 Task: Find connections with filter location Santo Anastácio with filter topic #humanresourceswith filter profile language Spanish with filter current company AZB & Partners with filter school ITM UNIVERSITY, GWALIOR with filter industry Government Relations Services with filter service category Public Relations with filter keywords title Nuclear Engineer
Action: Mouse moved to (558, 111)
Screenshot: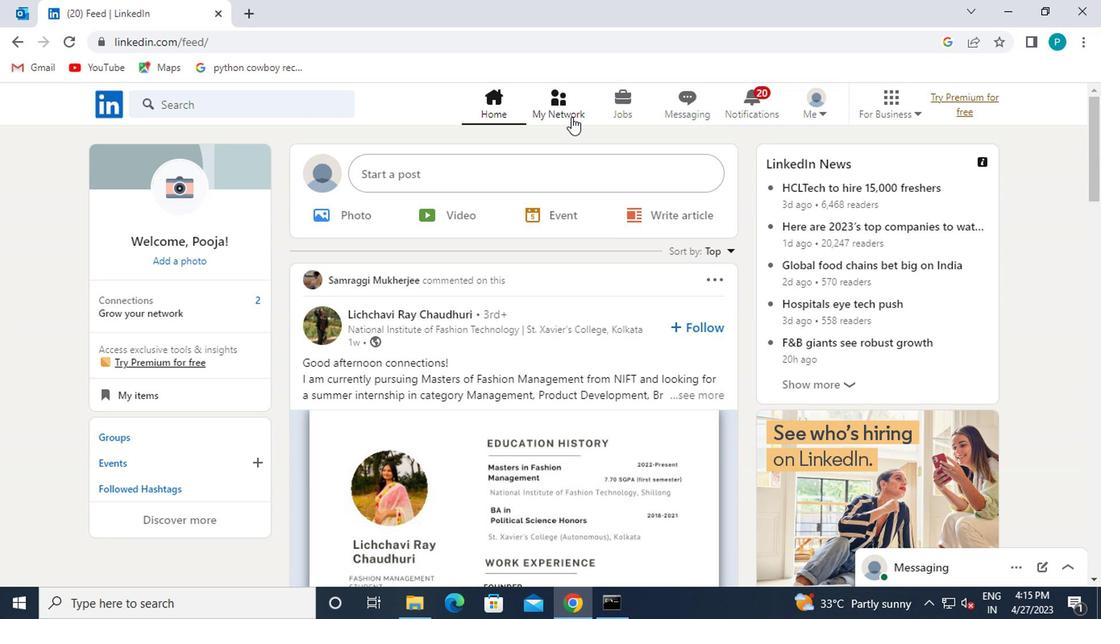 
Action: Mouse pressed left at (558, 111)
Screenshot: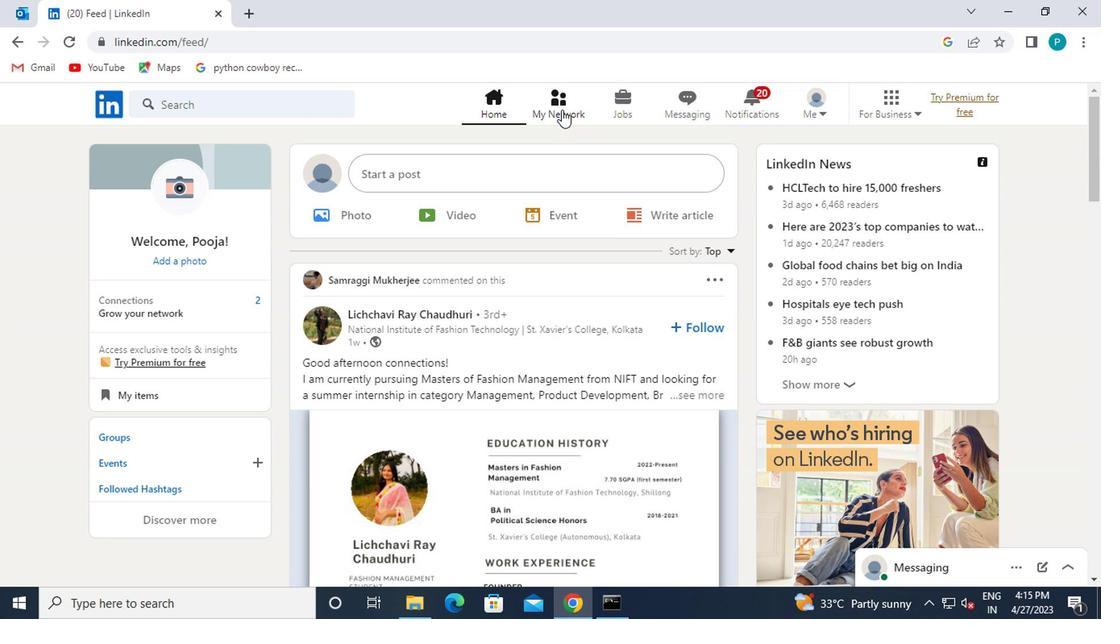 
Action: Mouse moved to (235, 198)
Screenshot: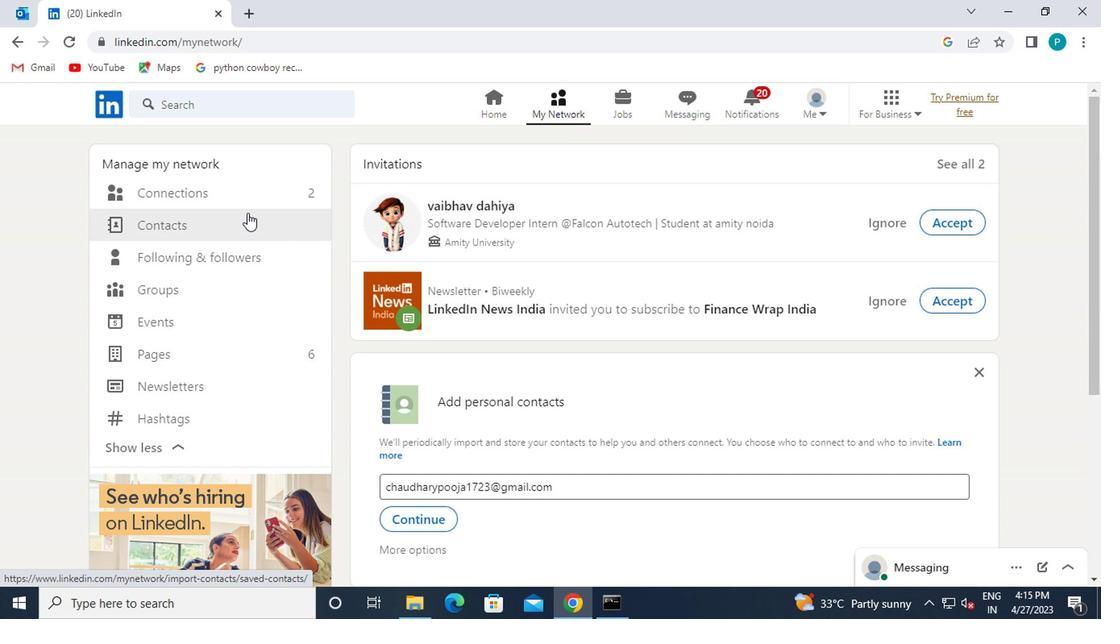 
Action: Mouse pressed left at (235, 198)
Screenshot: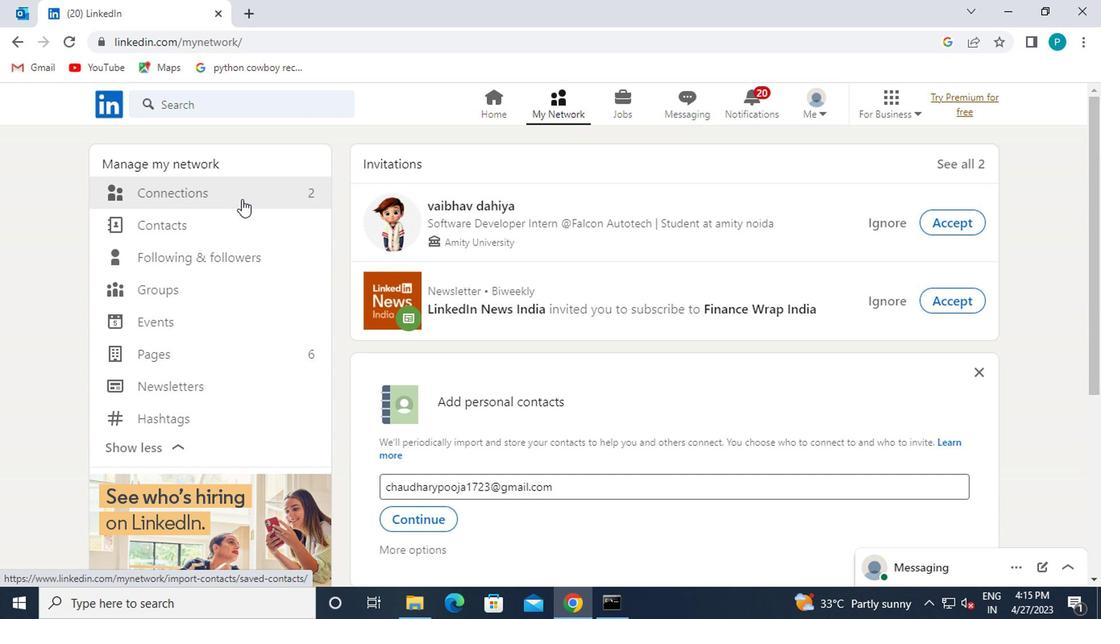 
Action: Mouse moved to (709, 193)
Screenshot: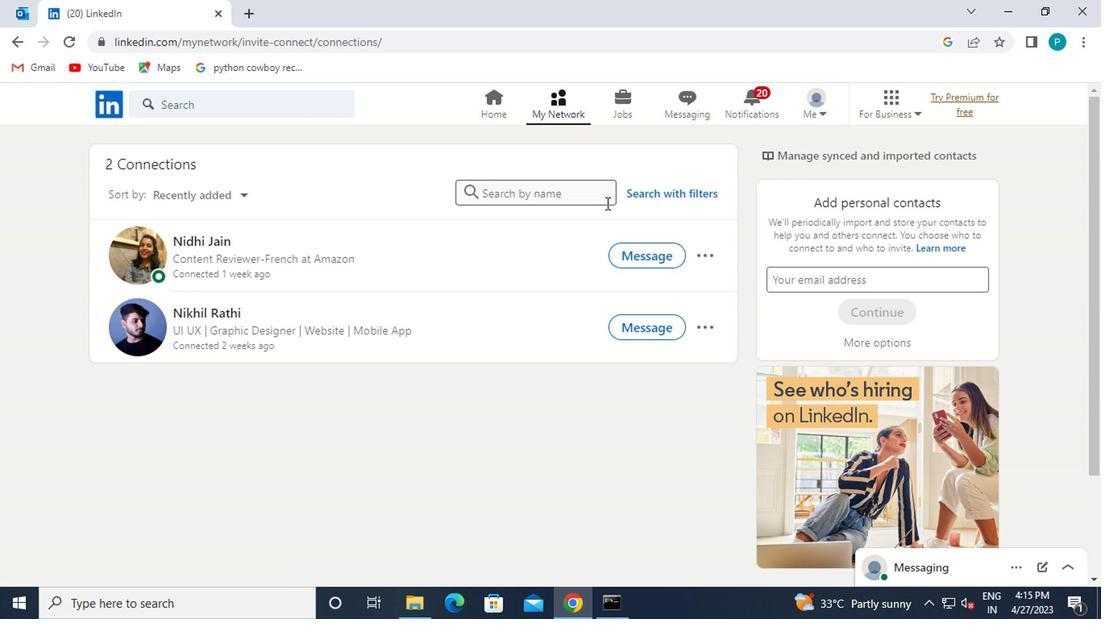 
Action: Mouse pressed left at (709, 193)
Screenshot: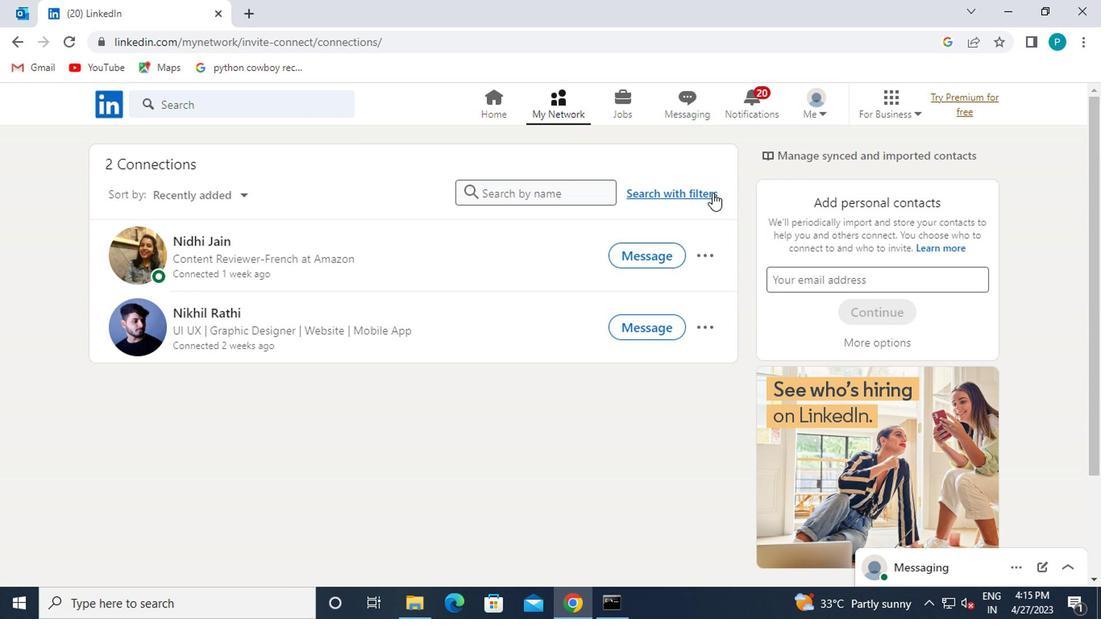 
Action: Mouse moved to (603, 153)
Screenshot: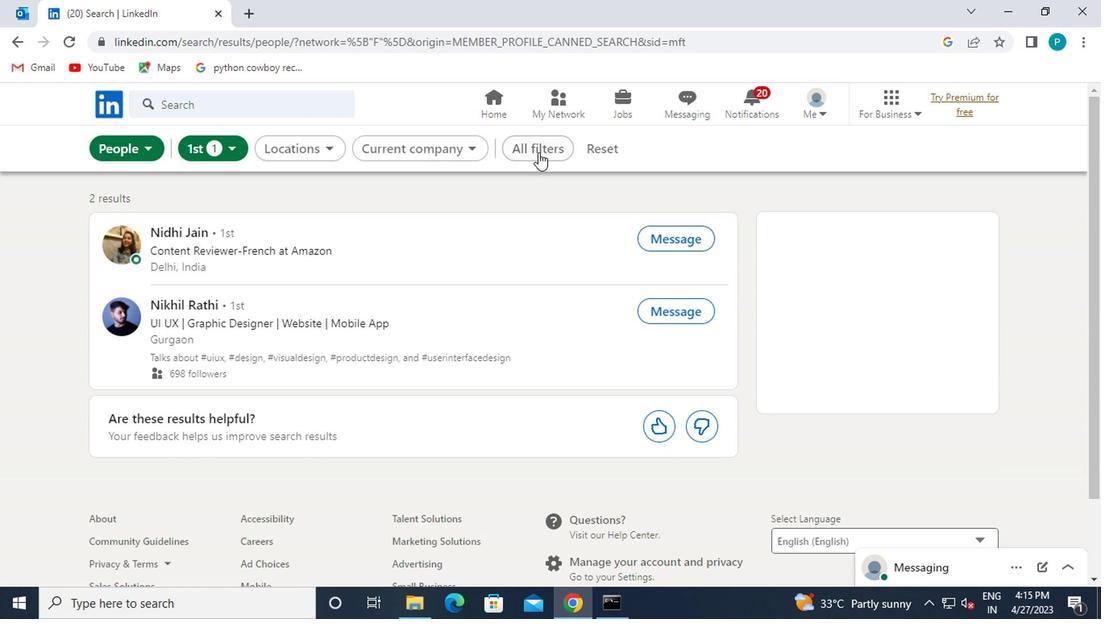 
Action: Mouse pressed left at (603, 153)
Screenshot: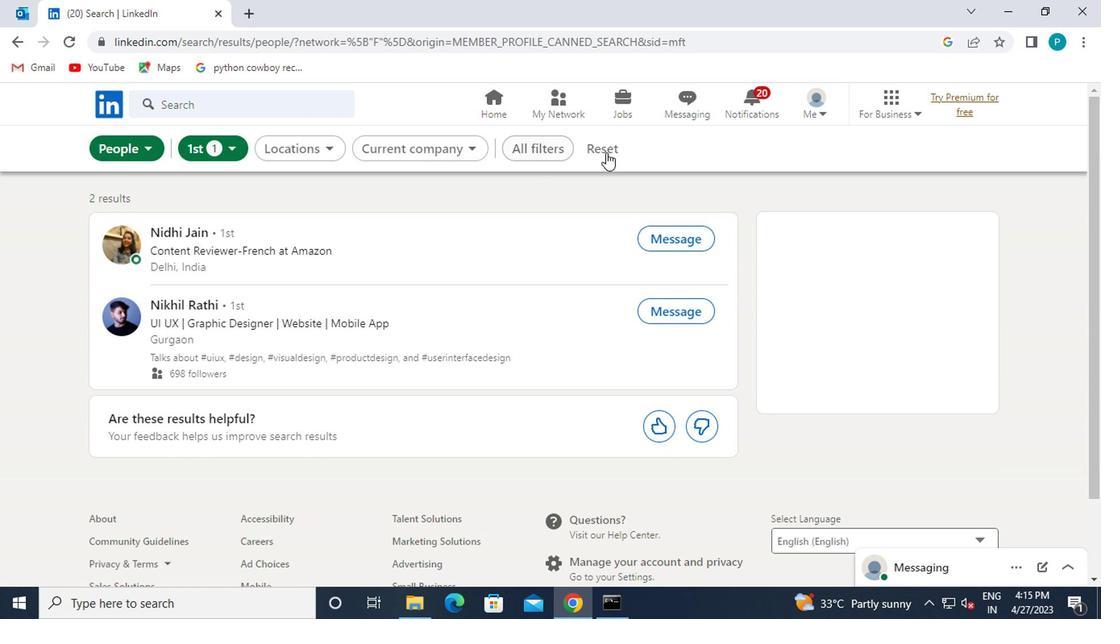 
Action: Mouse moved to (538, 153)
Screenshot: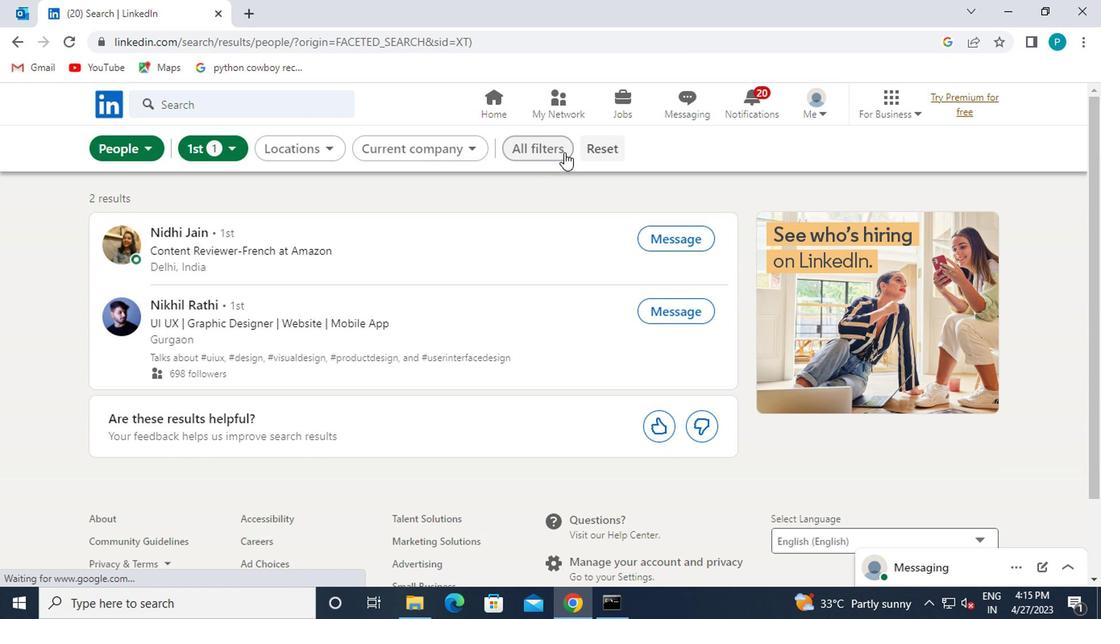 
Action: Mouse pressed left at (538, 153)
Screenshot: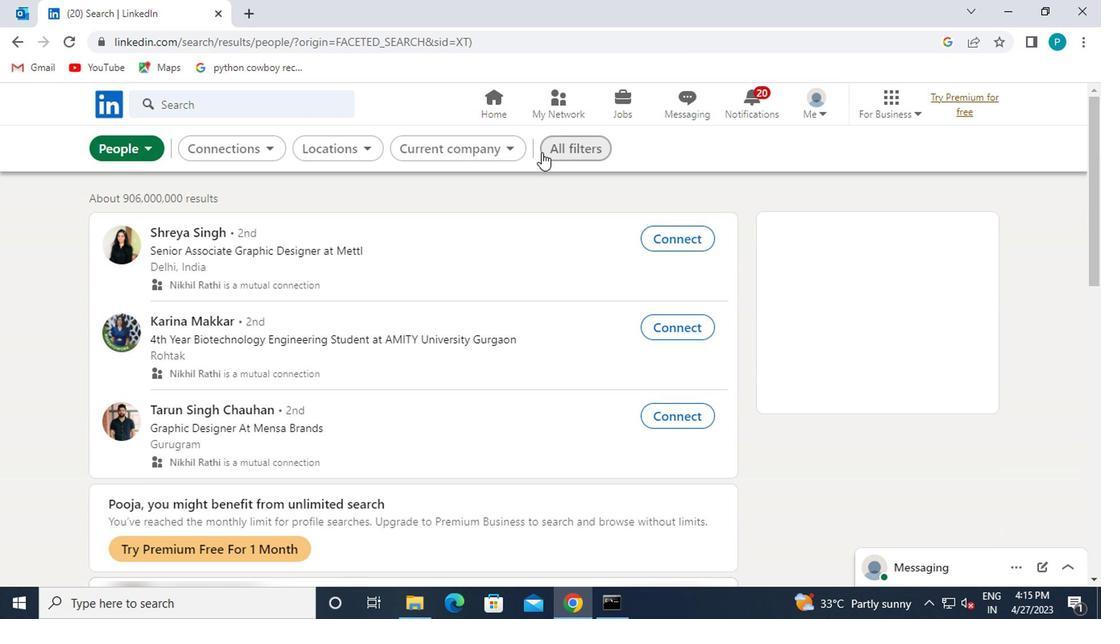 
Action: Mouse moved to (722, 376)
Screenshot: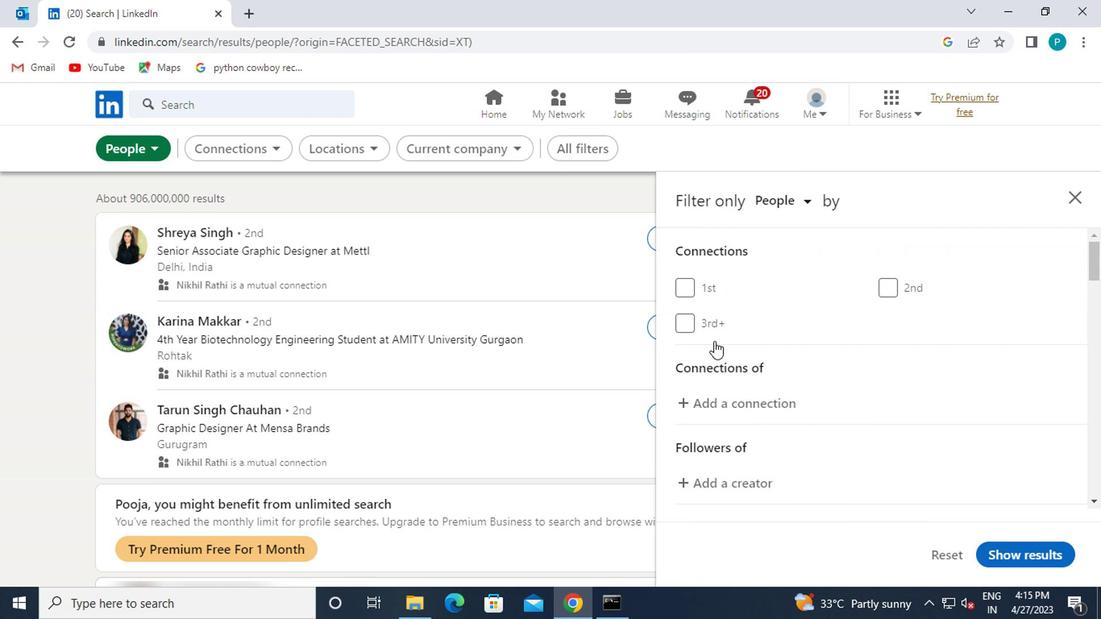 
Action: Mouse scrolled (722, 375) with delta (0, -1)
Screenshot: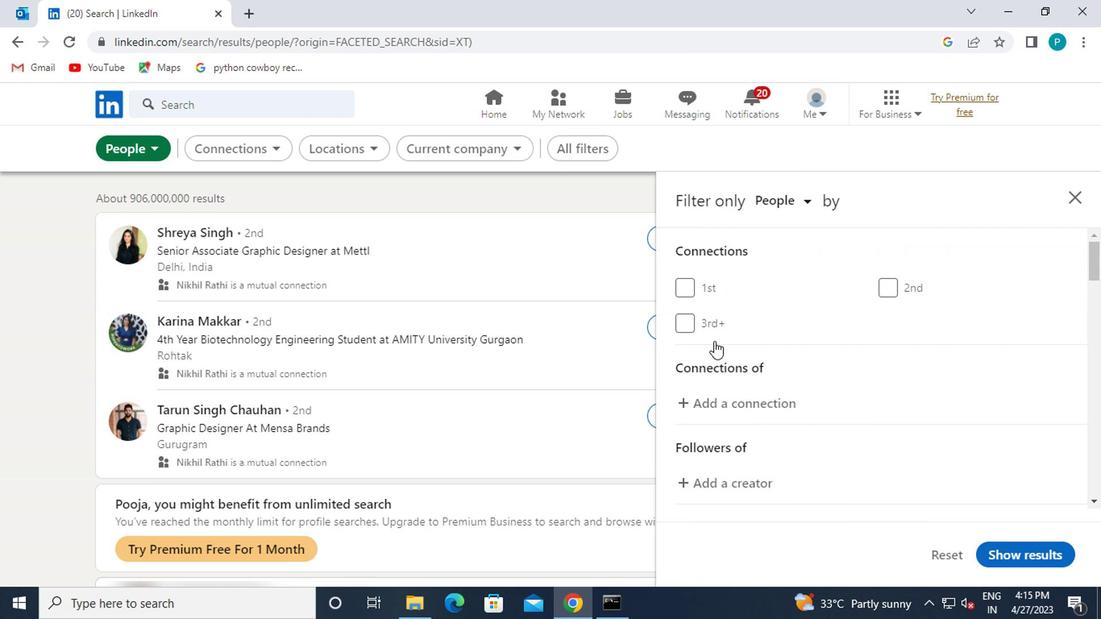 
Action: Mouse moved to (722, 378)
Screenshot: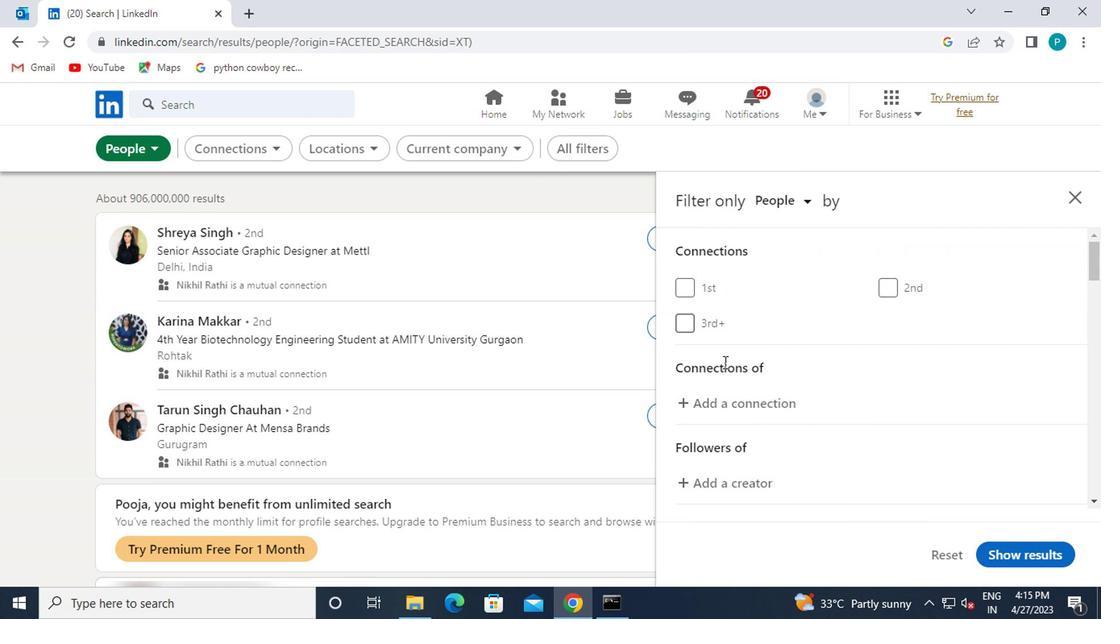 
Action: Mouse scrolled (722, 377) with delta (0, -1)
Screenshot: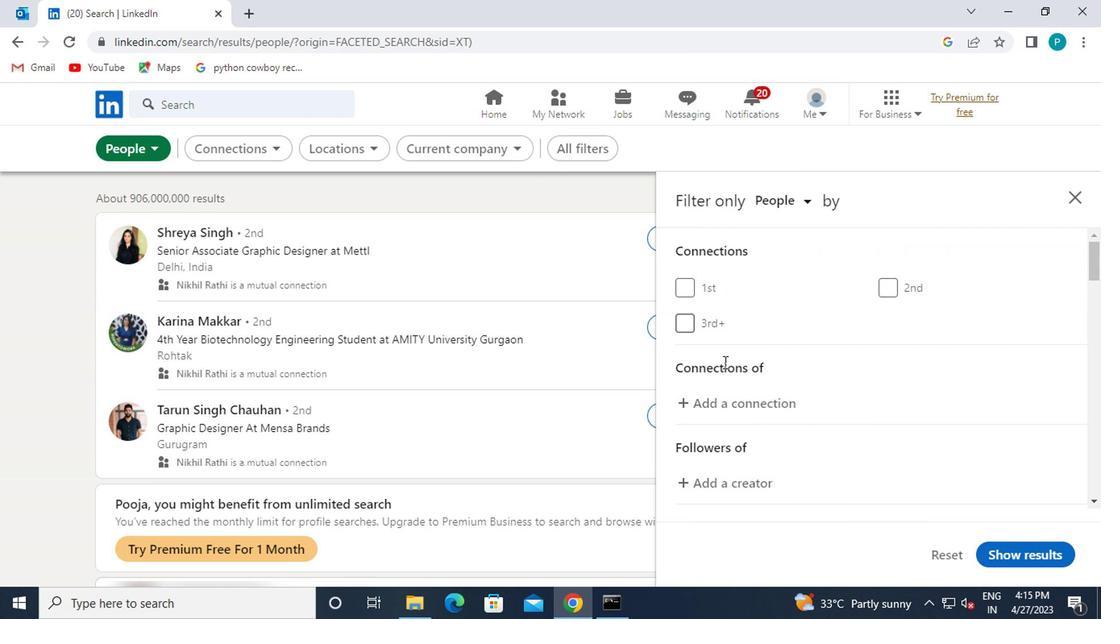 
Action: Mouse moved to (722, 378)
Screenshot: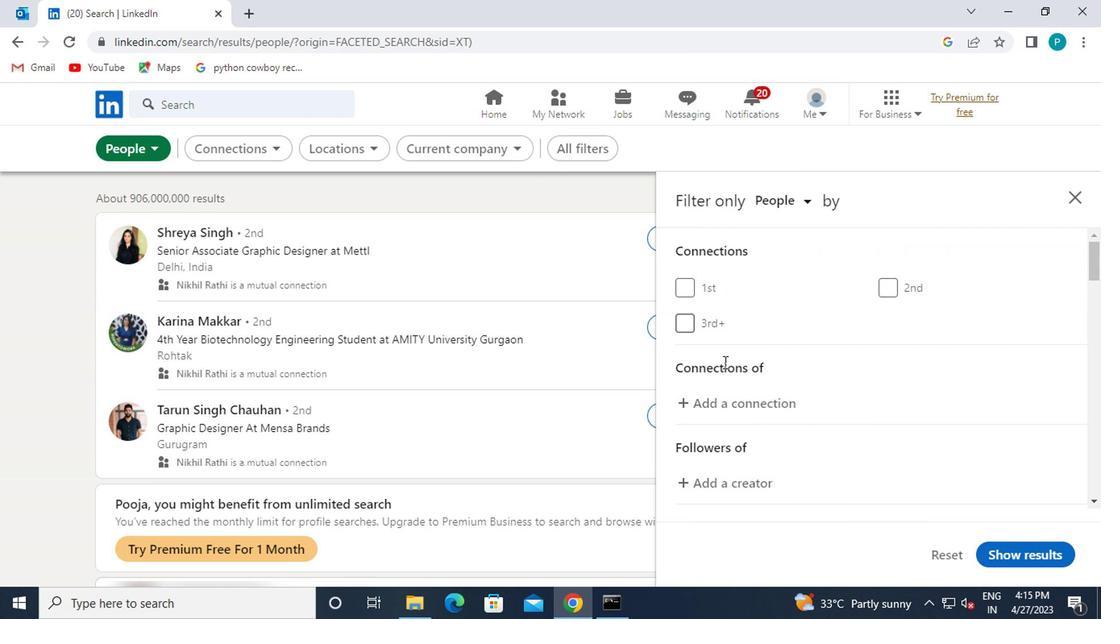 
Action: Mouse scrolled (722, 377) with delta (0, -1)
Screenshot: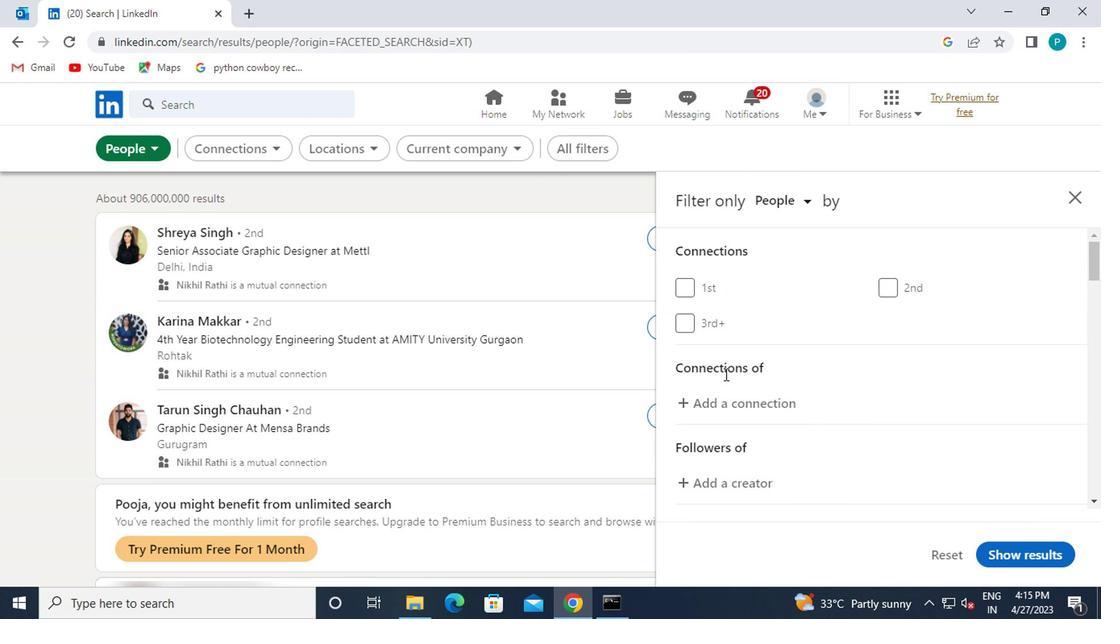 
Action: Mouse moved to (917, 389)
Screenshot: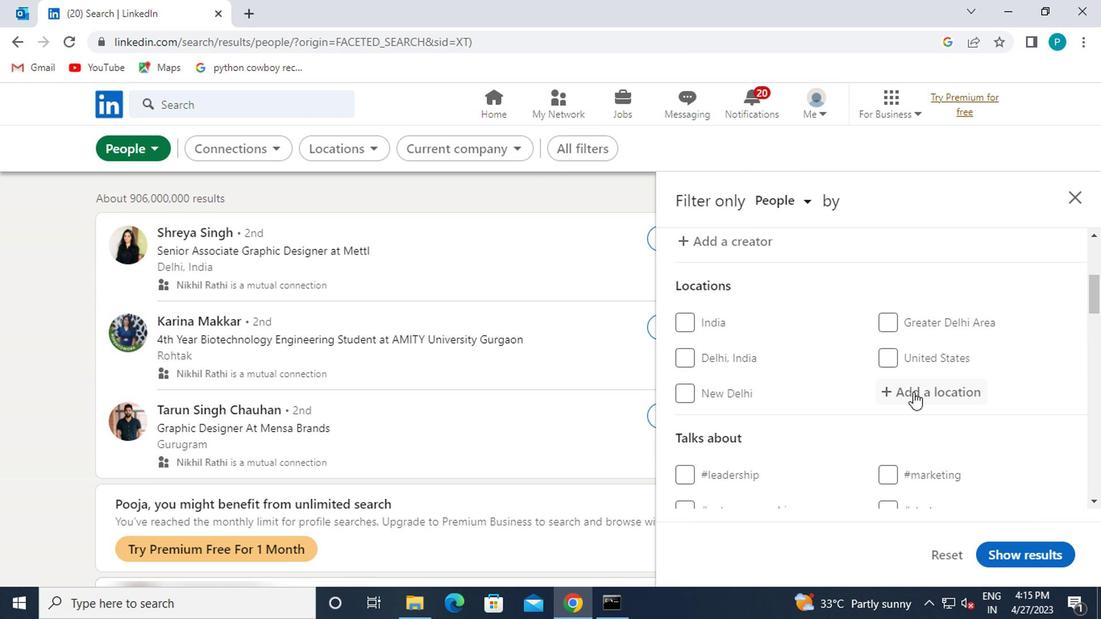 
Action: Mouse pressed left at (917, 389)
Screenshot: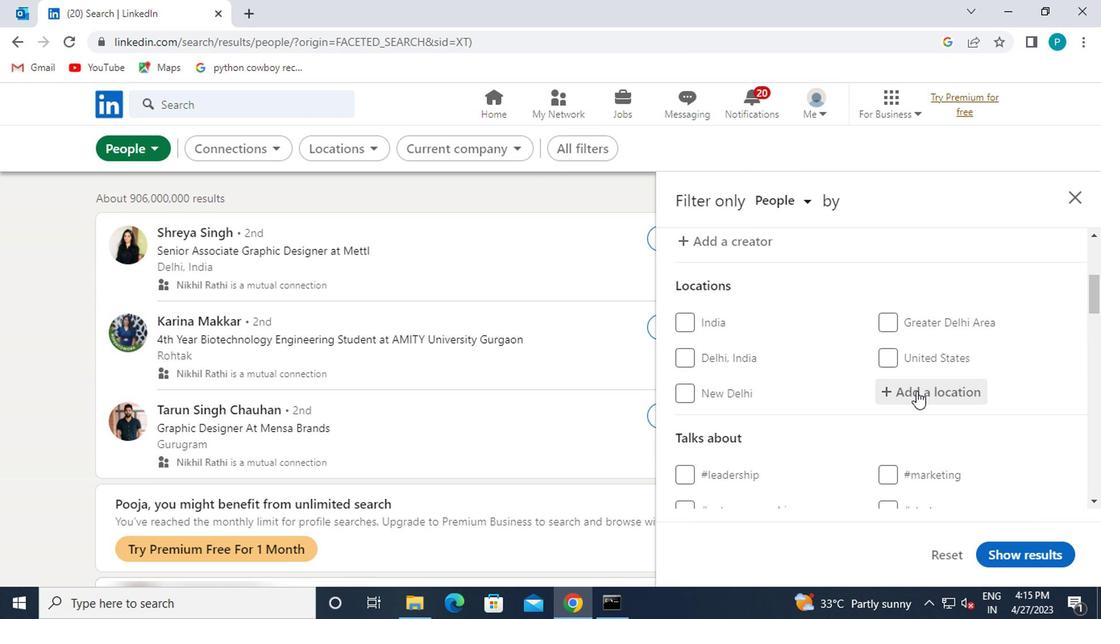 
Action: Mouse moved to (918, 389)
Screenshot: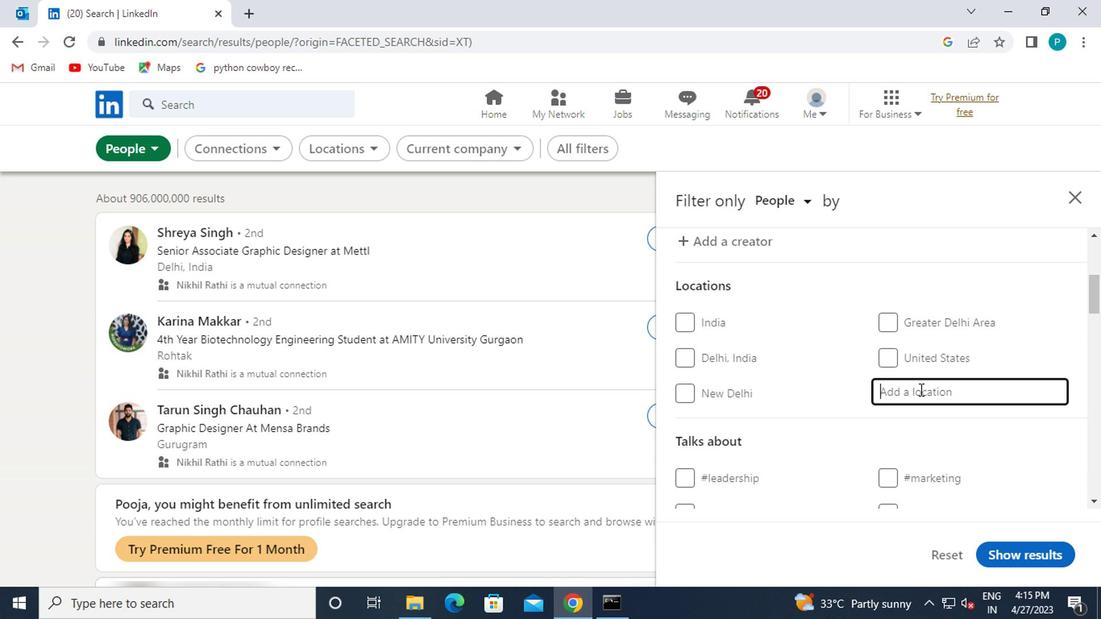 
Action: Key pressed <Key.caps_lock>s
Screenshot: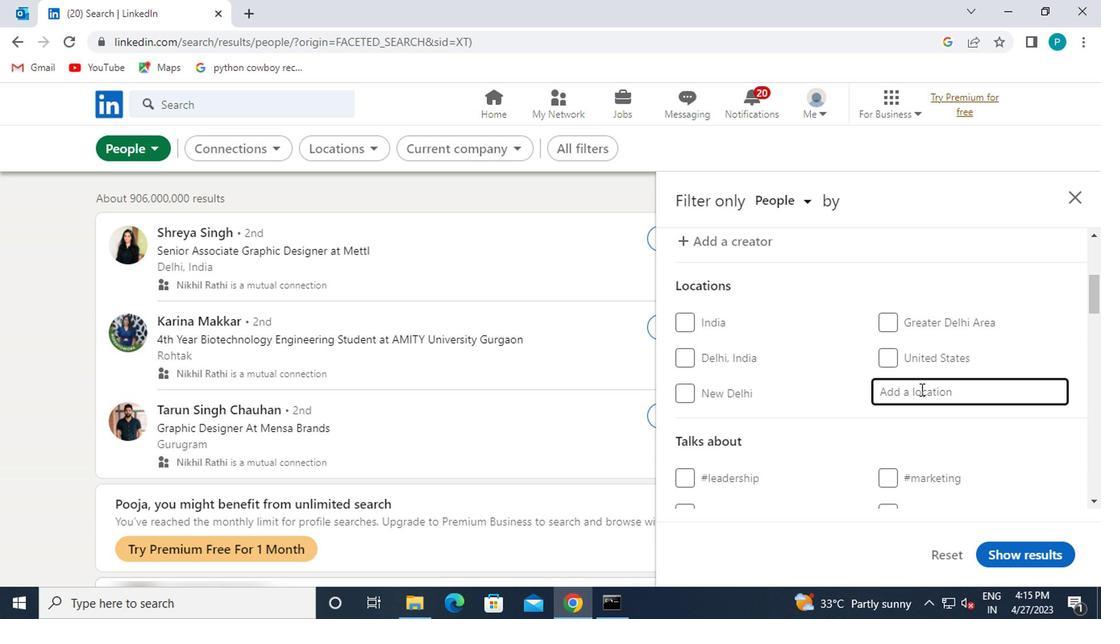 
Action: Mouse moved to (855, 398)
Screenshot: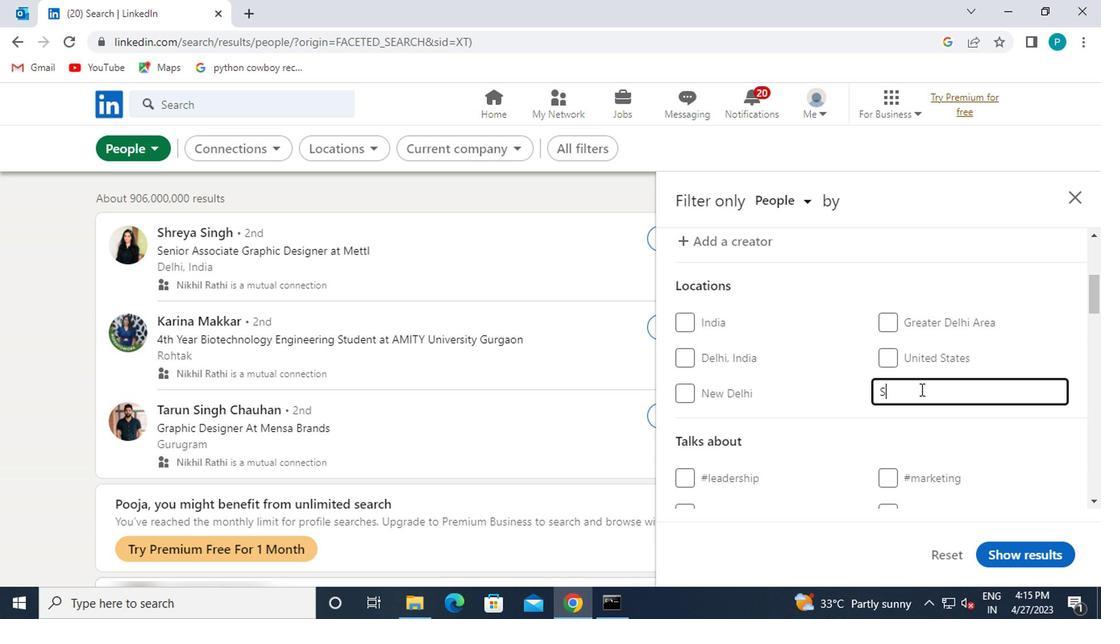 
Action: Key pressed <Key.caps_lock>
Screenshot: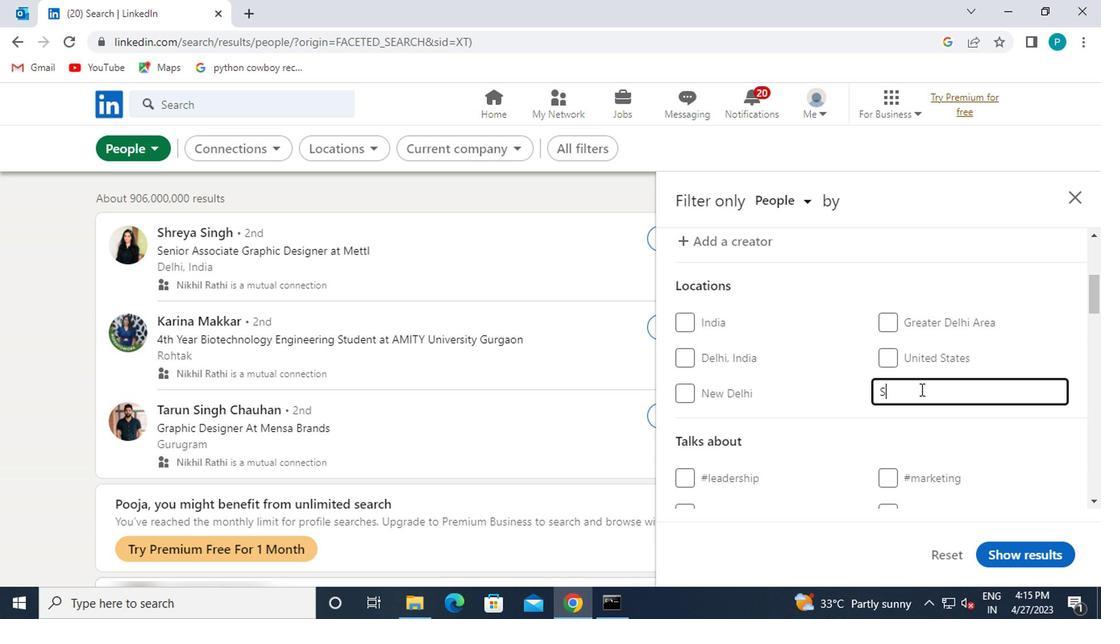 
Action: Mouse moved to (840, 409)
Screenshot: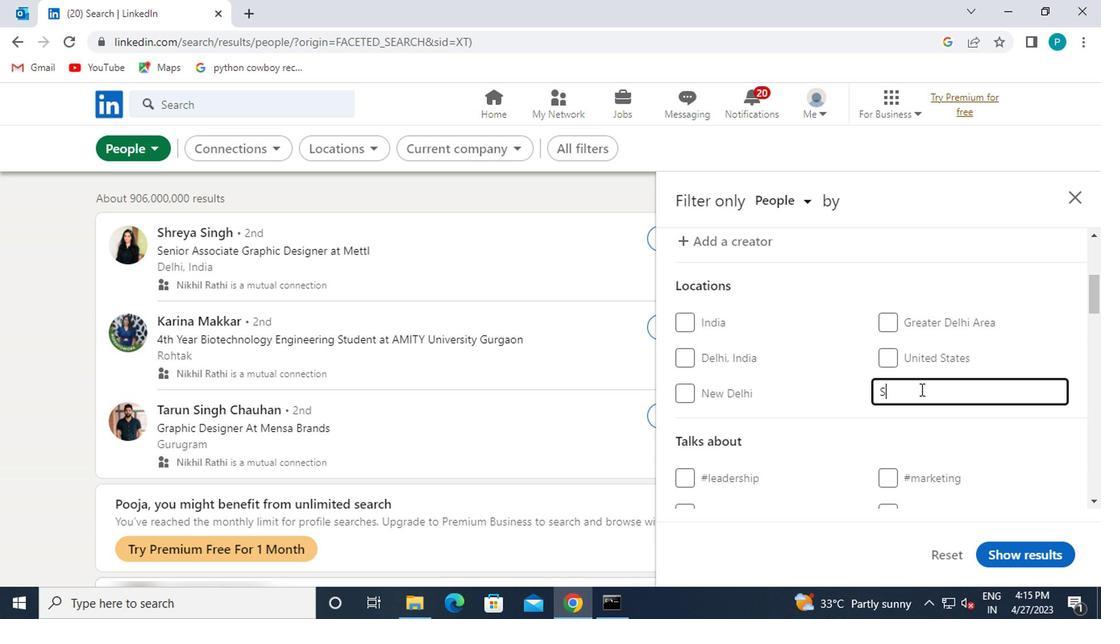 
Action: Key pressed anto<Key.space><Key.caps_lock>a<Key.caps_lock>nastacio
Screenshot: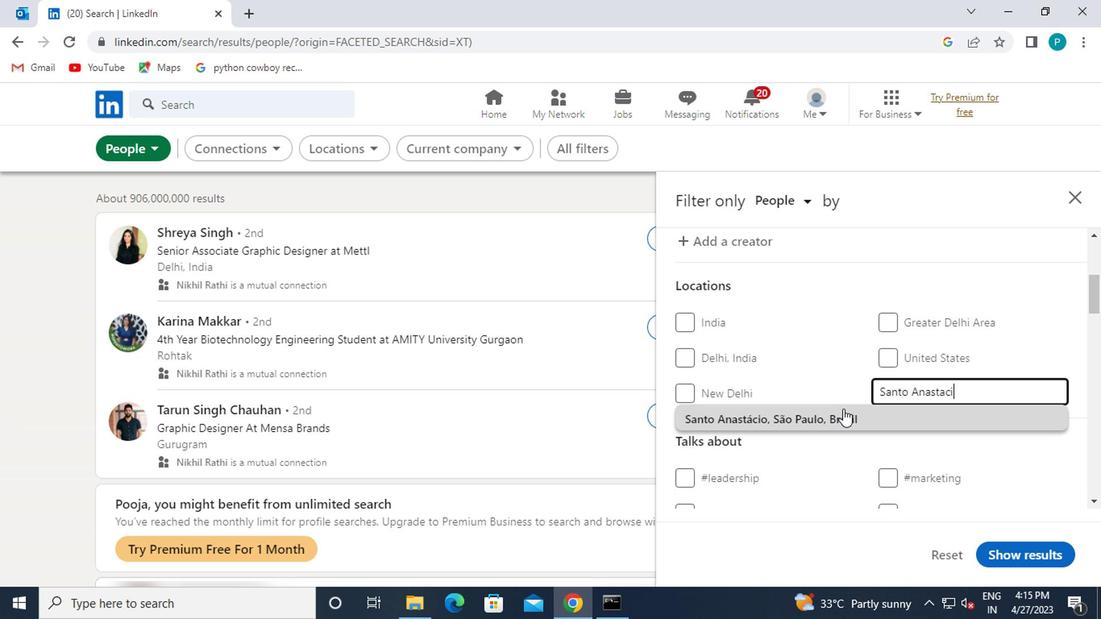 
Action: Mouse moved to (840, 416)
Screenshot: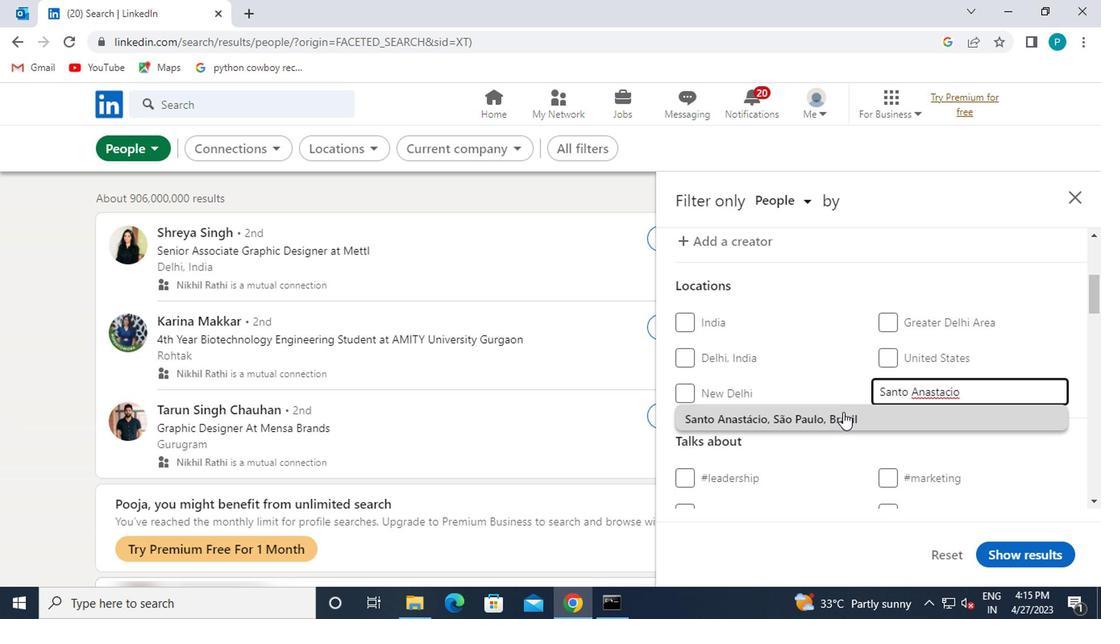 
Action: Mouse pressed left at (840, 416)
Screenshot: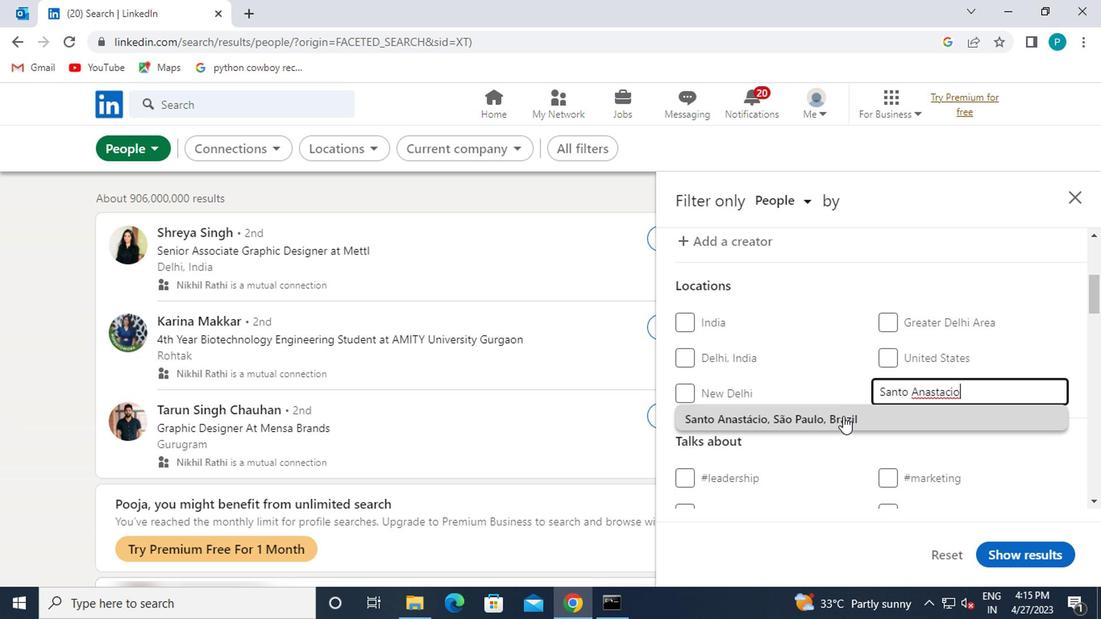 
Action: Mouse scrolled (840, 415) with delta (0, -1)
Screenshot: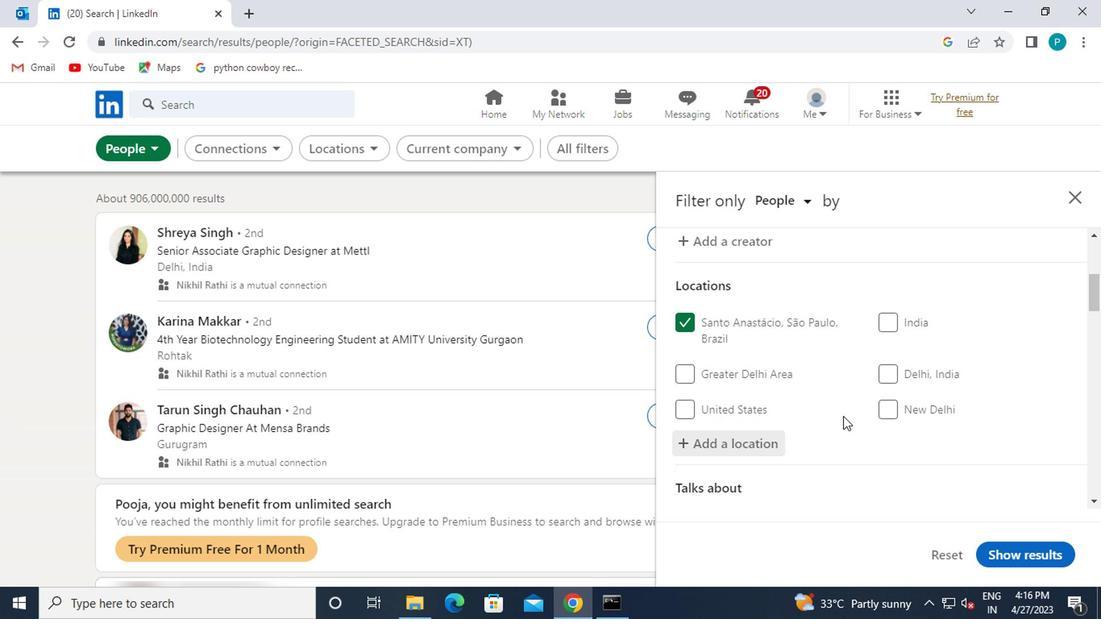
Action: Mouse scrolled (840, 415) with delta (0, -1)
Screenshot: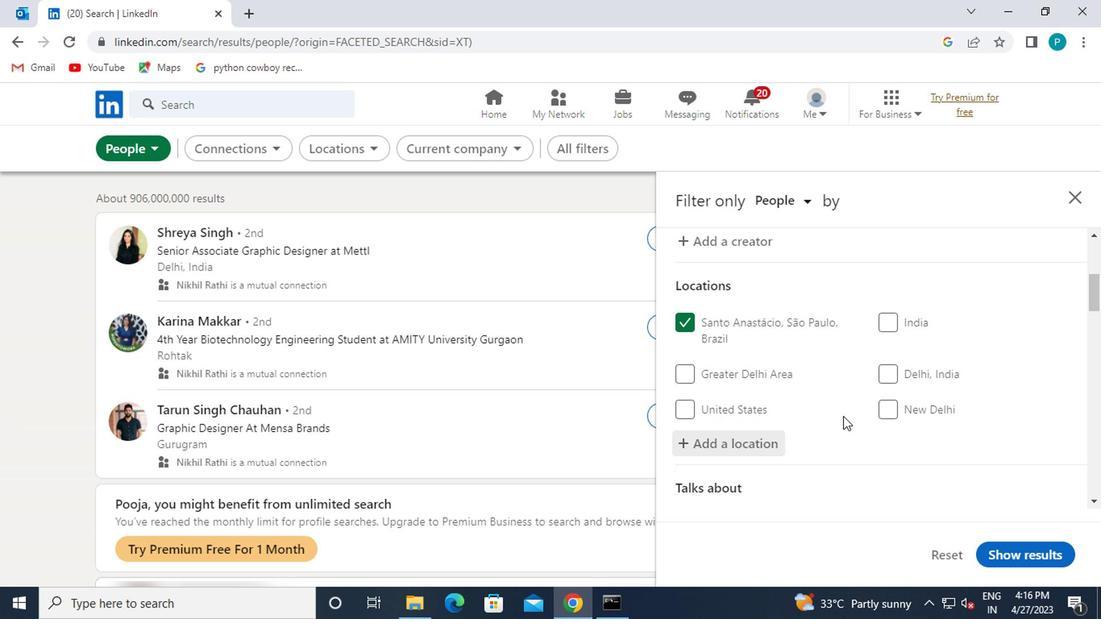 
Action: Mouse moved to (910, 435)
Screenshot: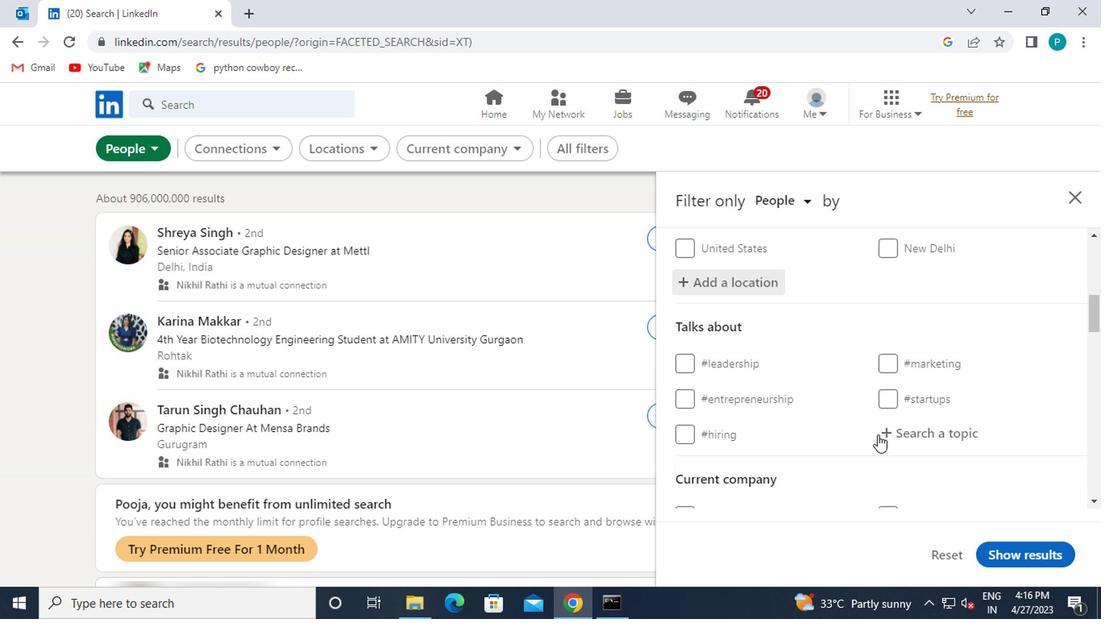 
Action: Mouse pressed left at (910, 435)
Screenshot: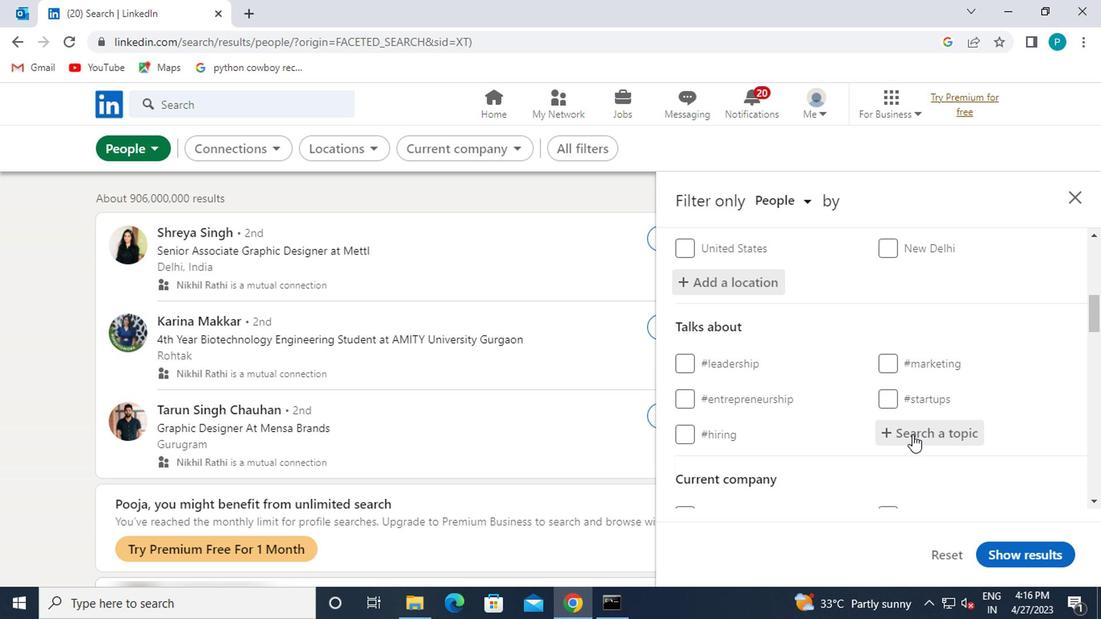 
Action: Key pressed <Key.shift><Key.shift>#HUMANRESOURCES
Screenshot: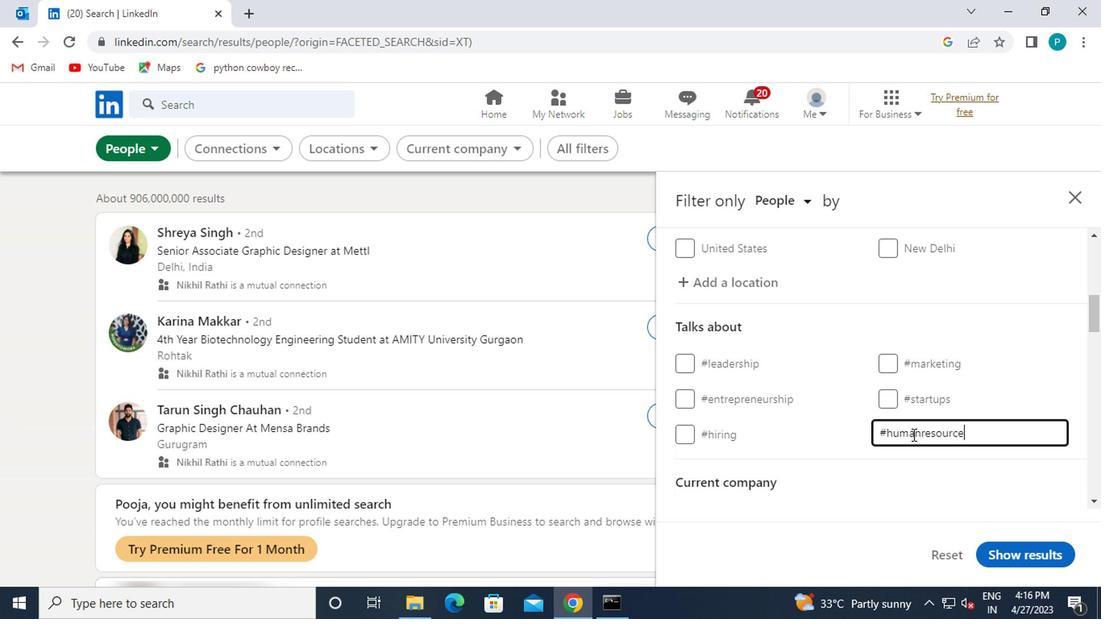 
Action: Mouse moved to (928, 451)
Screenshot: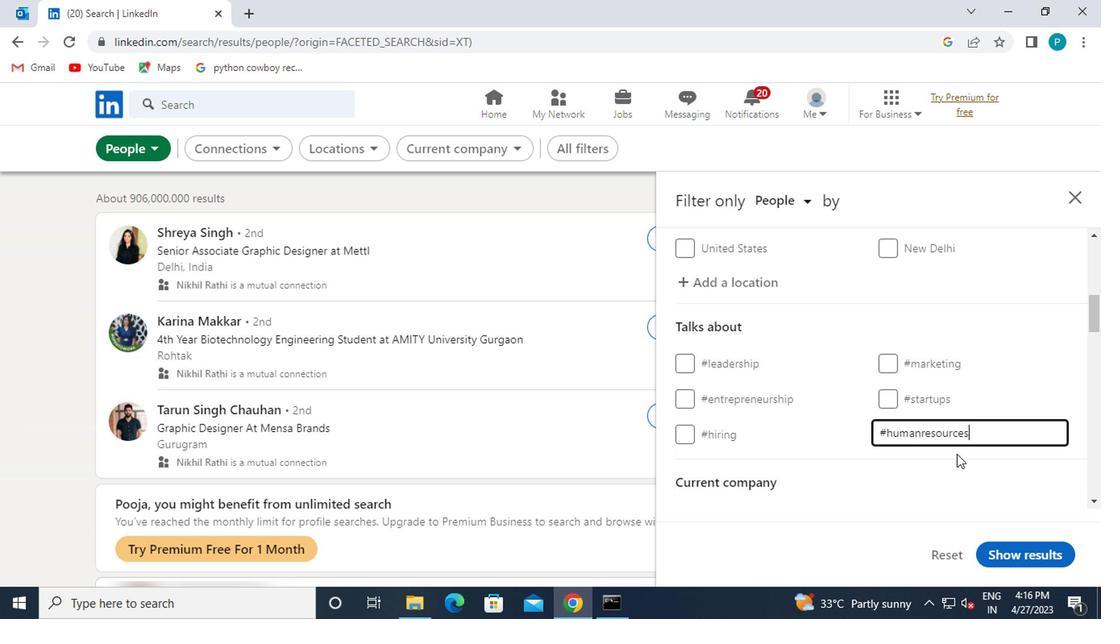 
Action: Mouse scrolled (928, 451) with delta (0, 0)
Screenshot: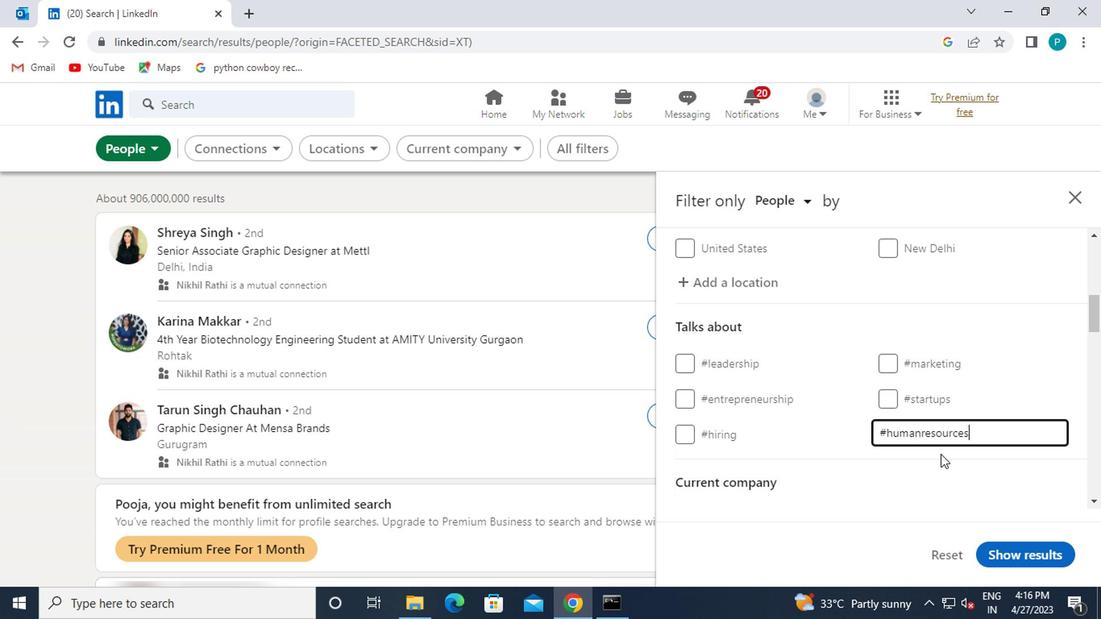 
Action: Mouse moved to (925, 449)
Screenshot: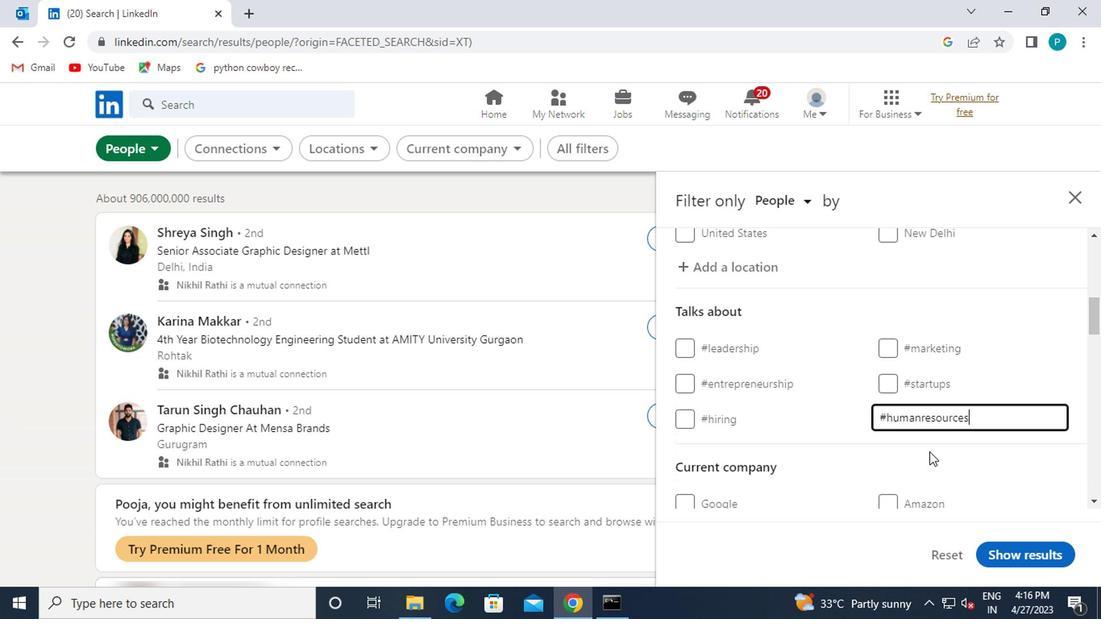 
Action: Mouse scrolled (925, 449) with delta (0, 0)
Screenshot: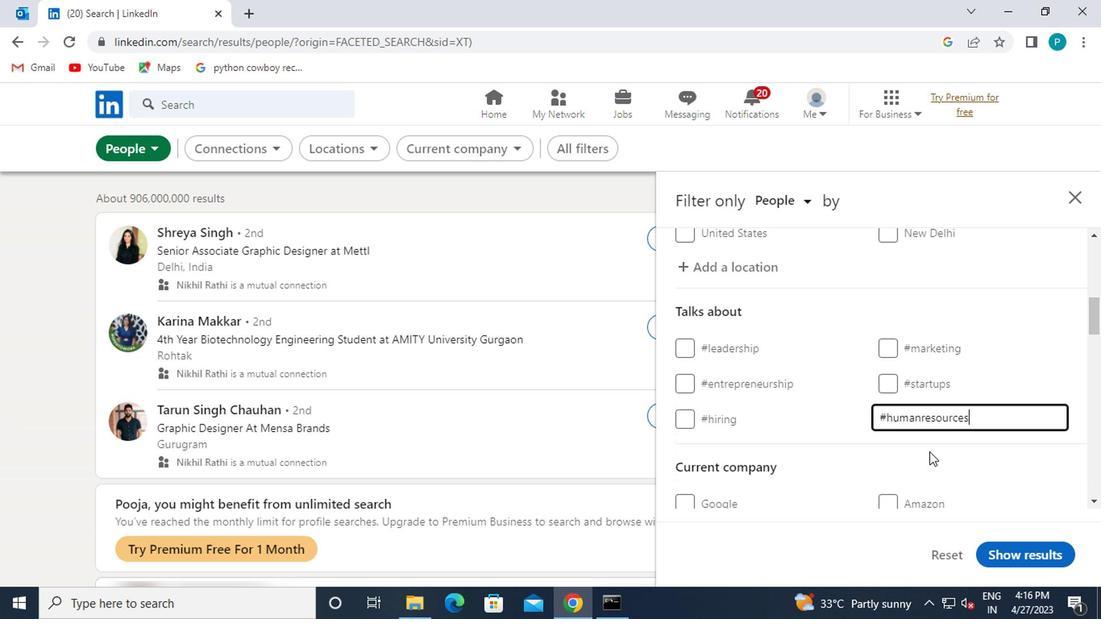 
Action: Mouse moved to (856, 439)
Screenshot: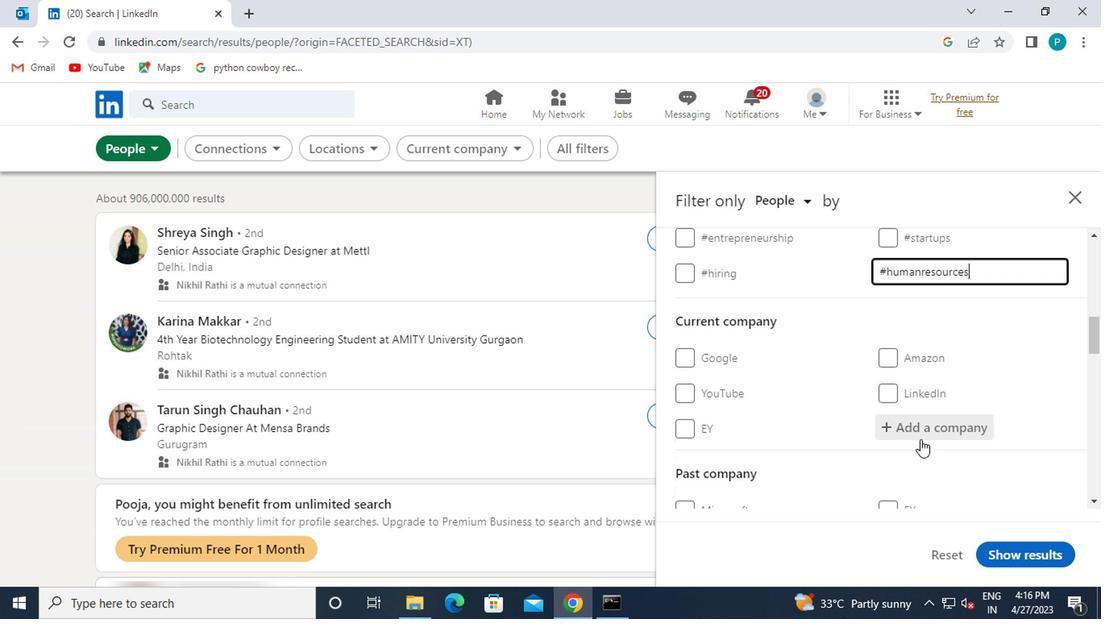 
Action: Mouse scrolled (856, 437) with delta (0, -1)
Screenshot: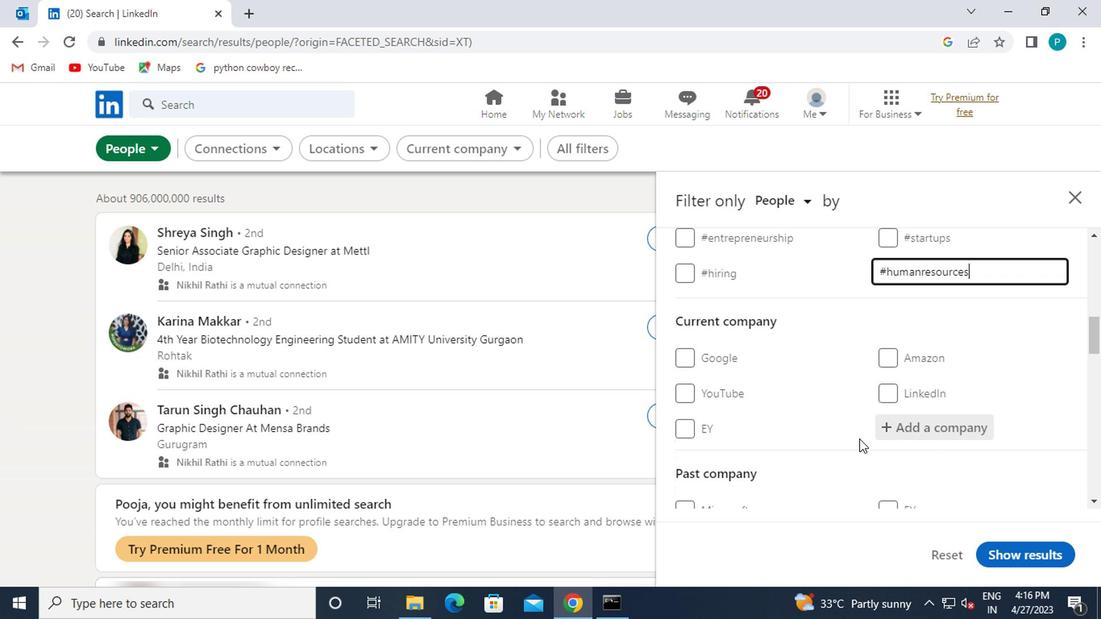 
Action: Mouse scrolled (856, 437) with delta (0, -1)
Screenshot: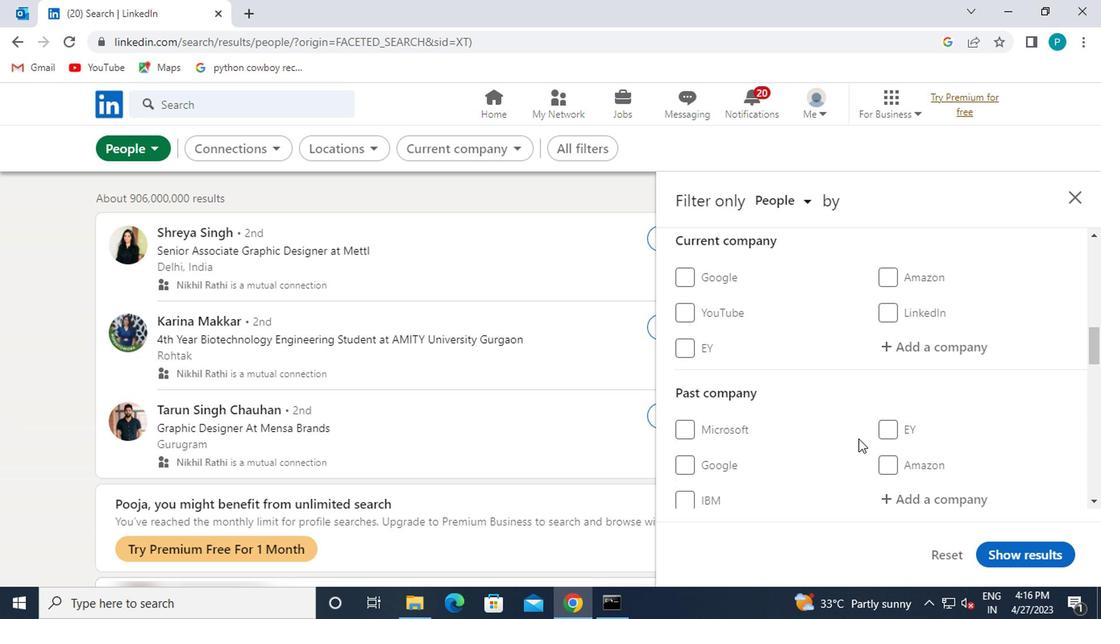 
Action: Mouse scrolled (856, 437) with delta (0, -1)
Screenshot: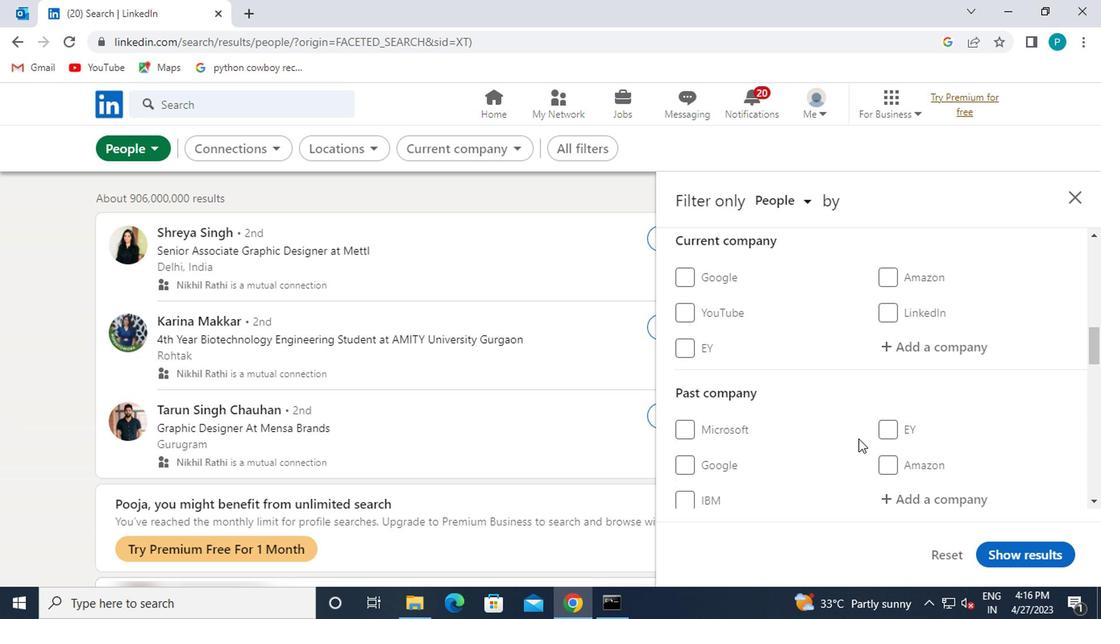 
Action: Mouse moved to (853, 435)
Screenshot: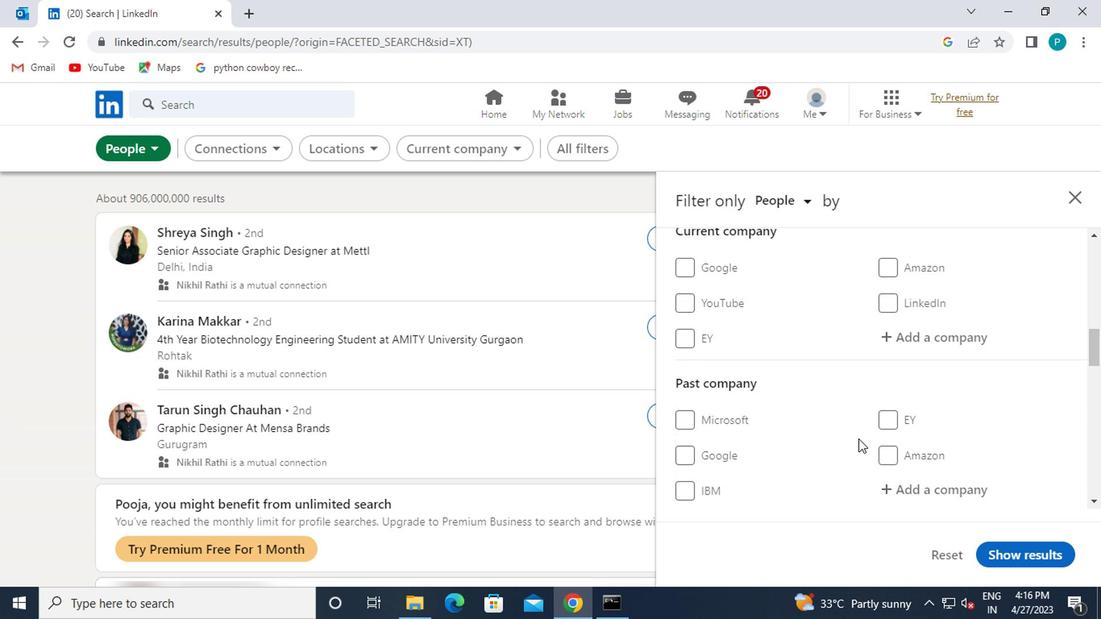 
Action: Mouse scrolled (853, 433) with delta (0, -1)
Screenshot: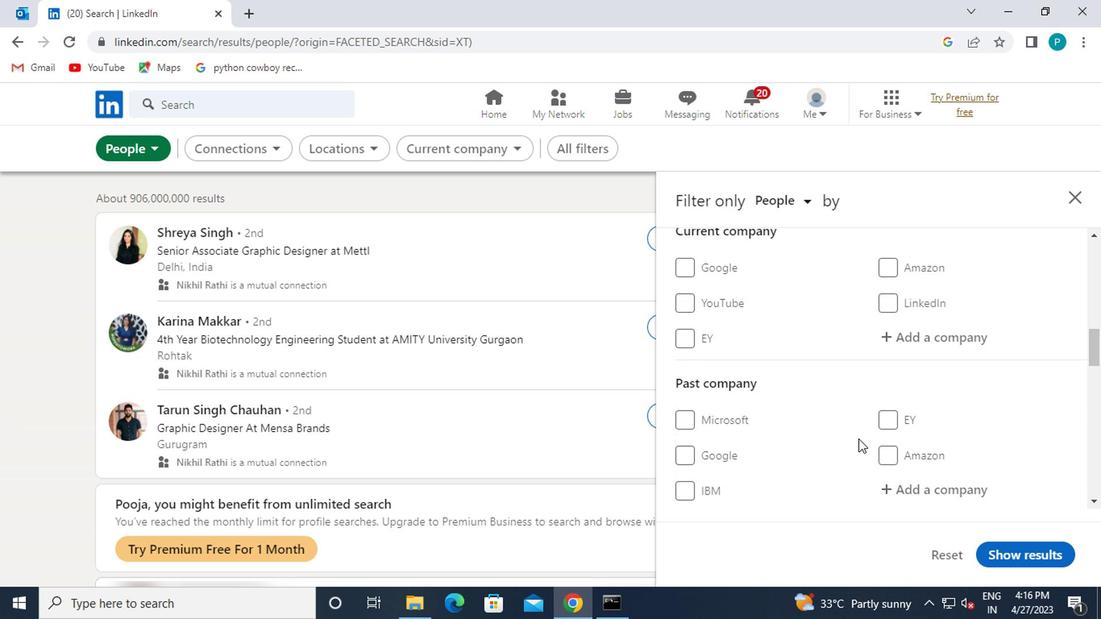 
Action: Mouse moved to (771, 431)
Screenshot: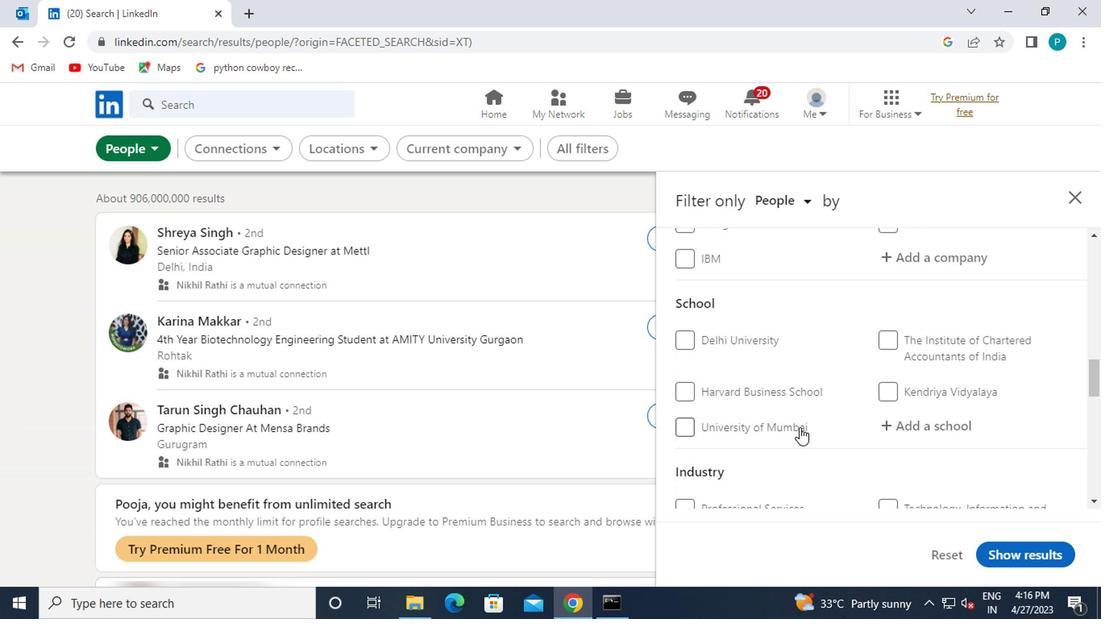 
Action: Mouse scrolled (771, 429) with delta (0, -1)
Screenshot: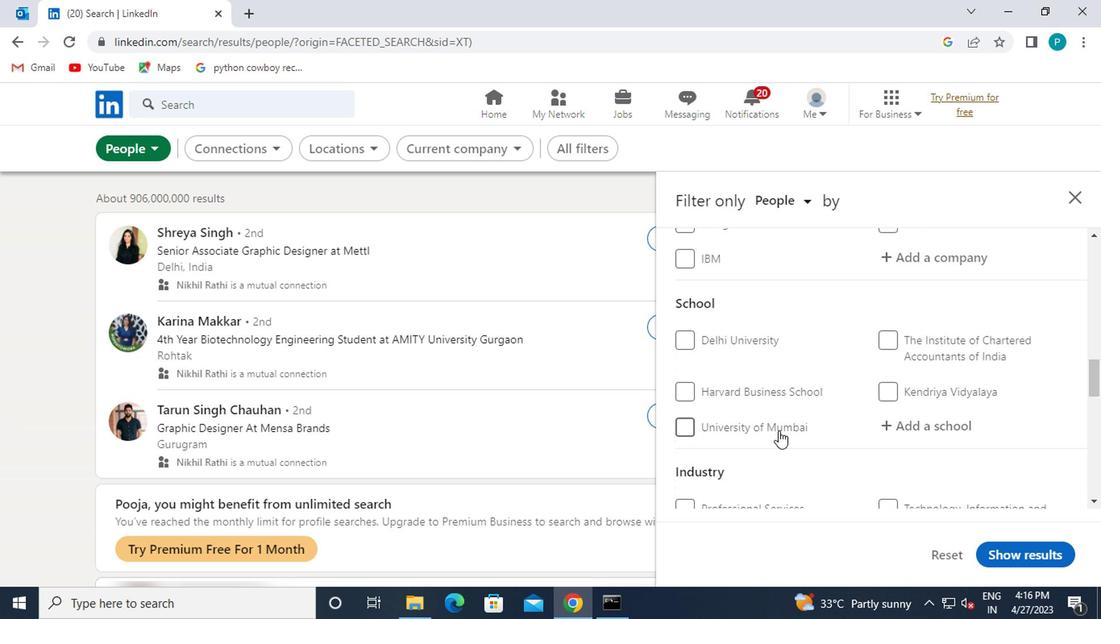 
Action: Mouse moved to (764, 431)
Screenshot: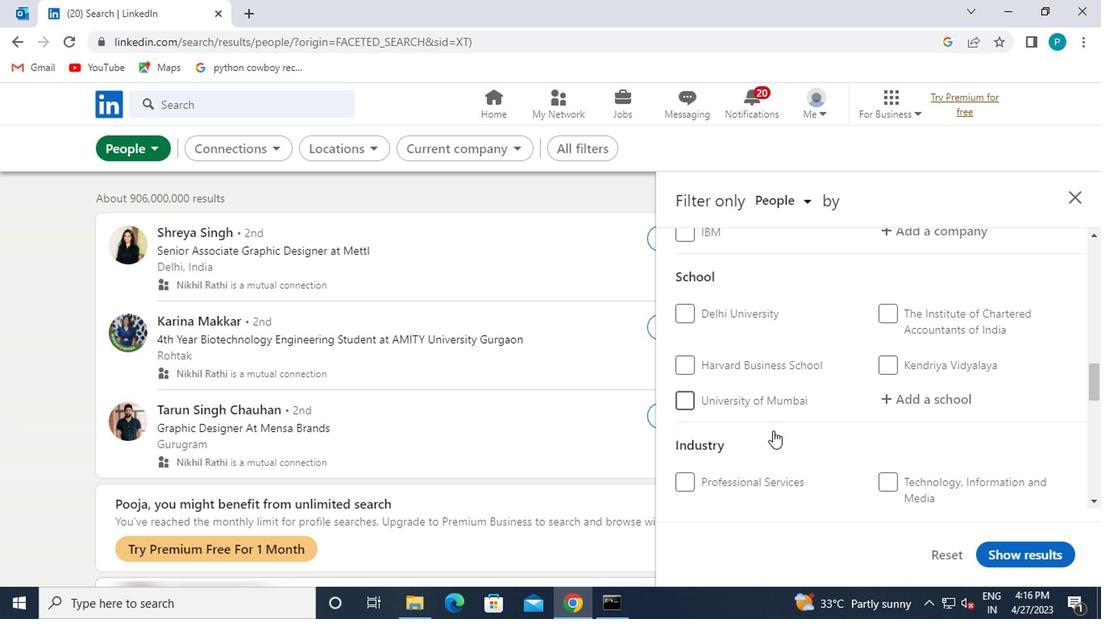 
Action: Mouse scrolled (764, 429) with delta (0, -1)
Screenshot: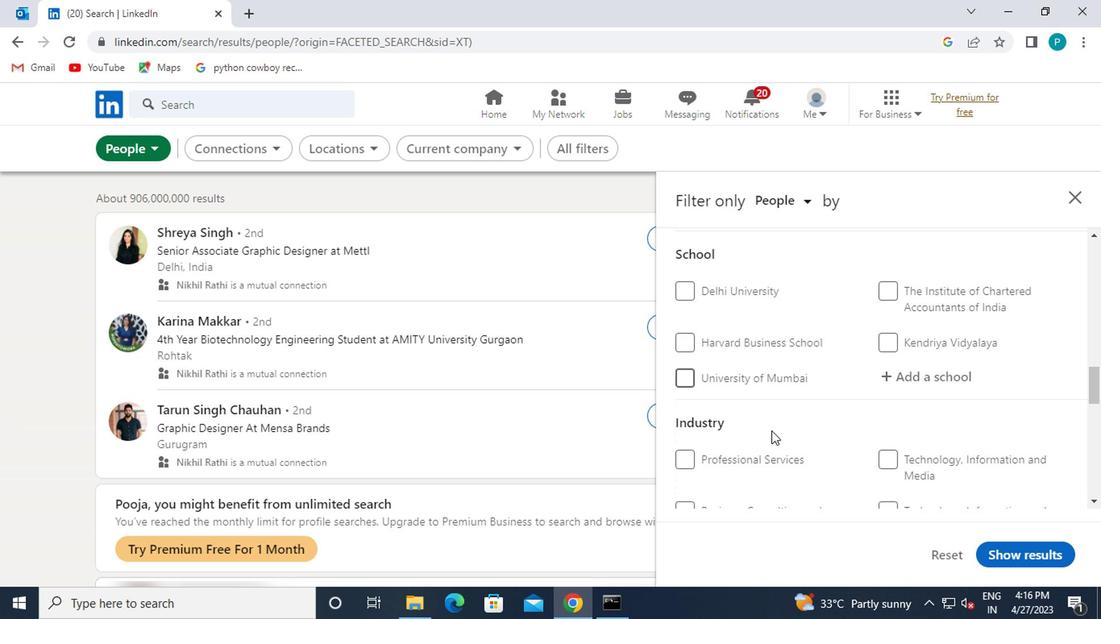 
Action: Mouse moved to (710, 427)
Screenshot: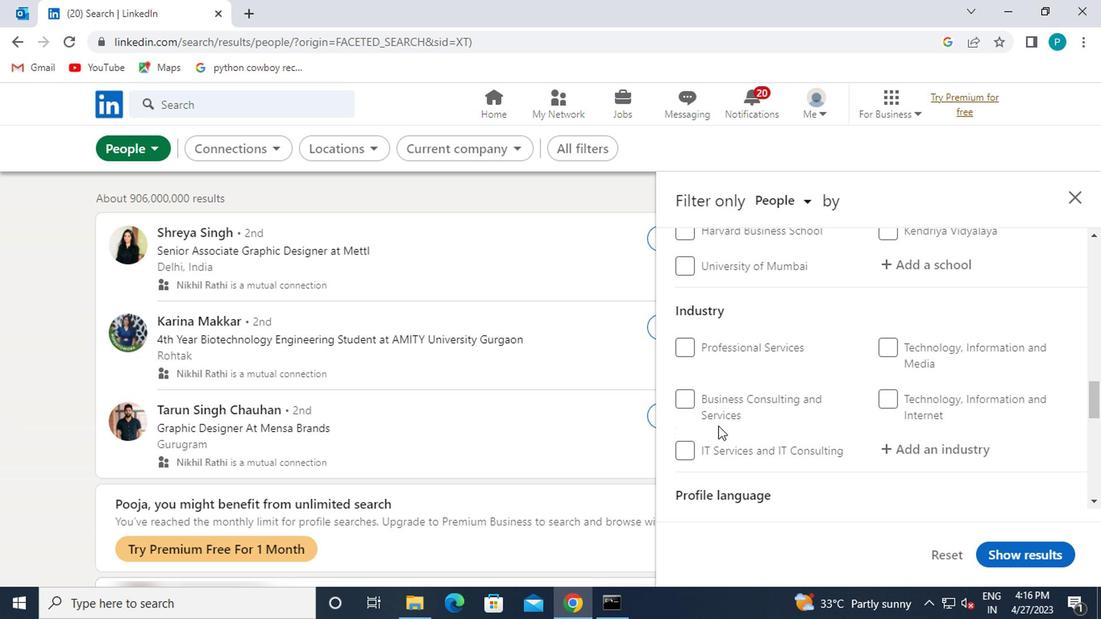 
Action: Mouse scrolled (710, 427) with delta (0, 0)
Screenshot: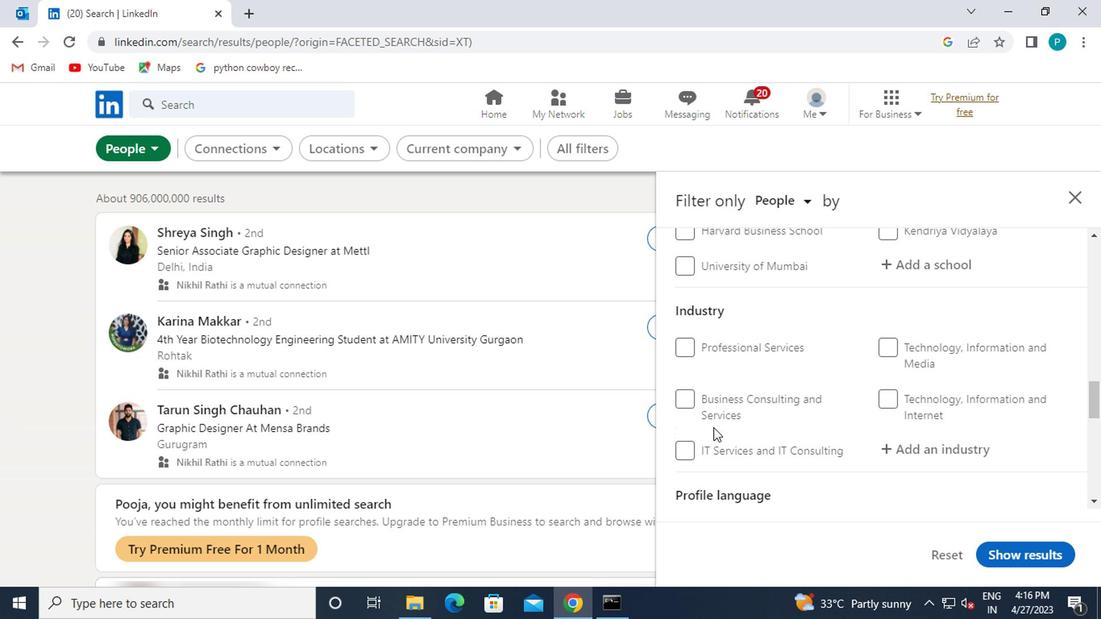 
Action: Mouse moved to (710, 432)
Screenshot: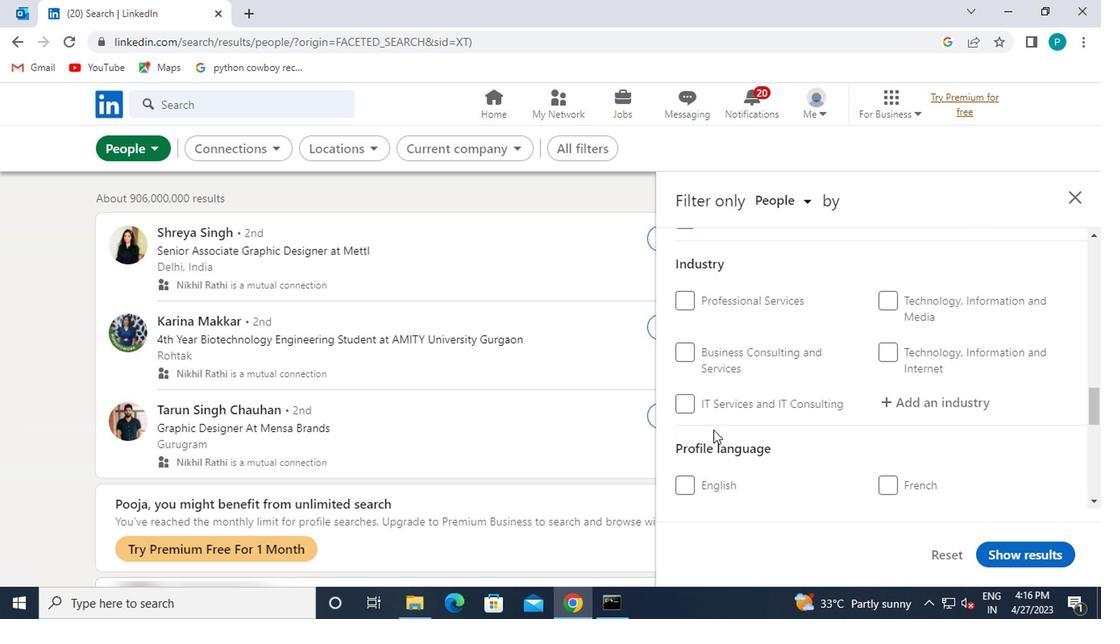 
Action: Mouse scrolled (710, 431) with delta (0, 0)
Screenshot: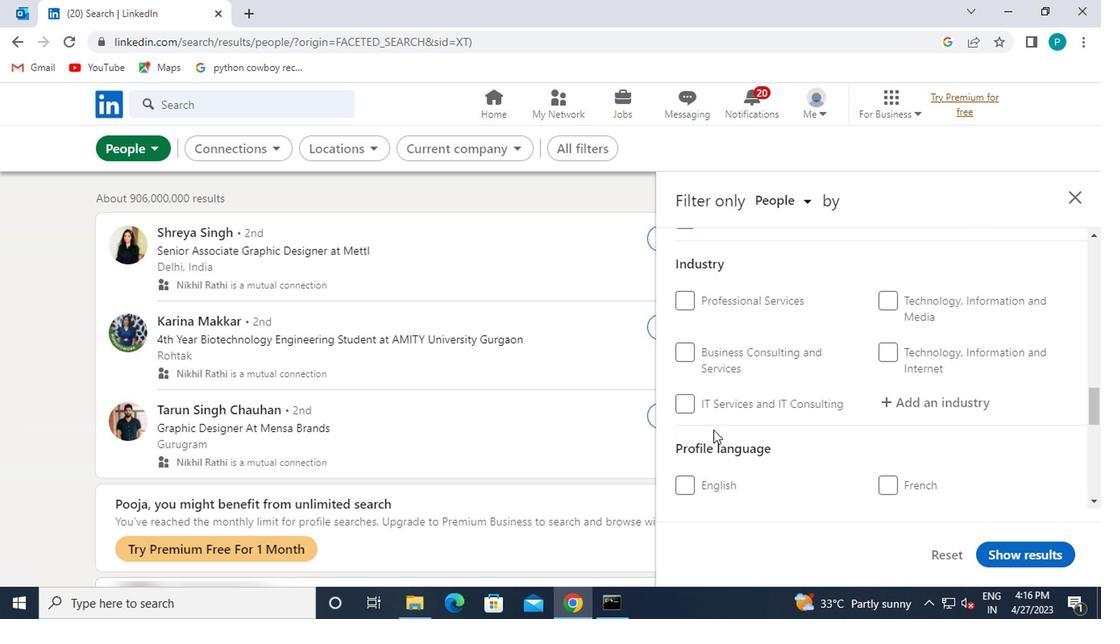 
Action: Mouse moved to (731, 415)
Screenshot: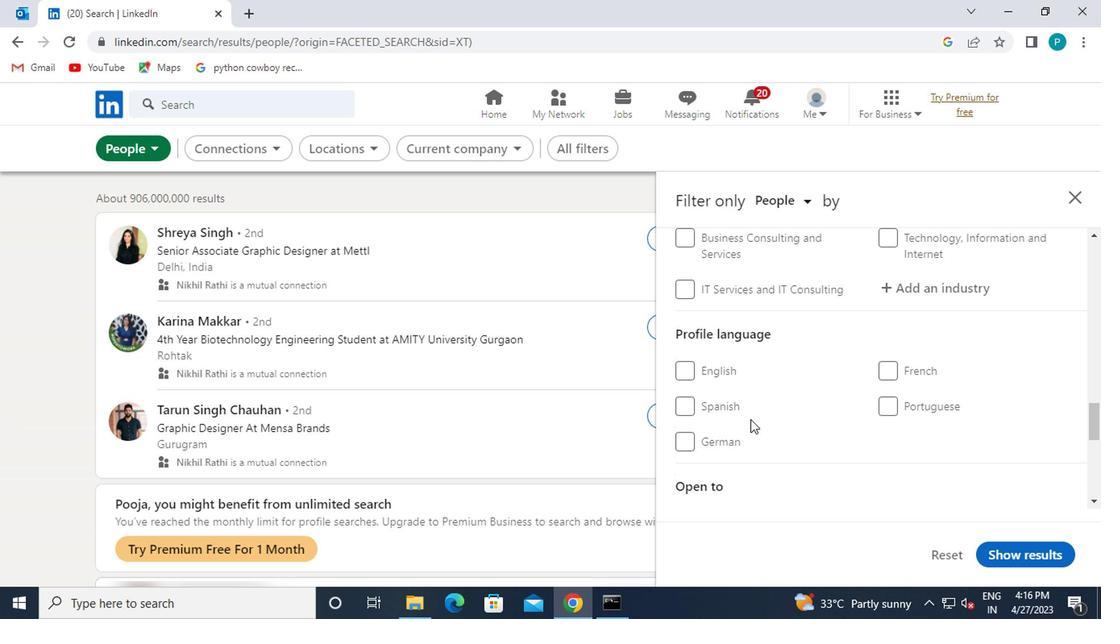 
Action: Mouse pressed left at (731, 415)
Screenshot: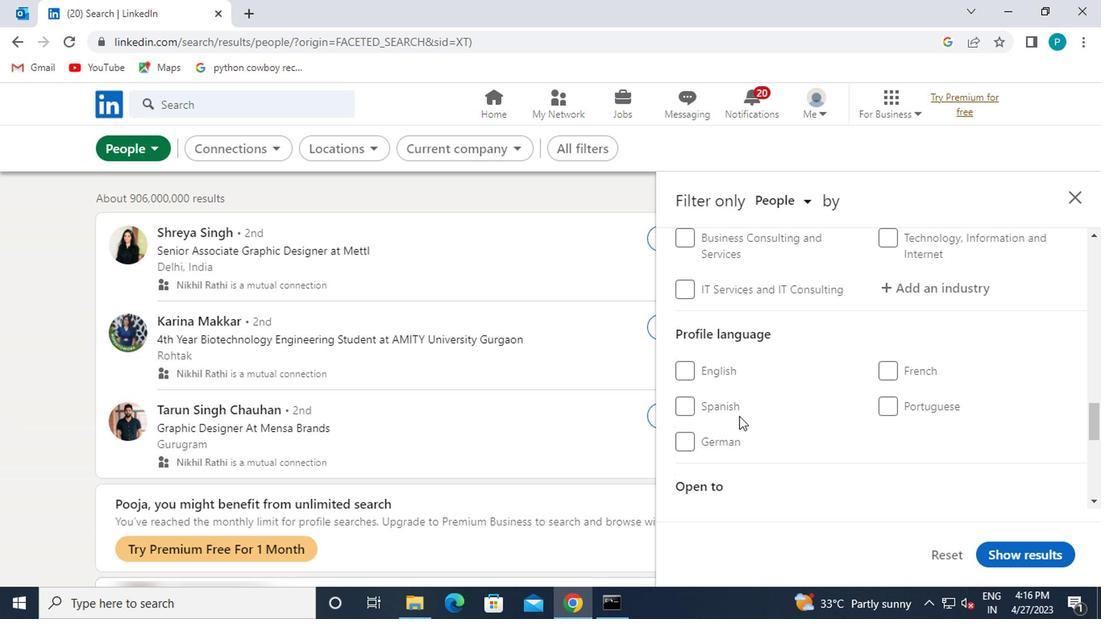
Action: Mouse moved to (704, 407)
Screenshot: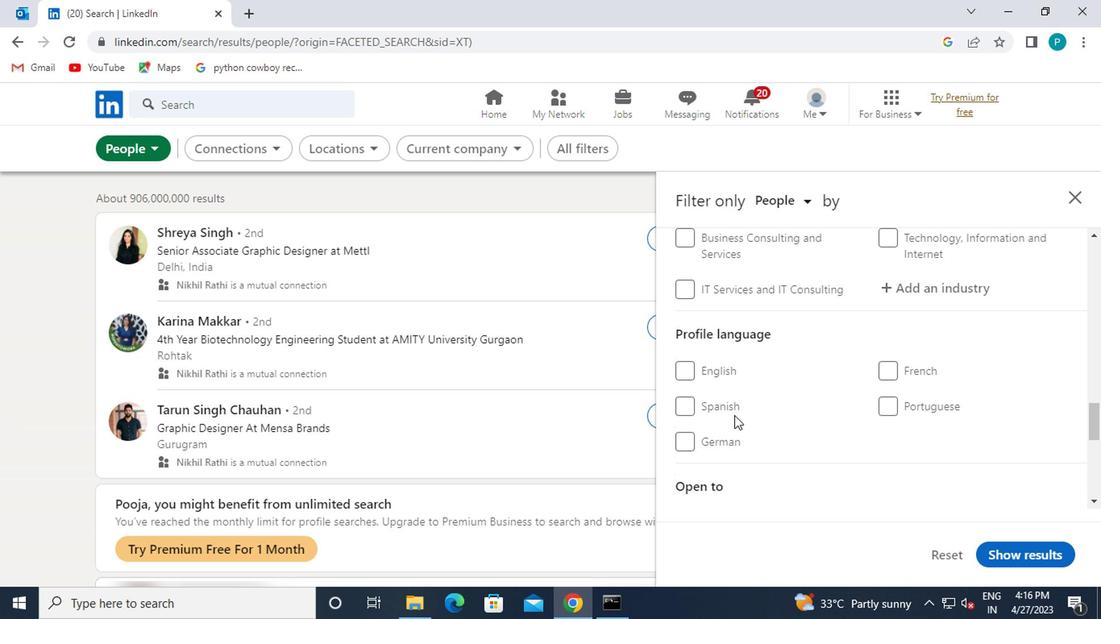 
Action: Mouse pressed left at (704, 407)
Screenshot: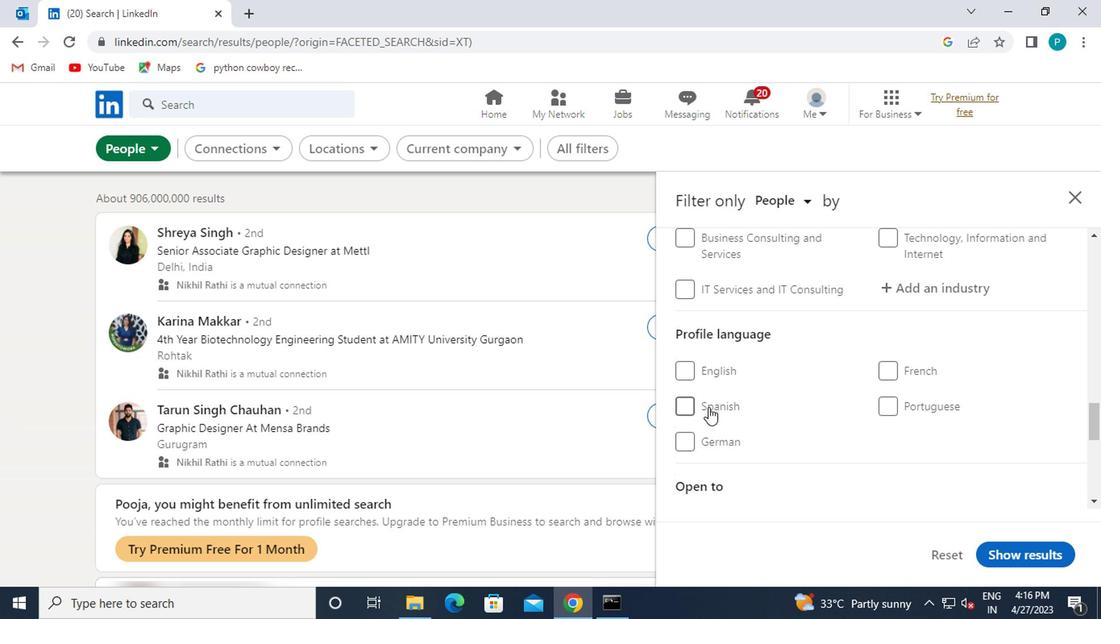 
Action: Mouse moved to (782, 400)
Screenshot: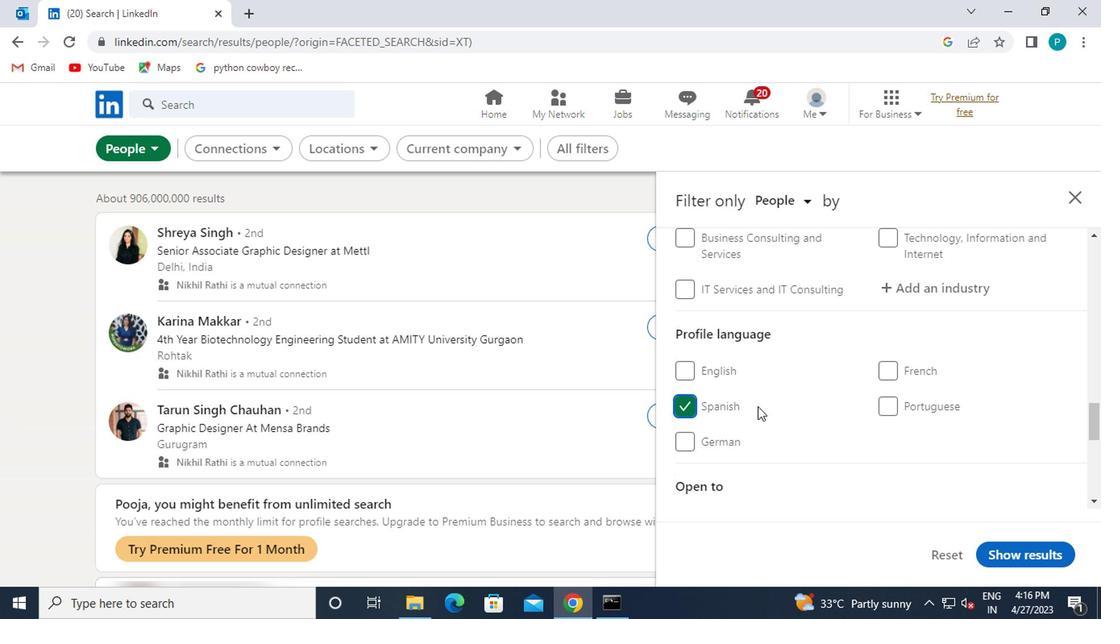 
Action: Mouse scrolled (782, 401) with delta (0, 0)
Screenshot: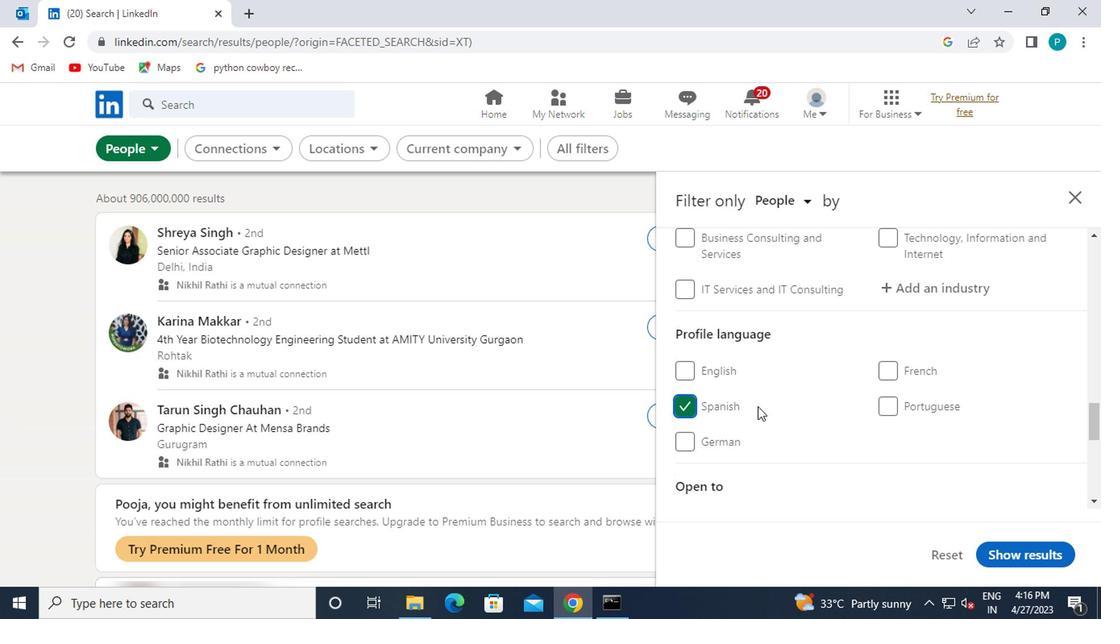 
Action: Mouse moved to (782, 400)
Screenshot: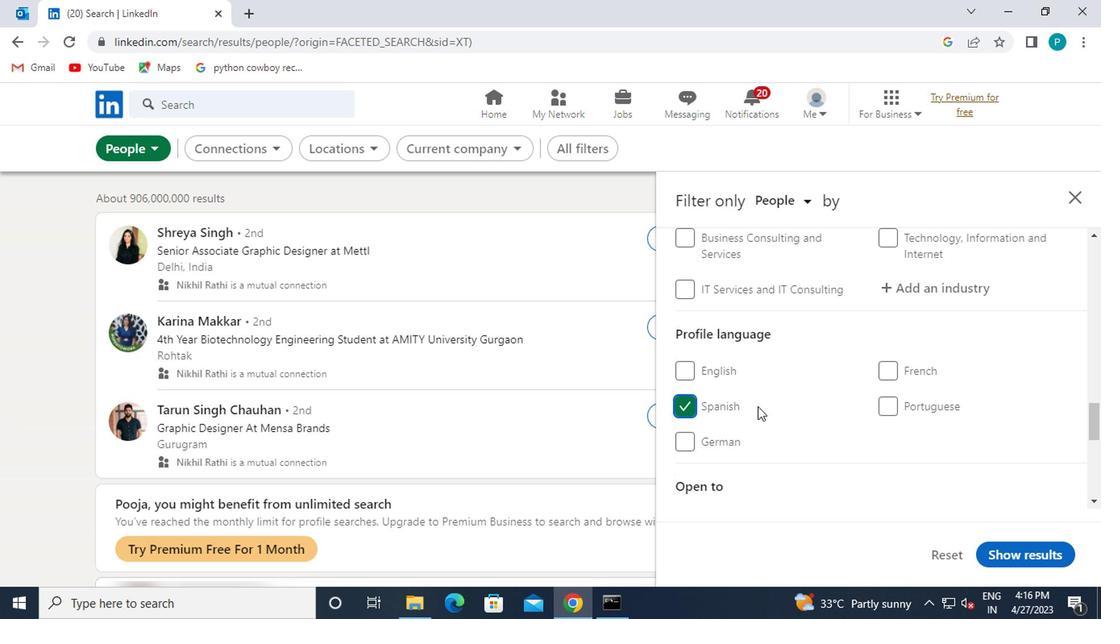 
Action: Mouse scrolled (782, 401) with delta (0, 0)
Screenshot: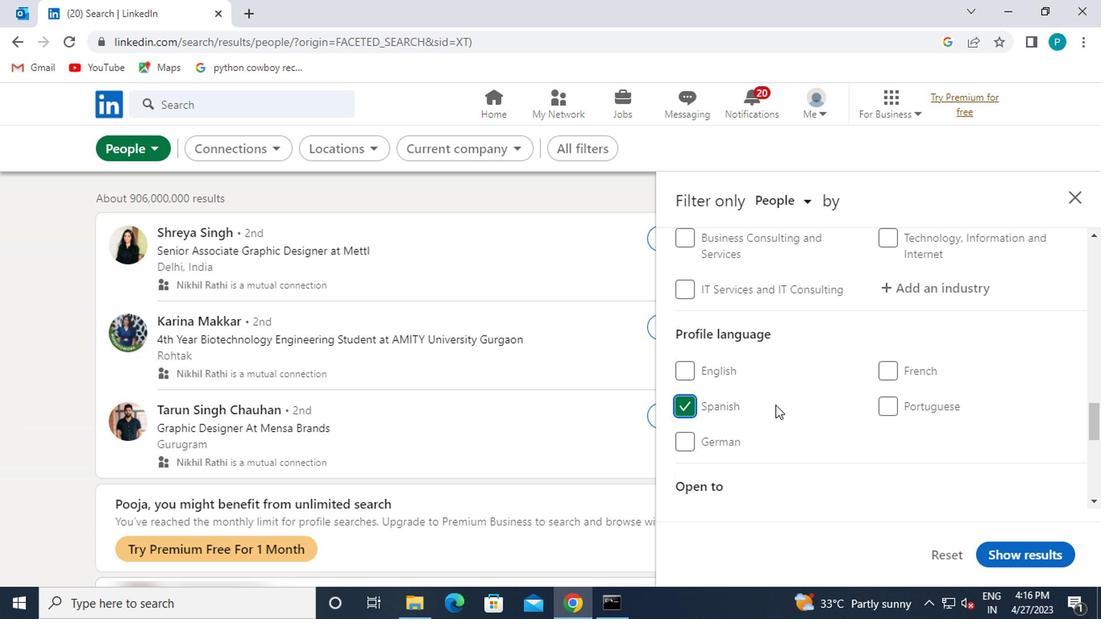 
Action: Mouse scrolled (782, 401) with delta (0, 0)
Screenshot: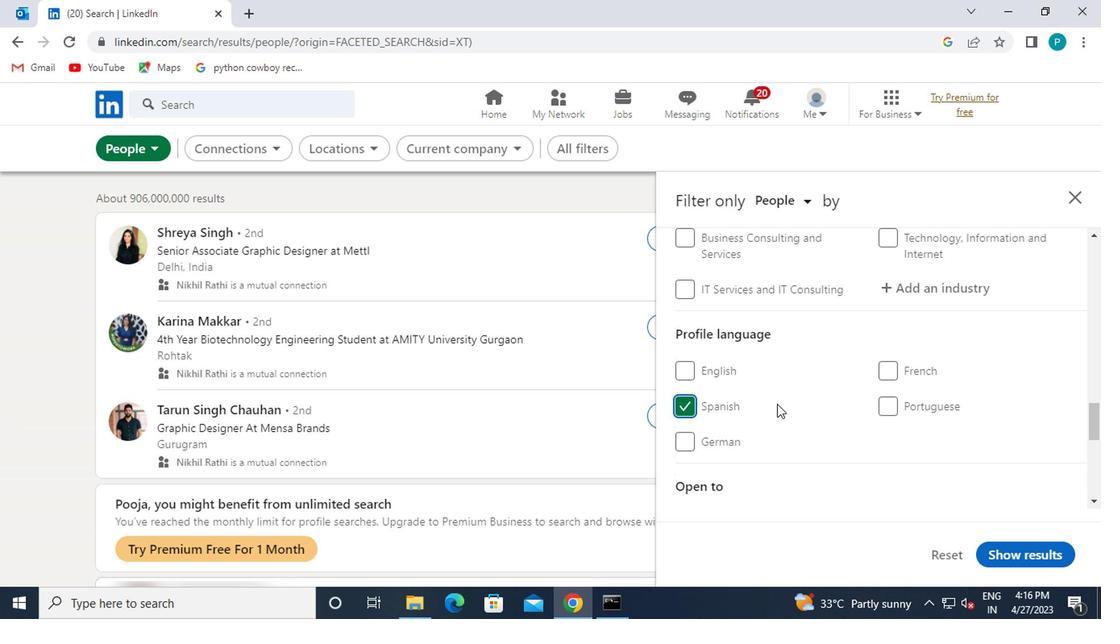 
Action: Mouse moved to (844, 405)
Screenshot: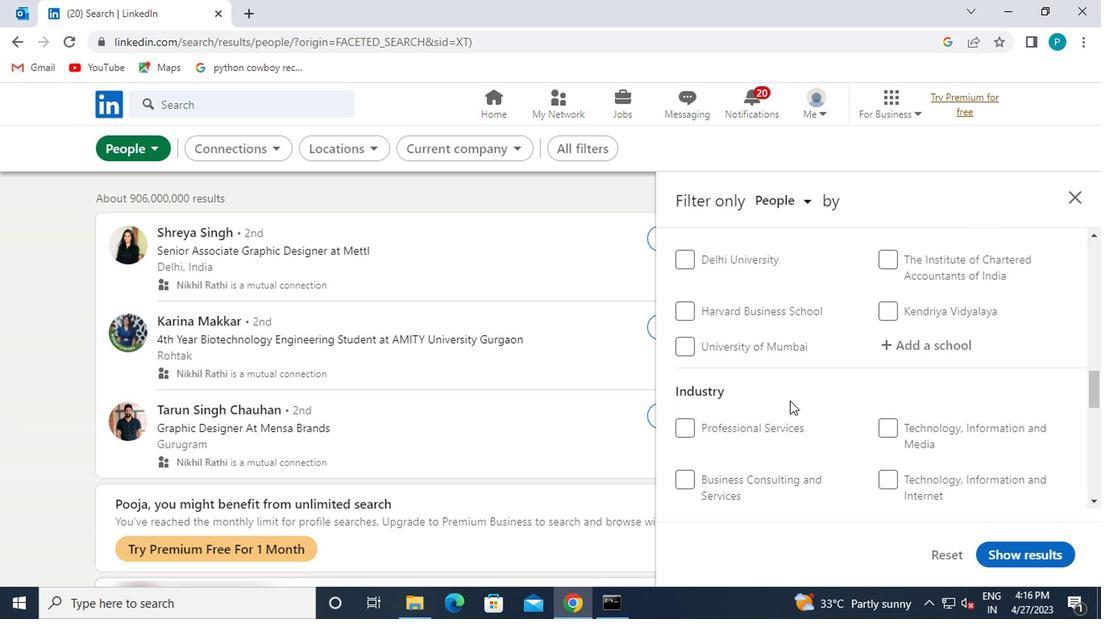
Action: Mouse scrolled (844, 405) with delta (0, 0)
Screenshot: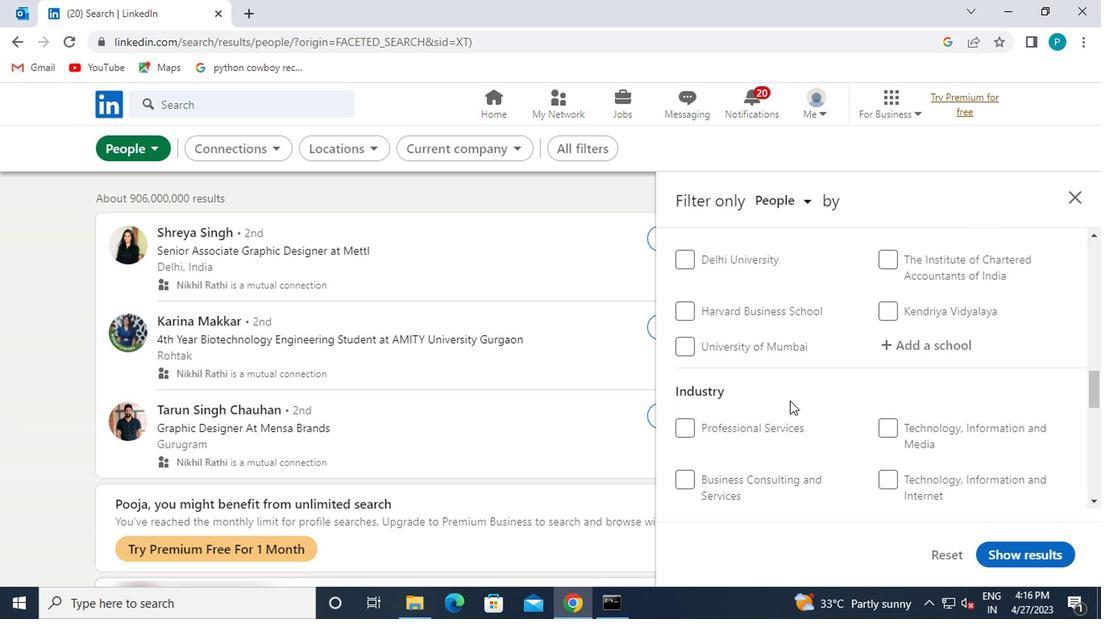 
Action: Mouse moved to (844, 405)
Screenshot: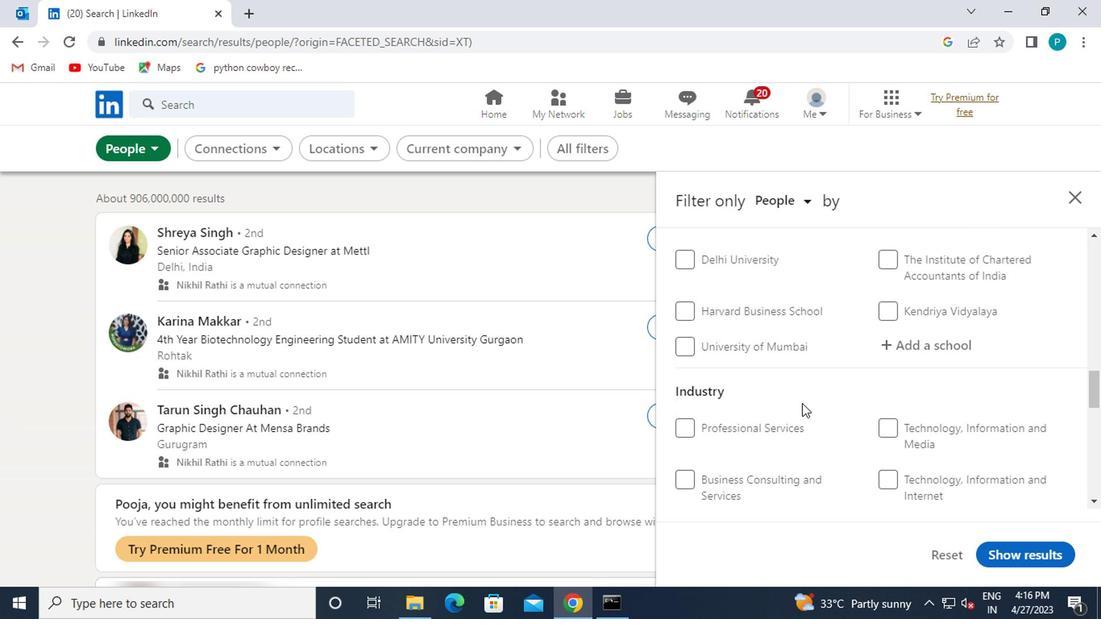 
Action: Mouse scrolled (844, 405) with delta (0, 0)
Screenshot: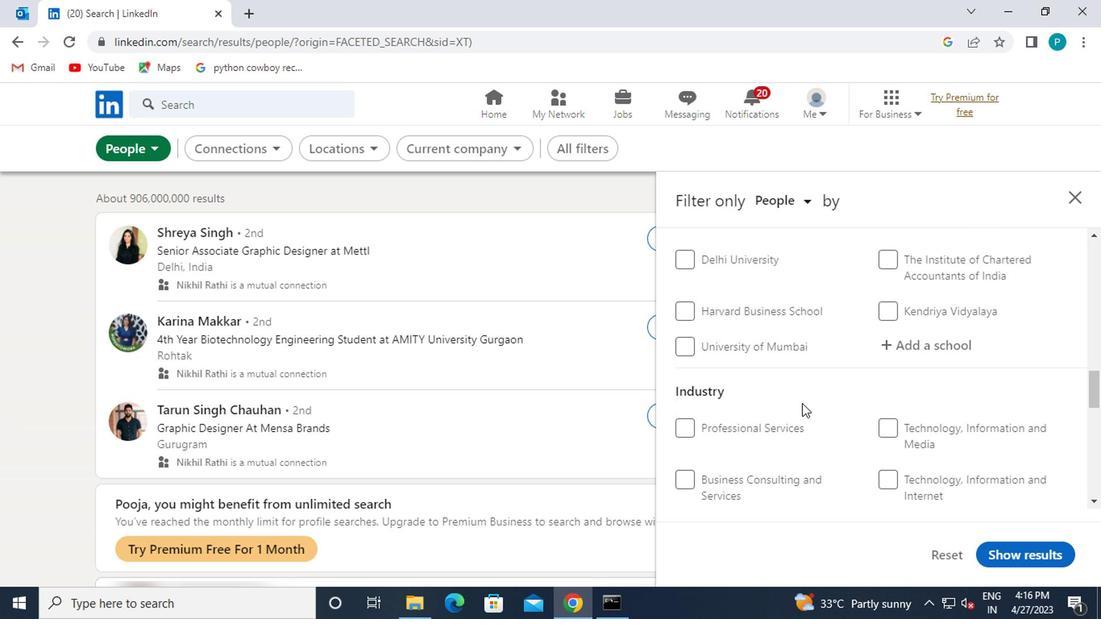 
Action: Mouse moved to (847, 405)
Screenshot: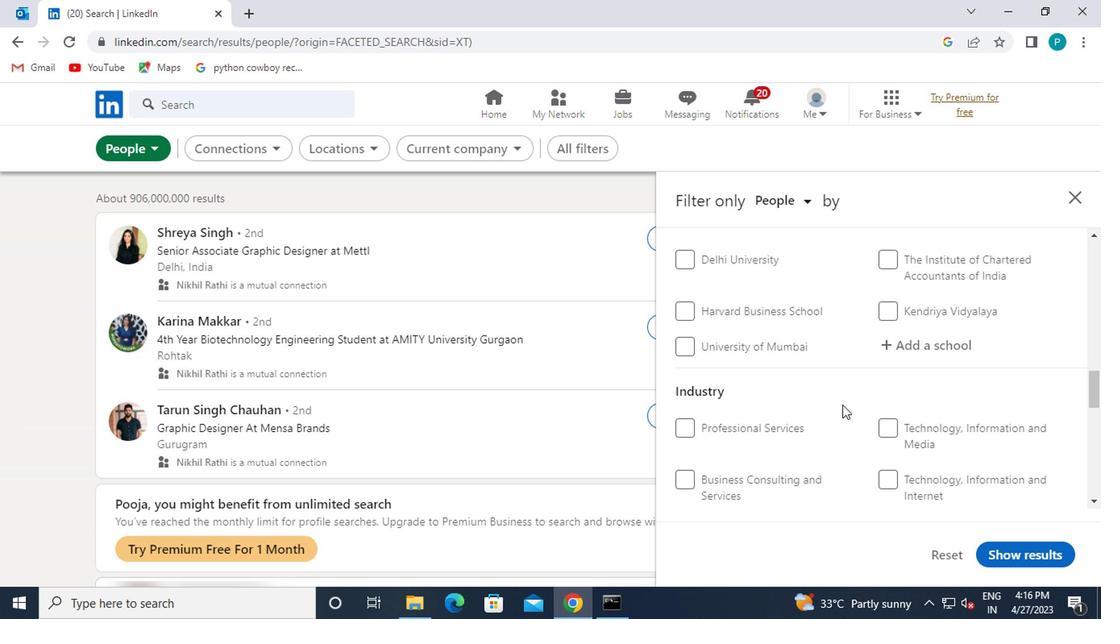 
Action: Mouse scrolled (847, 405) with delta (0, 0)
Screenshot: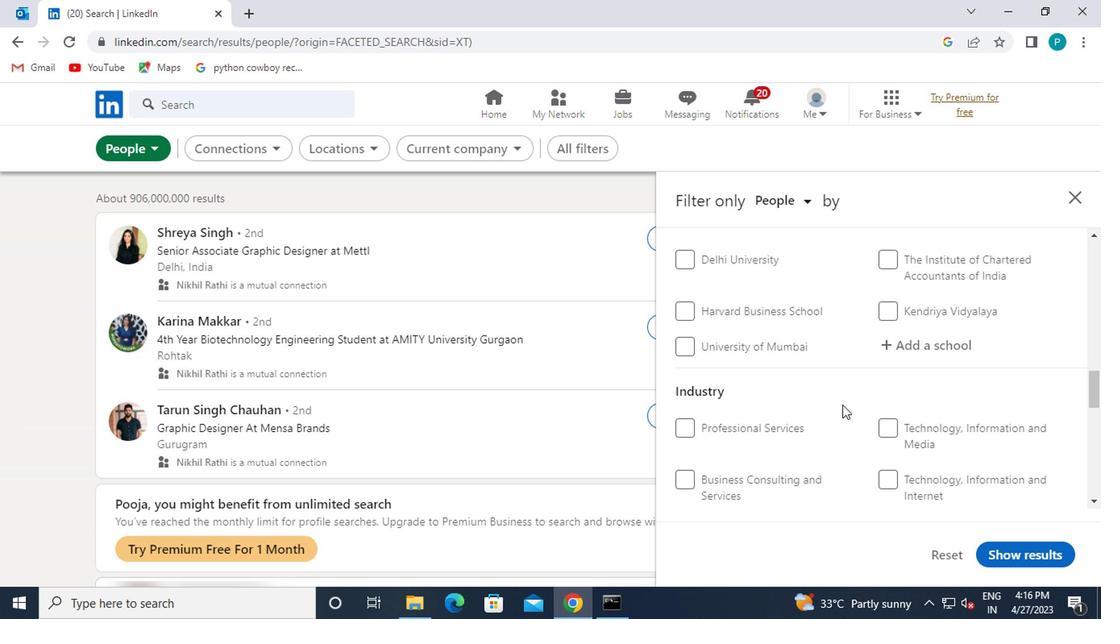 
Action: Mouse moved to (852, 405)
Screenshot: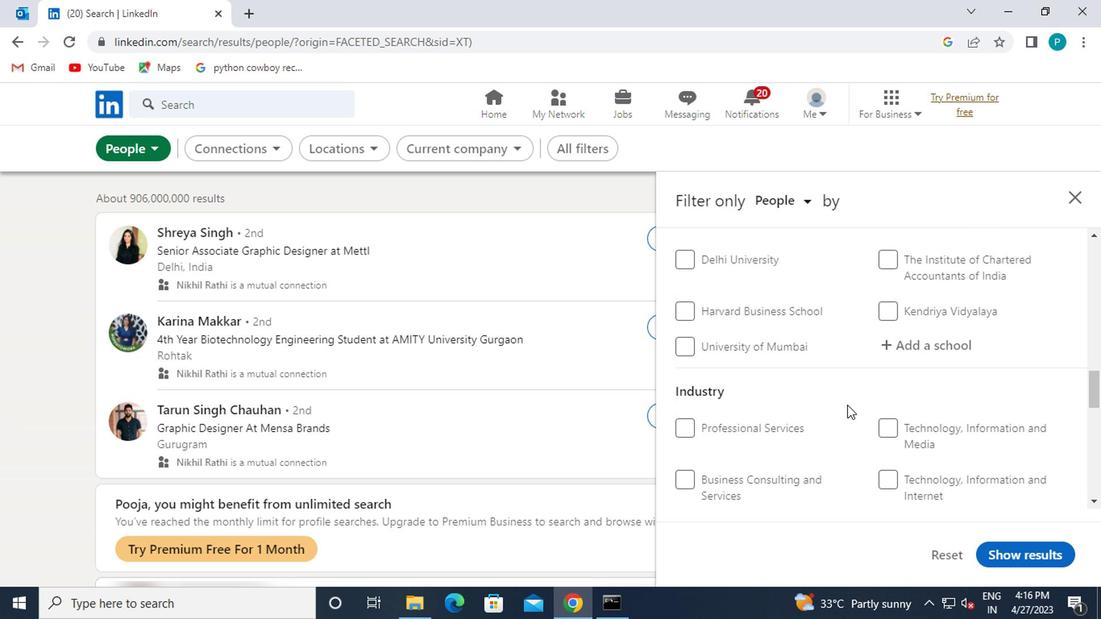
Action: Mouse scrolled (852, 405) with delta (0, 0)
Screenshot: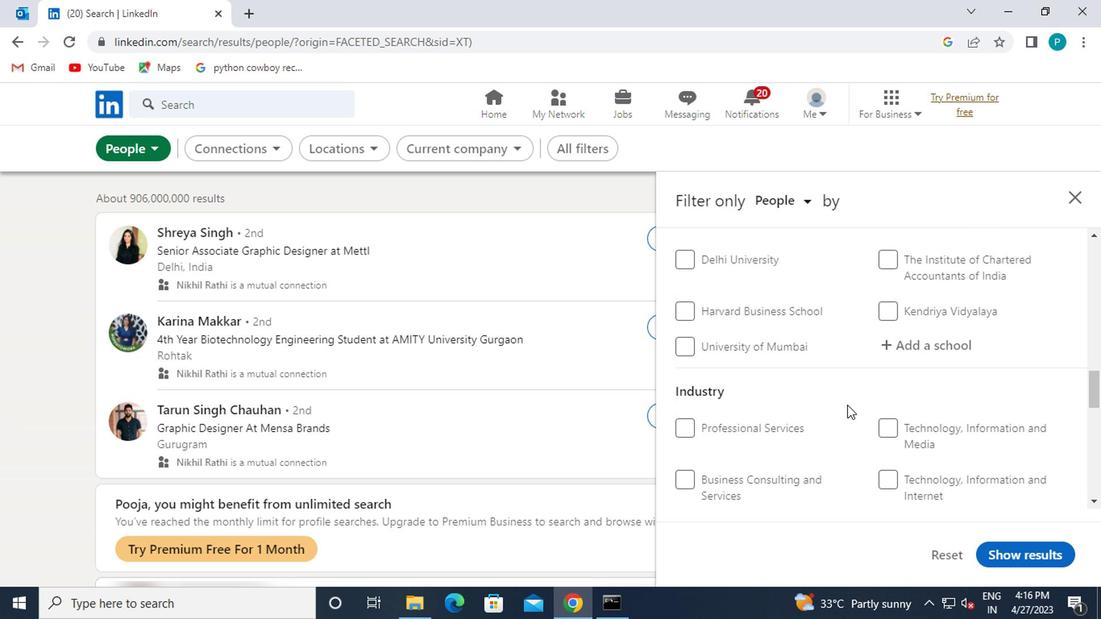 
Action: Mouse moved to (914, 339)
Screenshot: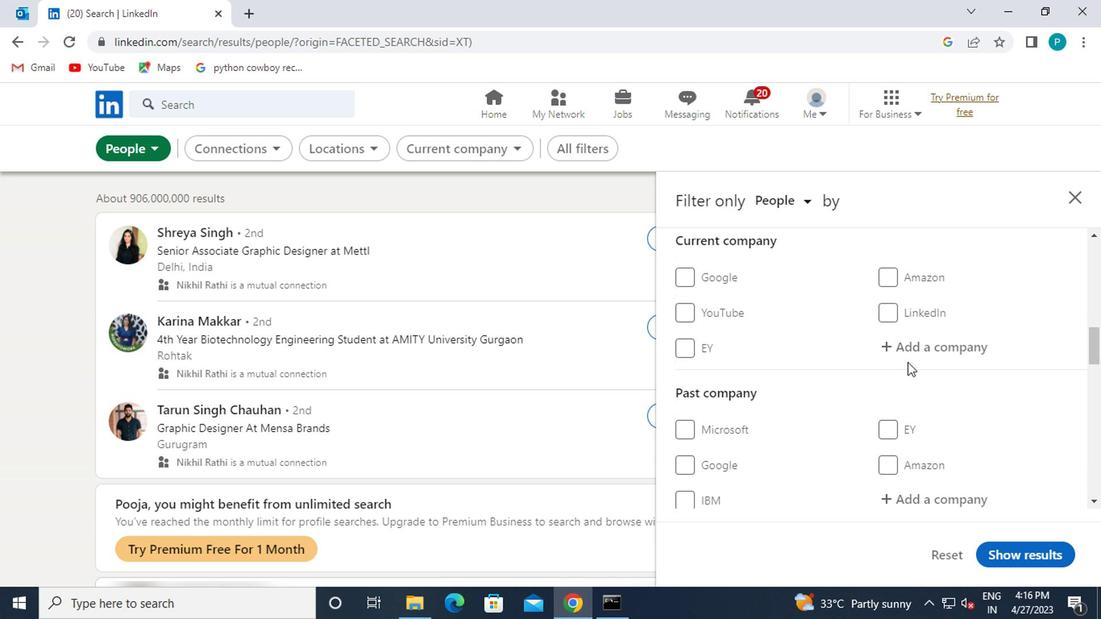 
Action: Mouse pressed left at (914, 339)
Screenshot: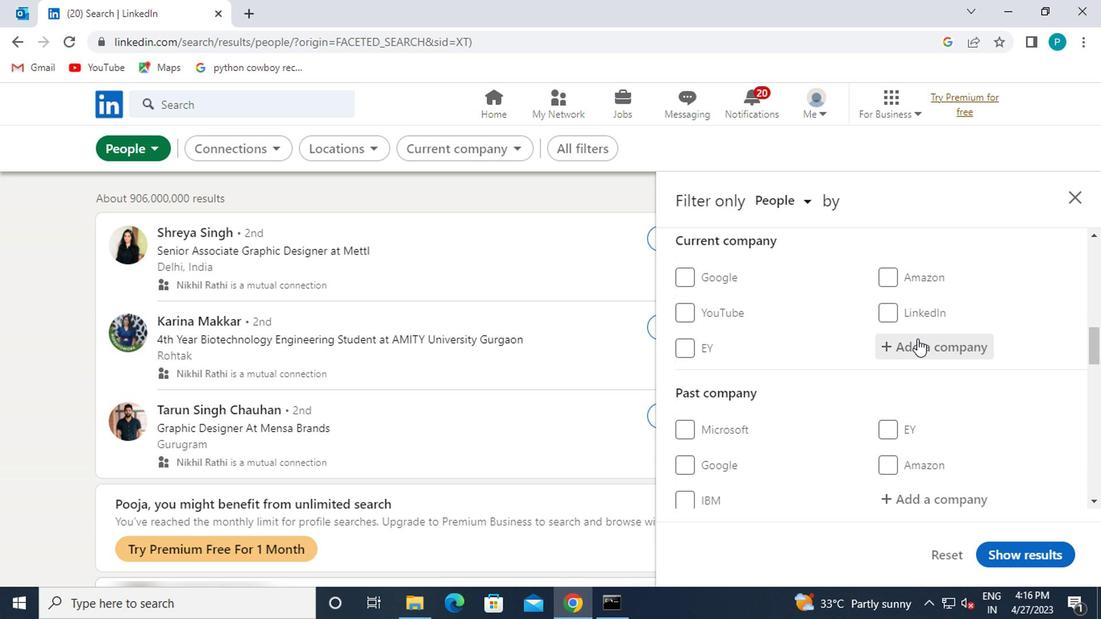 
Action: Key pressed <Key.caps_lock>AZB
Screenshot: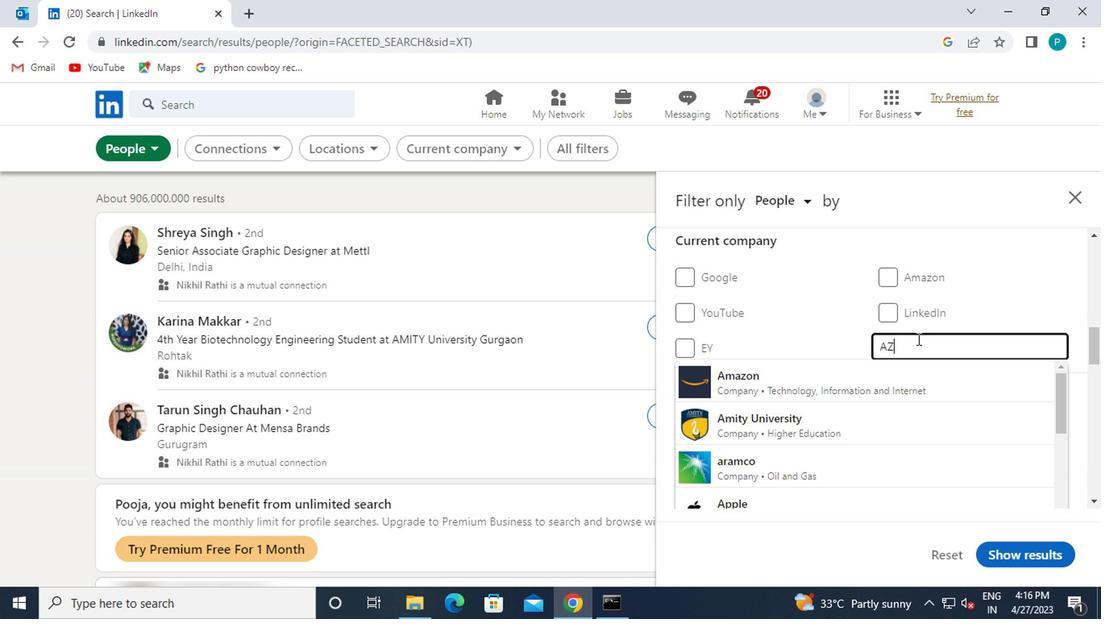 
Action: Mouse moved to (888, 363)
Screenshot: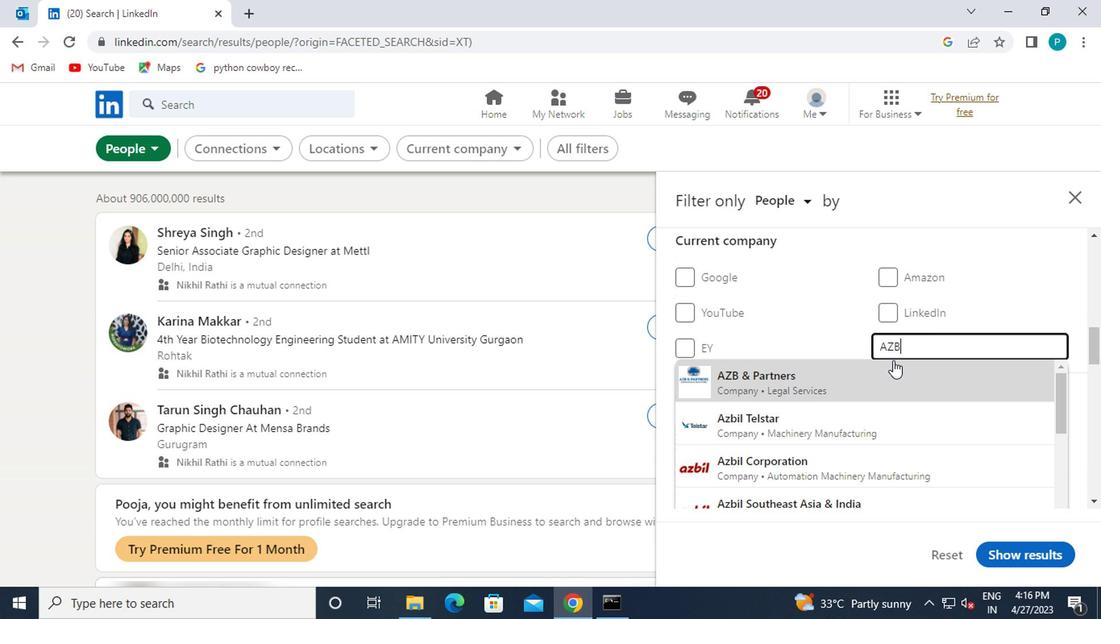 
Action: Mouse pressed left at (888, 363)
Screenshot: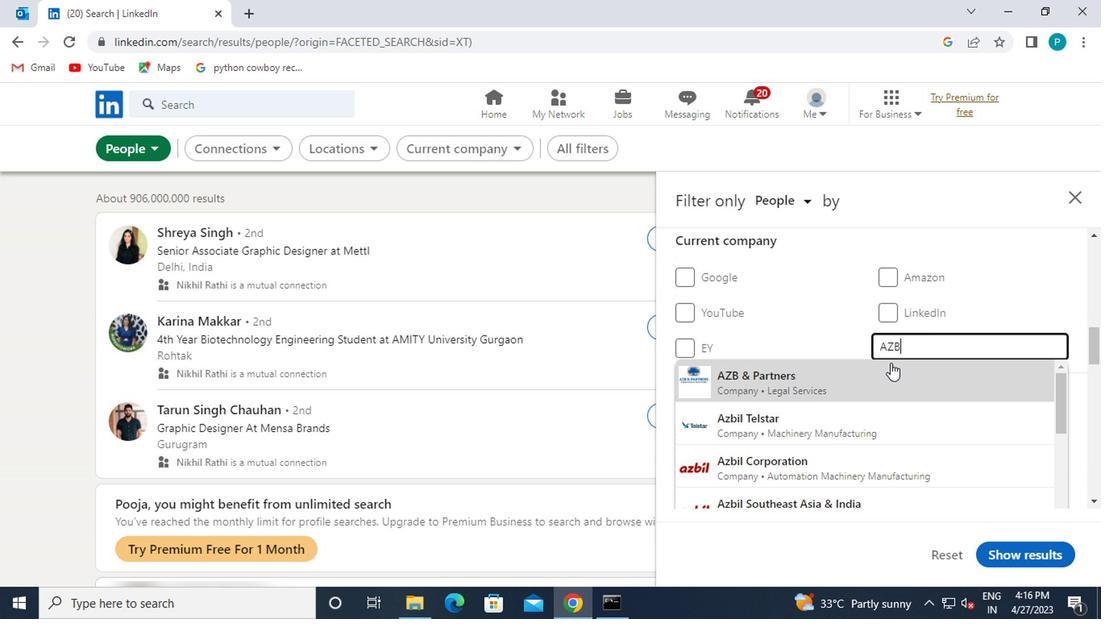 
Action: Mouse moved to (793, 332)
Screenshot: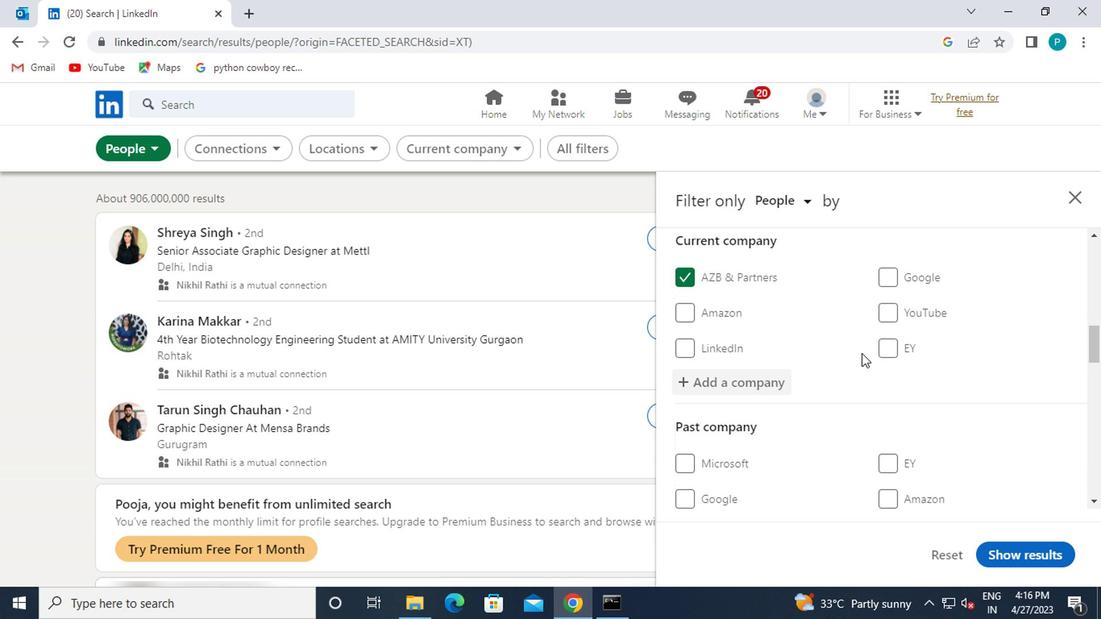 
Action: Mouse scrolled (793, 332) with delta (0, 0)
Screenshot: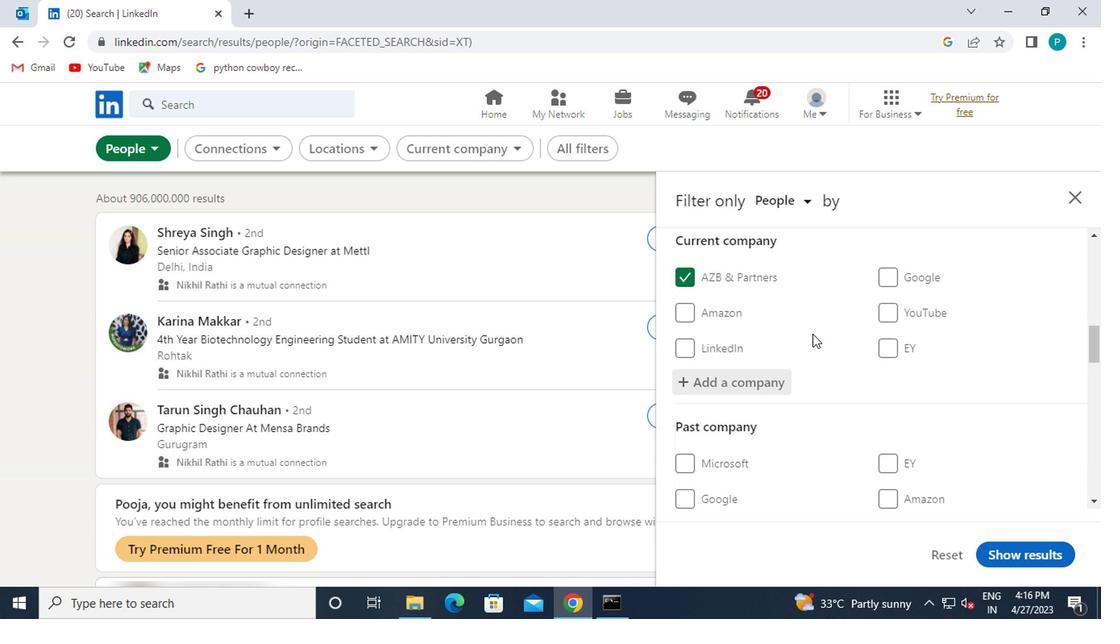 
Action: Mouse scrolled (793, 332) with delta (0, 0)
Screenshot: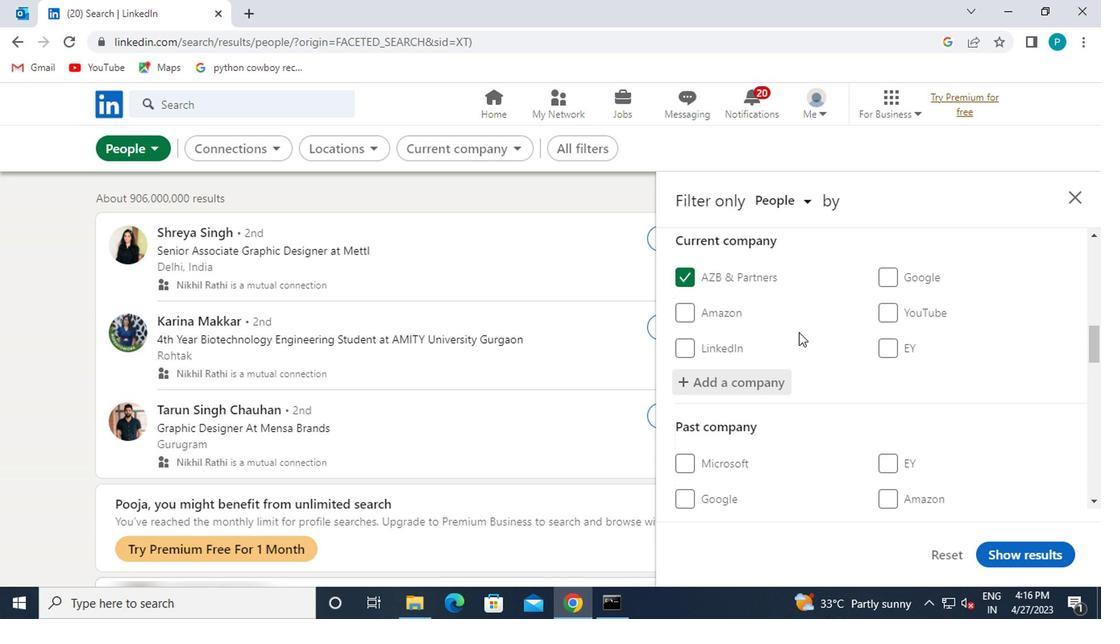 
Action: Mouse moved to (938, 397)
Screenshot: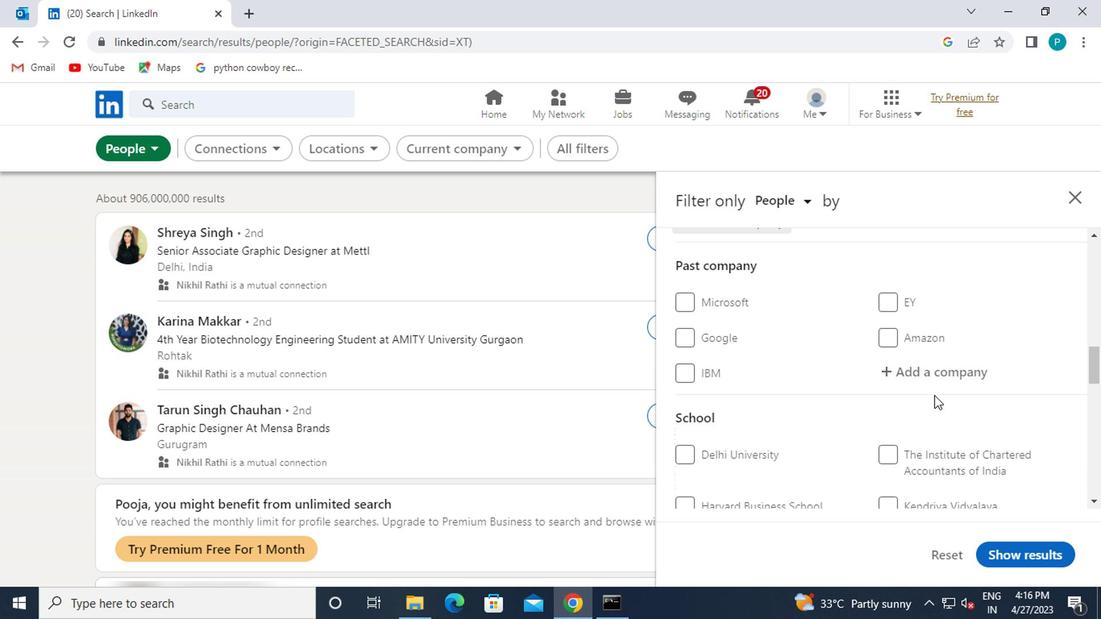 
Action: Mouse scrolled (938, 396) with delta (0, 0)
Screenshot: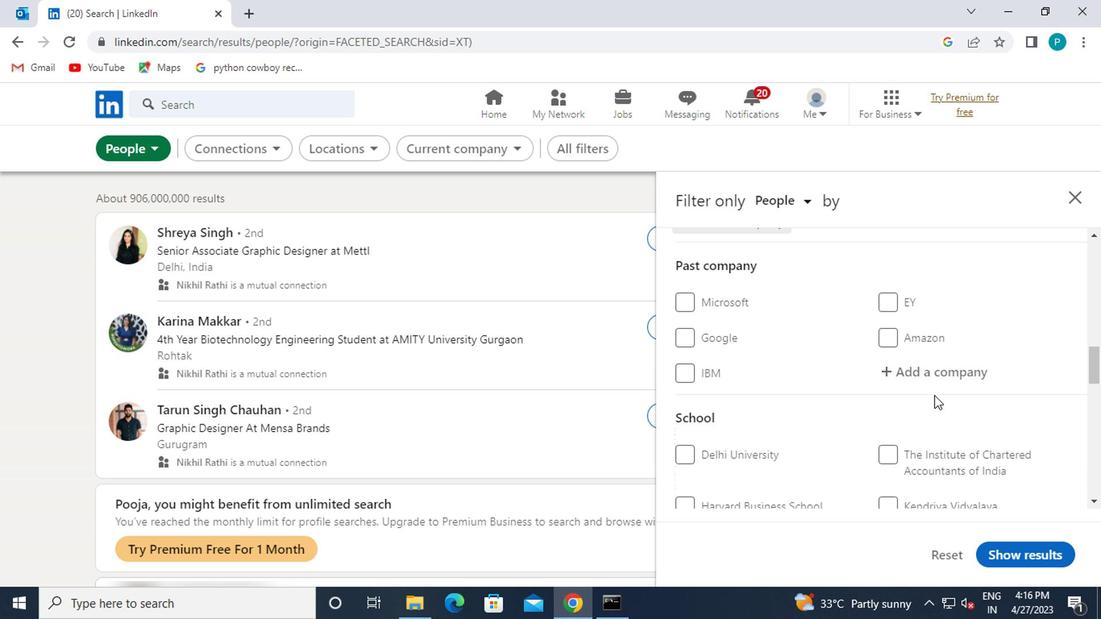 
Action: Mouse moved to (939, 397)
Screenshot: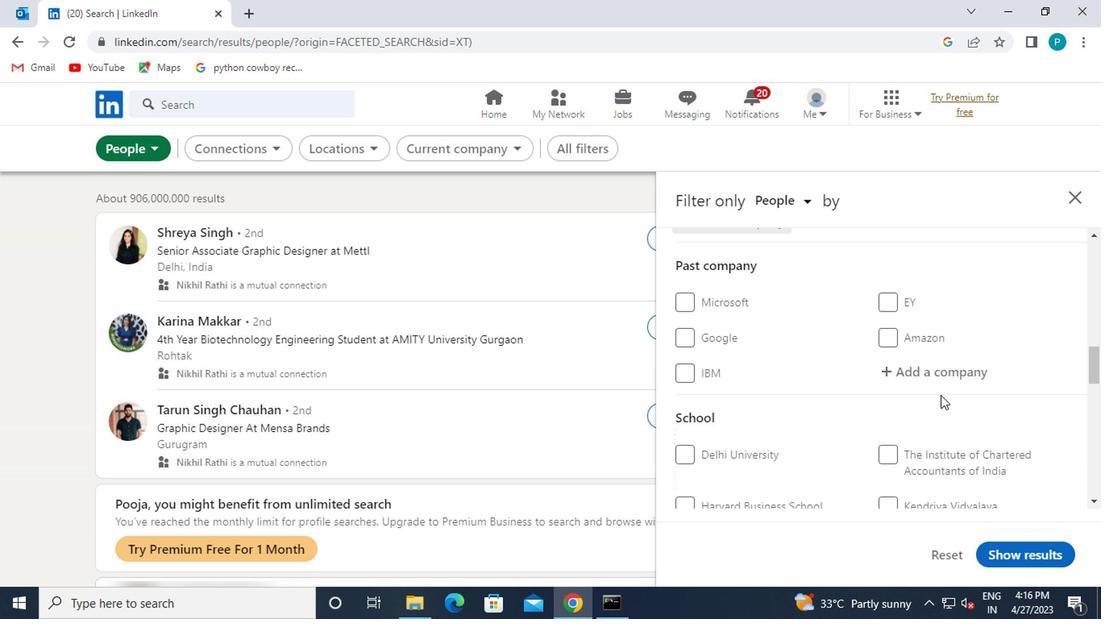 
Action: Mouse scrolled (939, 397) with delta (0, 0)
Screenshot: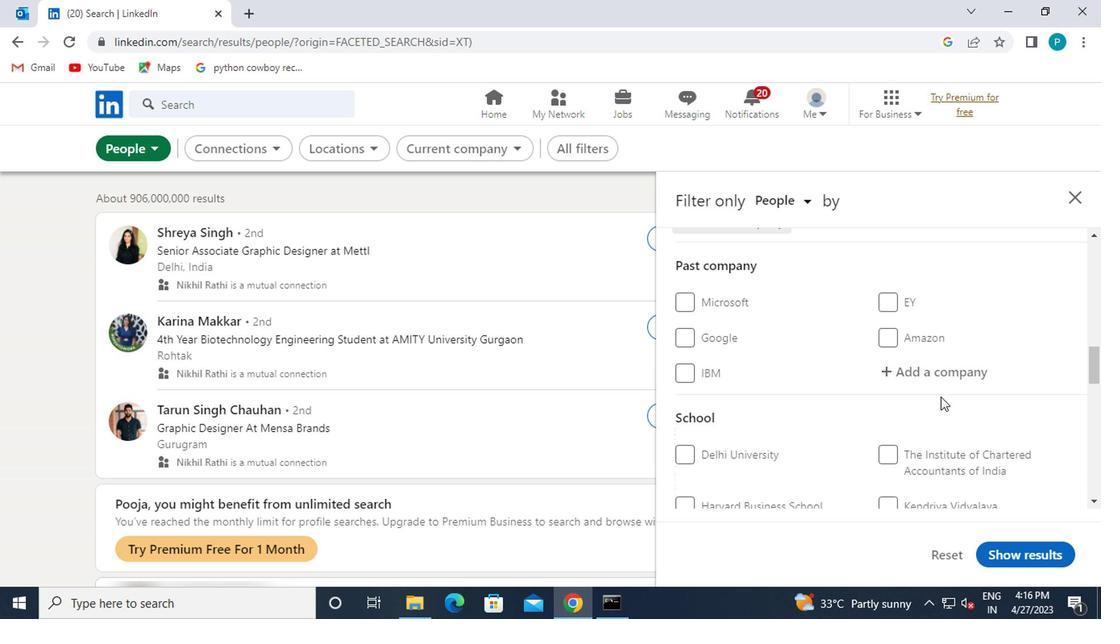 
Action: Mouse moved to (934, 388)
Screenshot: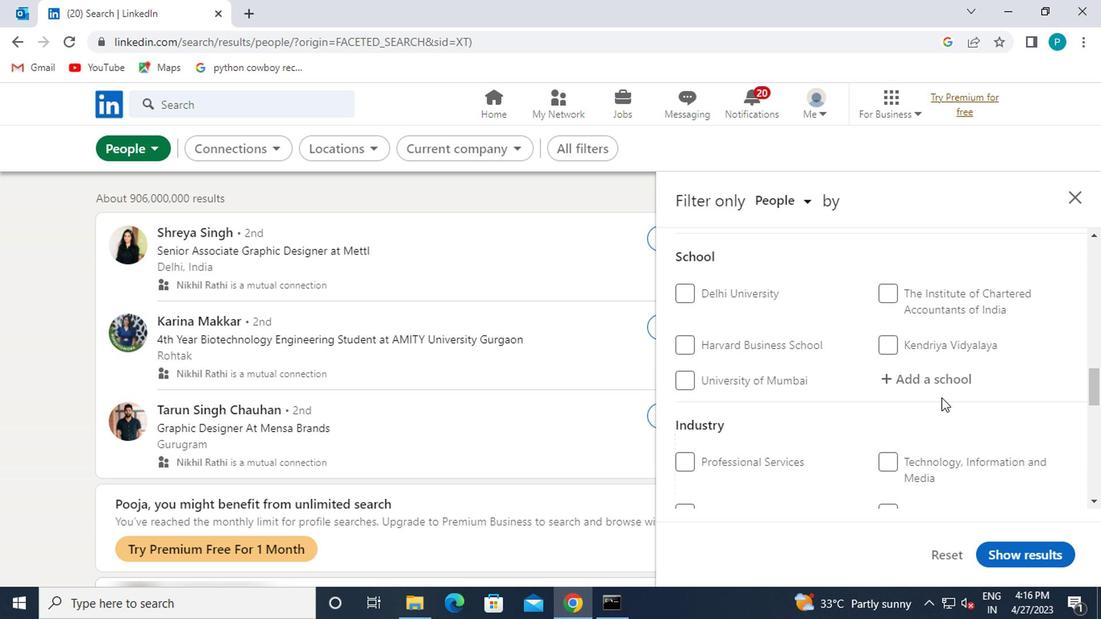 
Action: Mouse pressed left at (934, 388)
Screenshot: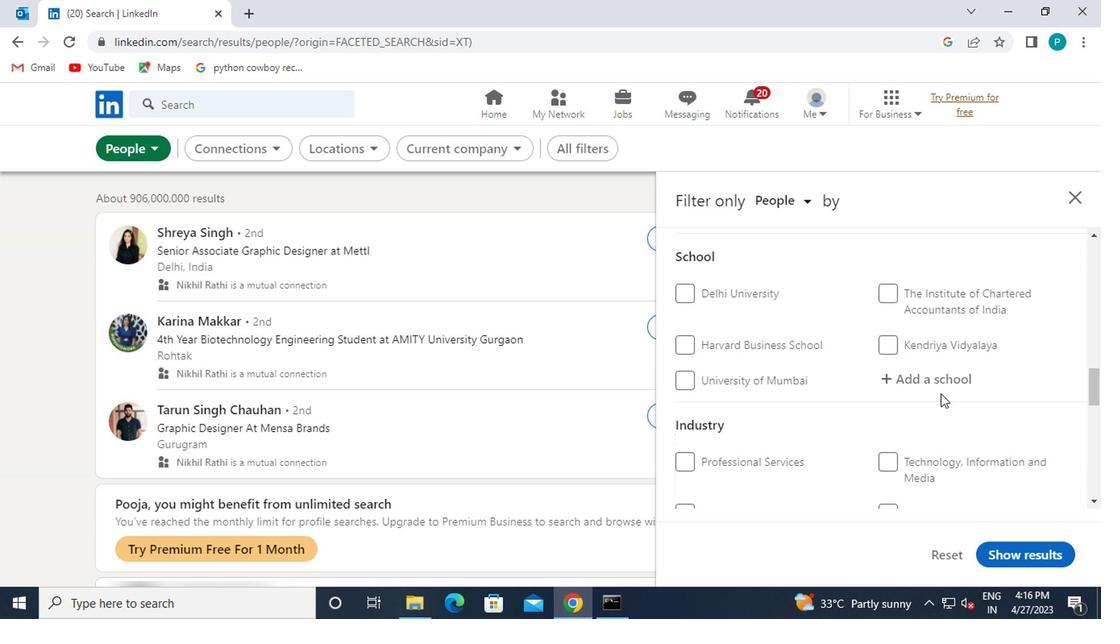 
Action: Key pressed <Key.caps_lock><Key.caps_lock>ITM
Screenshot: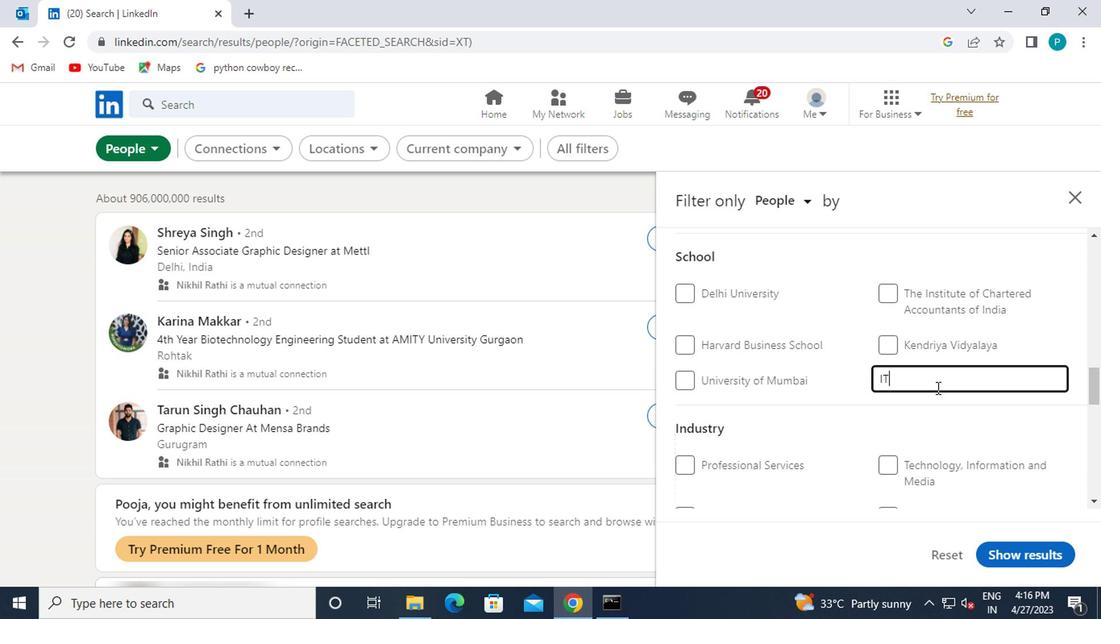 
Action: Mouse moved to (874, 445)
Screenshot: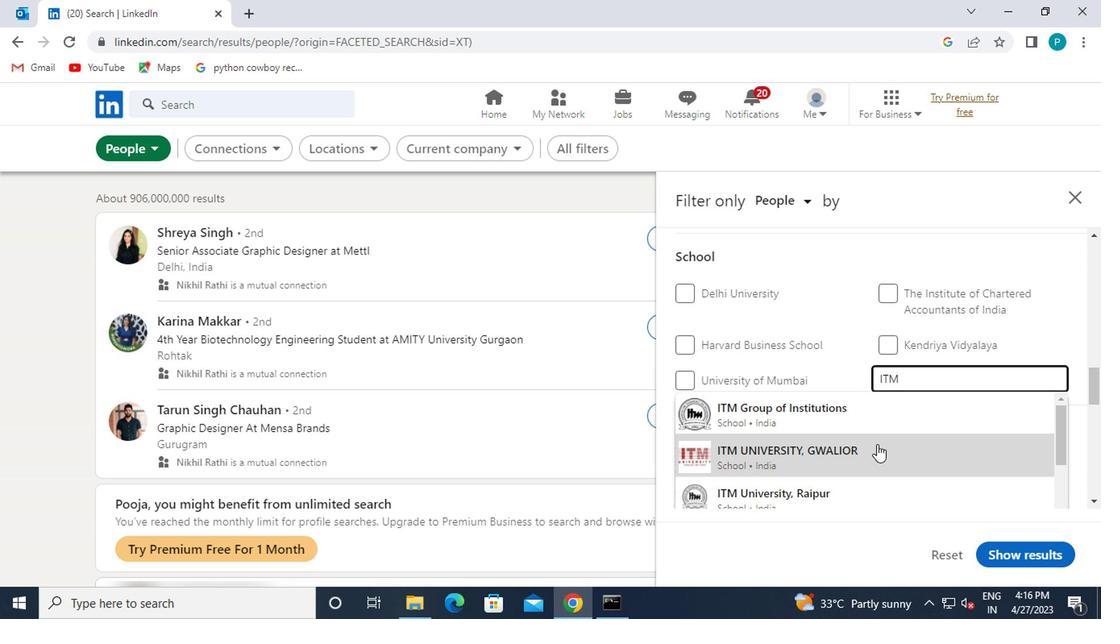 
Action: Mouse pressed left at (874, 445)
Screenshot: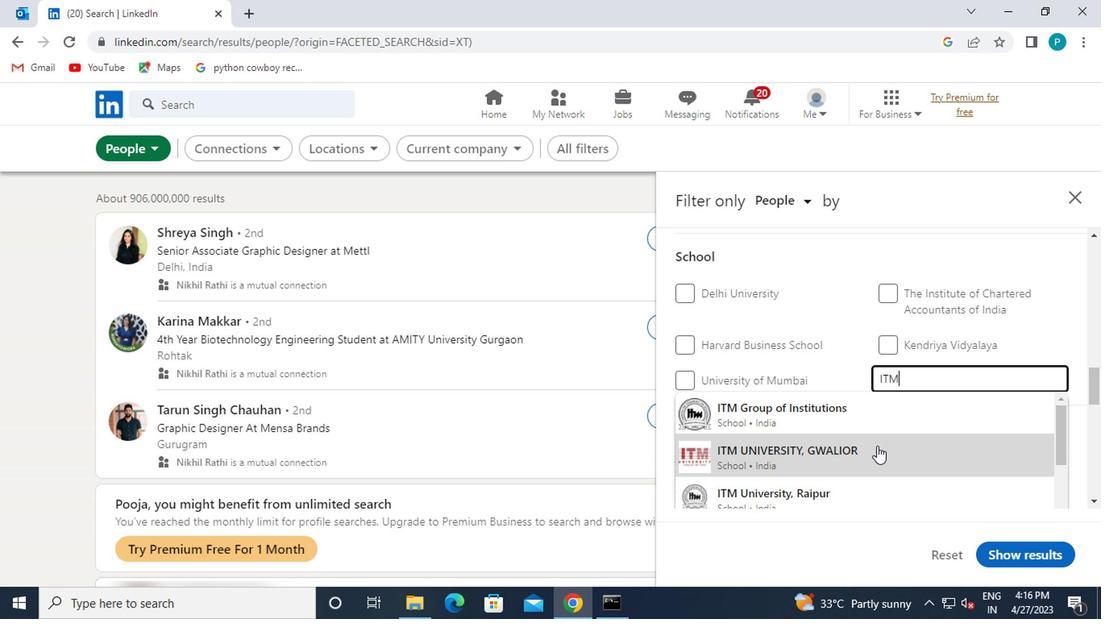 
Action: Mouse moved to (830, 419)
Screenshot: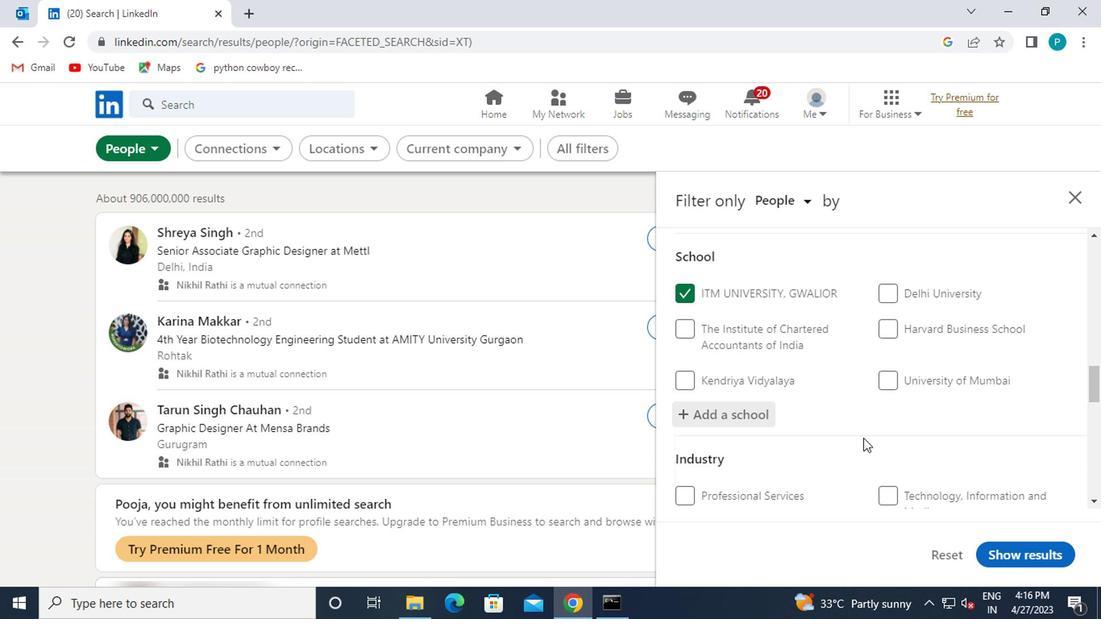 
Action: Mouse scrolled (830, 418) with delta (0, 0)
Screenshot: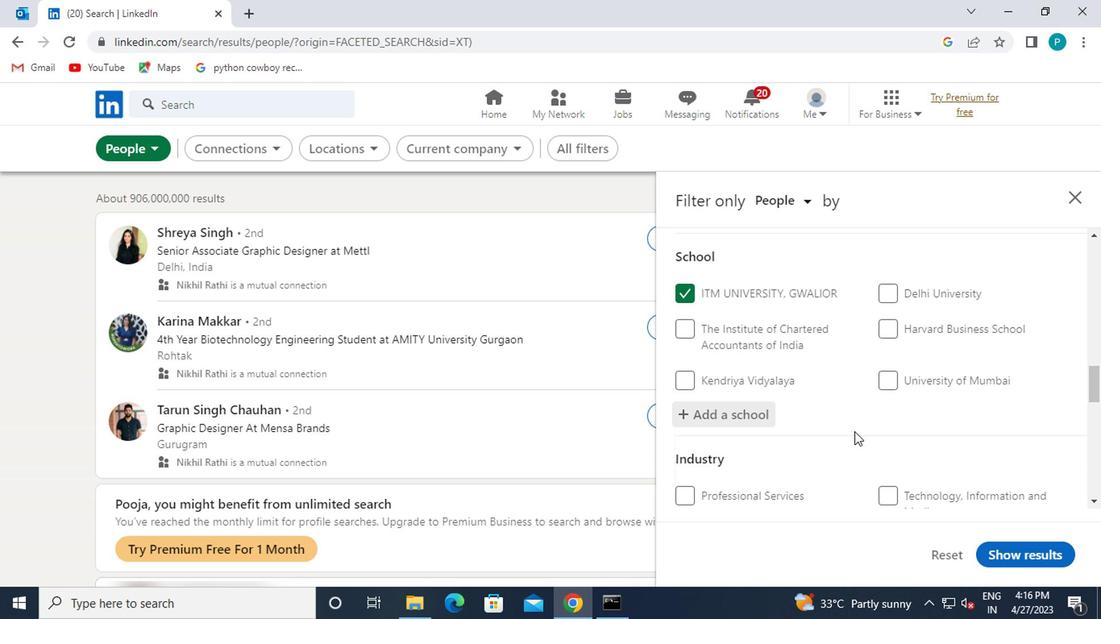 
Action: Mouse scrolled (830, 418) with delta (0, 0)
Screenshot: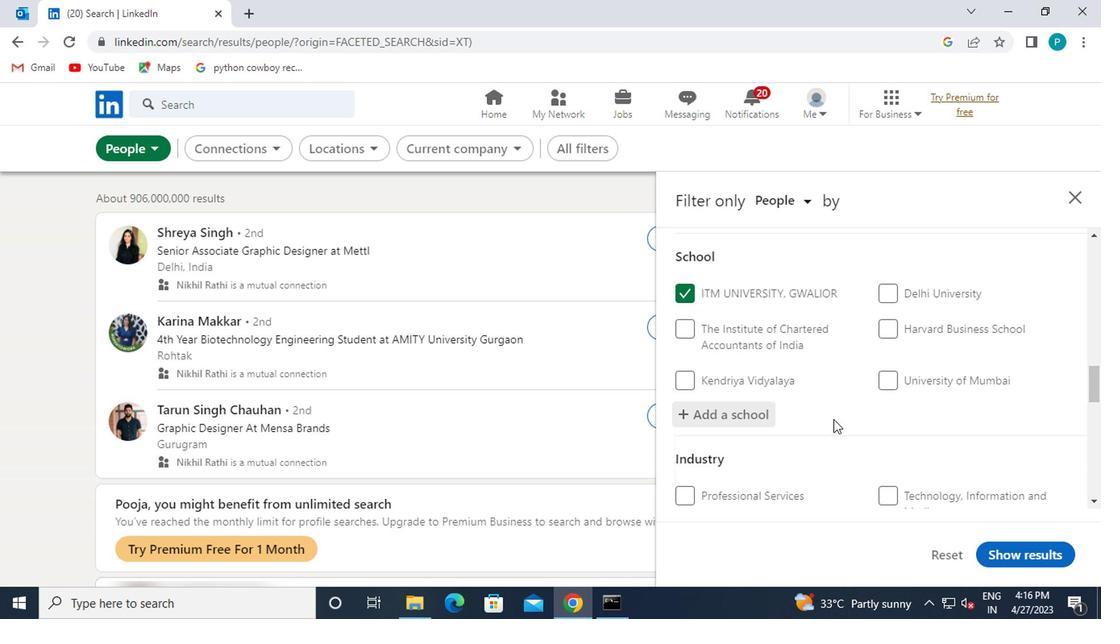 
Action: Mouse moved to (936, 425)
Screenshot: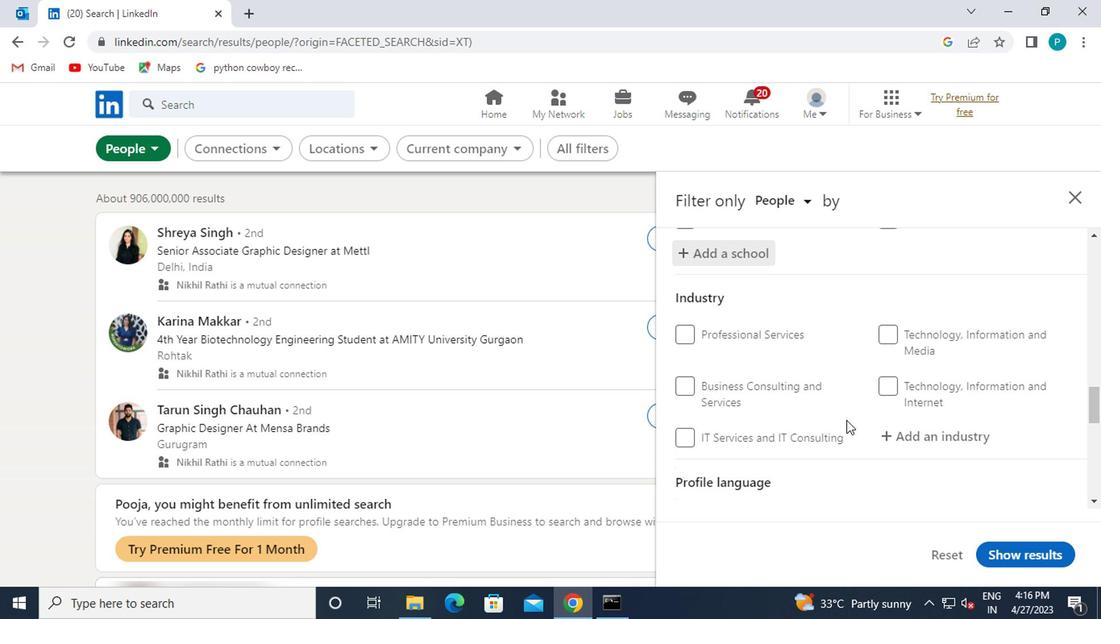 
Action: Mouse pressed left at (936, 425)
Screenshot: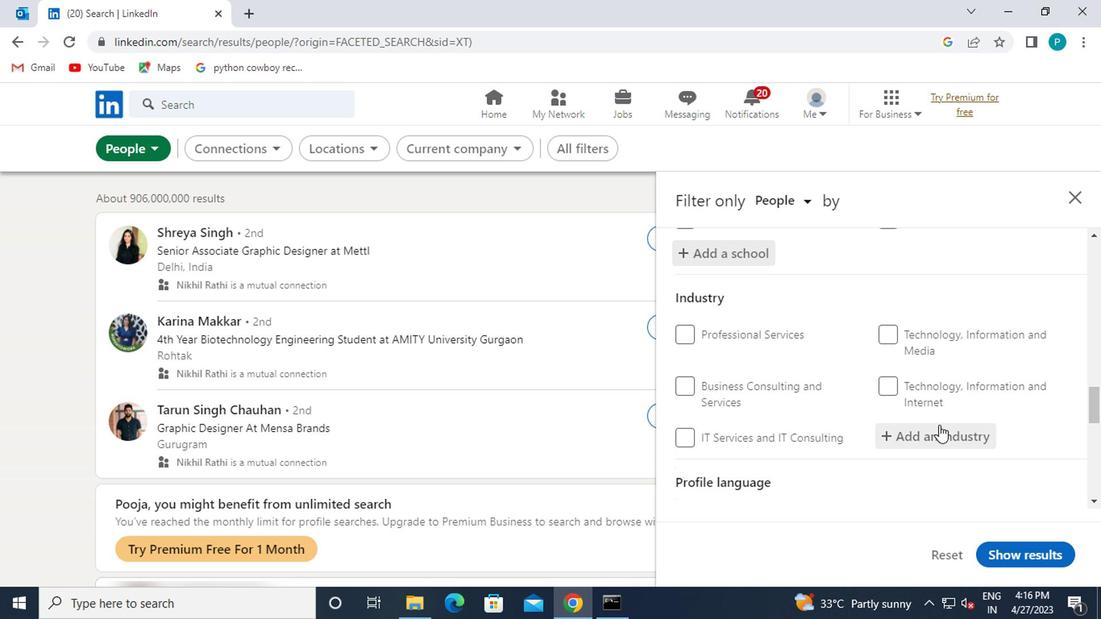 
Action: Mouse moved to (944, 431)
Screenshot: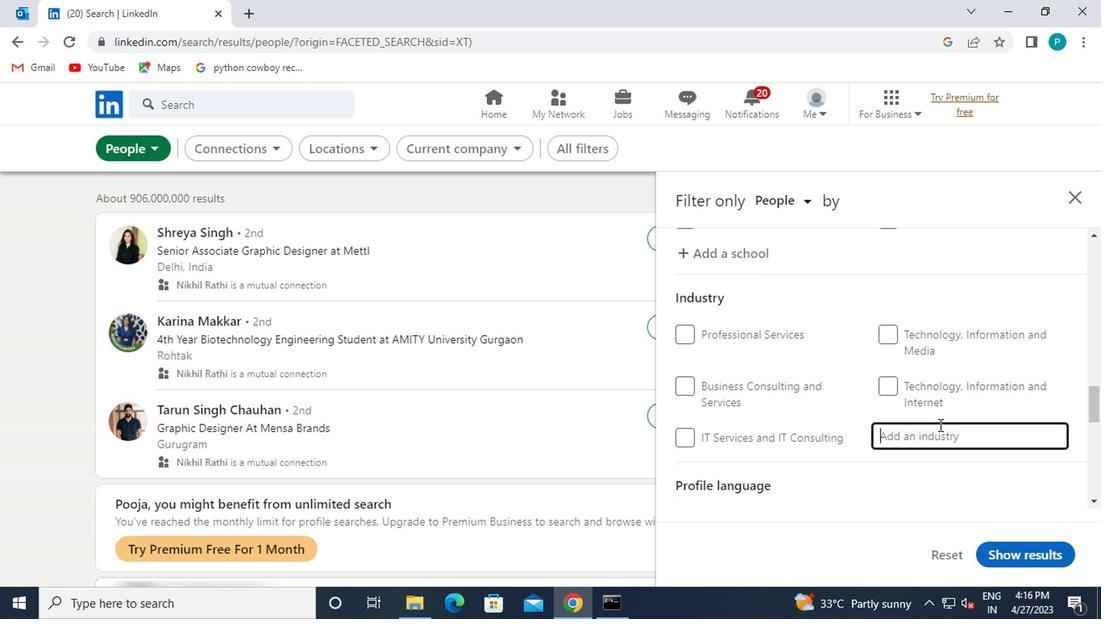 
Action: Key pressed <Key.caps_lock>G<Key.caps_lock>OVERN
Screenshot: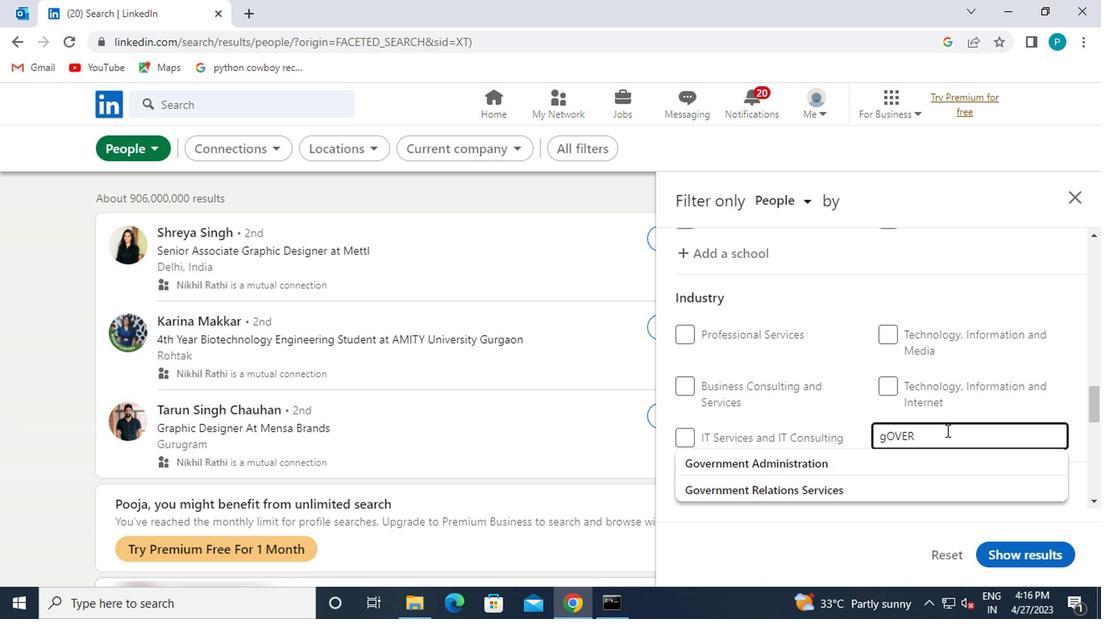 
Action: Mouse moved to (831, 494)
Screenshot: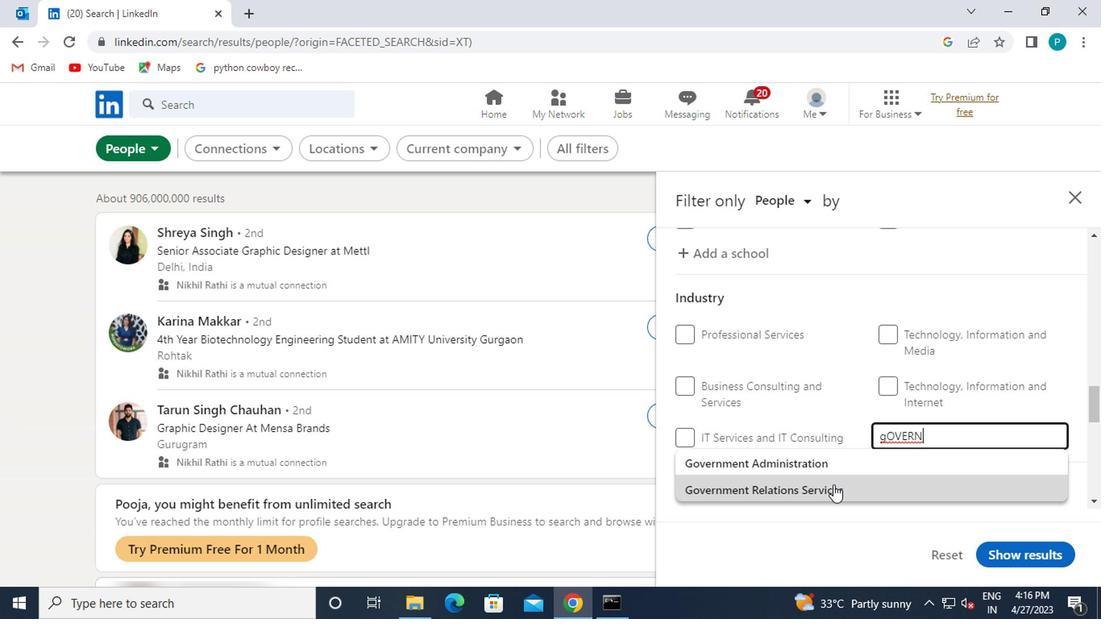 
Action: Mouse pressed left at (831, 494)
Screenshot: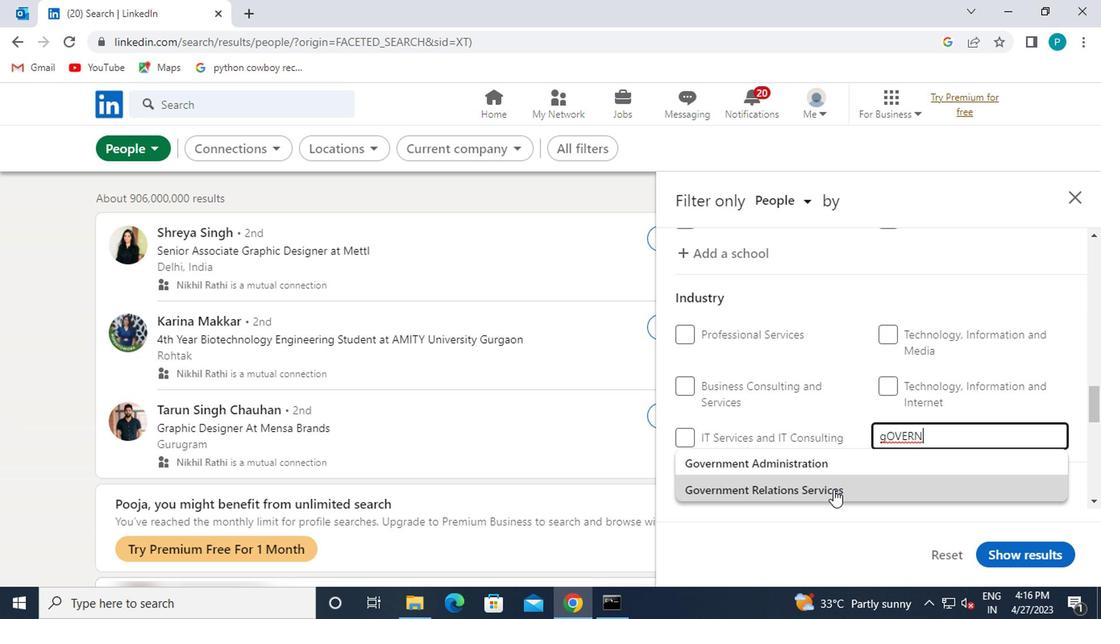 
Action: Mouse moved to (828, 487)
Screenshot: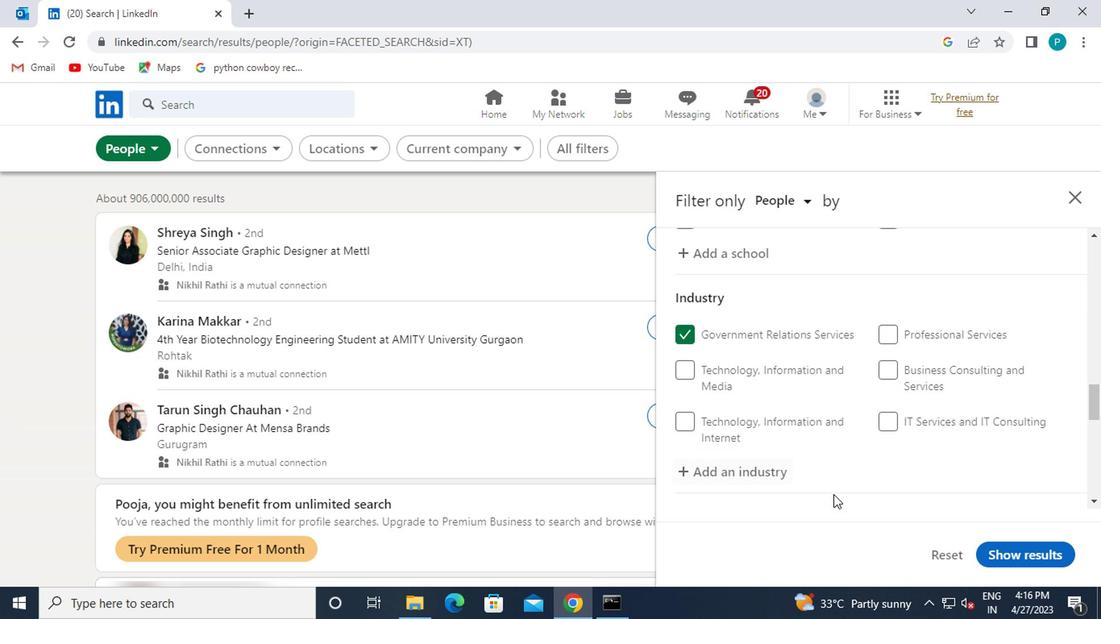 
Action: Mouse scrolled (828, 486) with delta (0, -1)
Screenshot: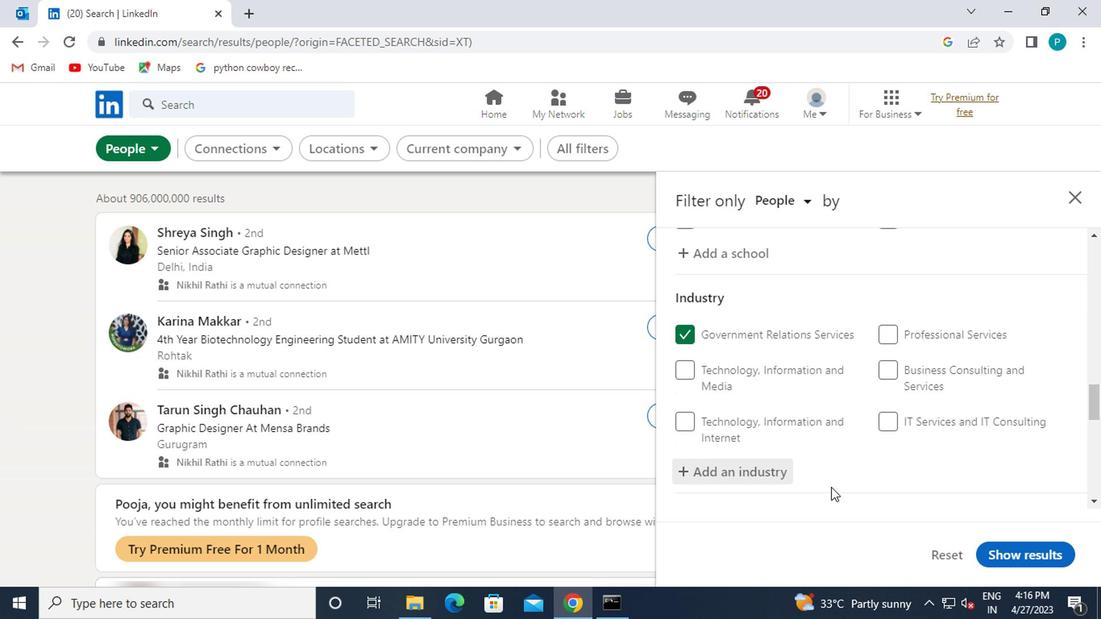 
Action: Mouse moved to (828, 487)
Screenshot: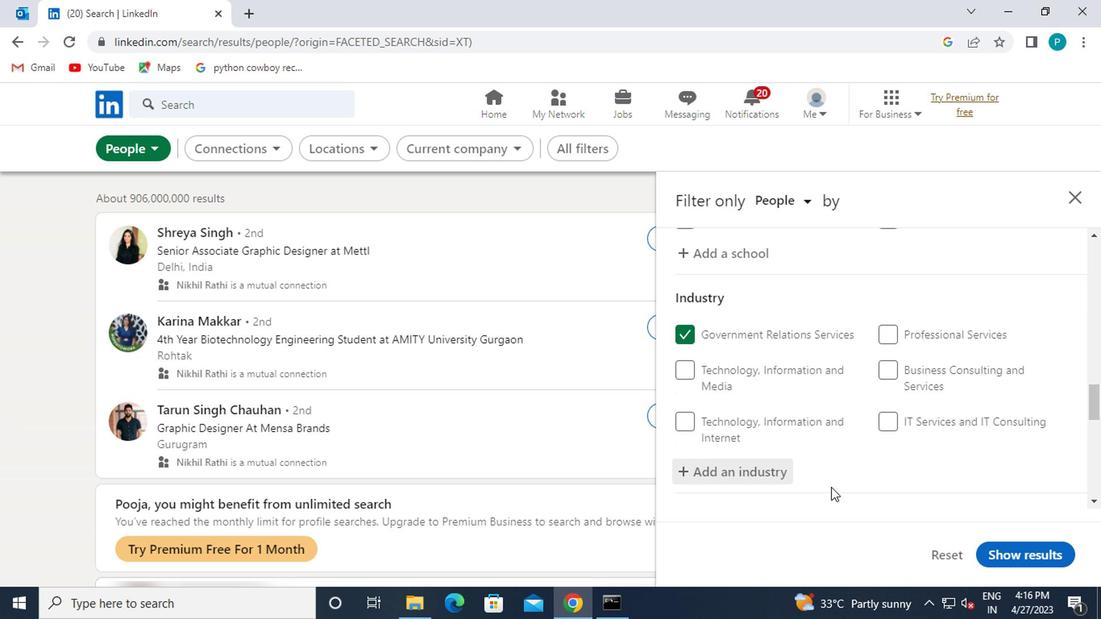 
Action: Mouse scrolled (828, 486) with delta (0, -1)
Screenshot: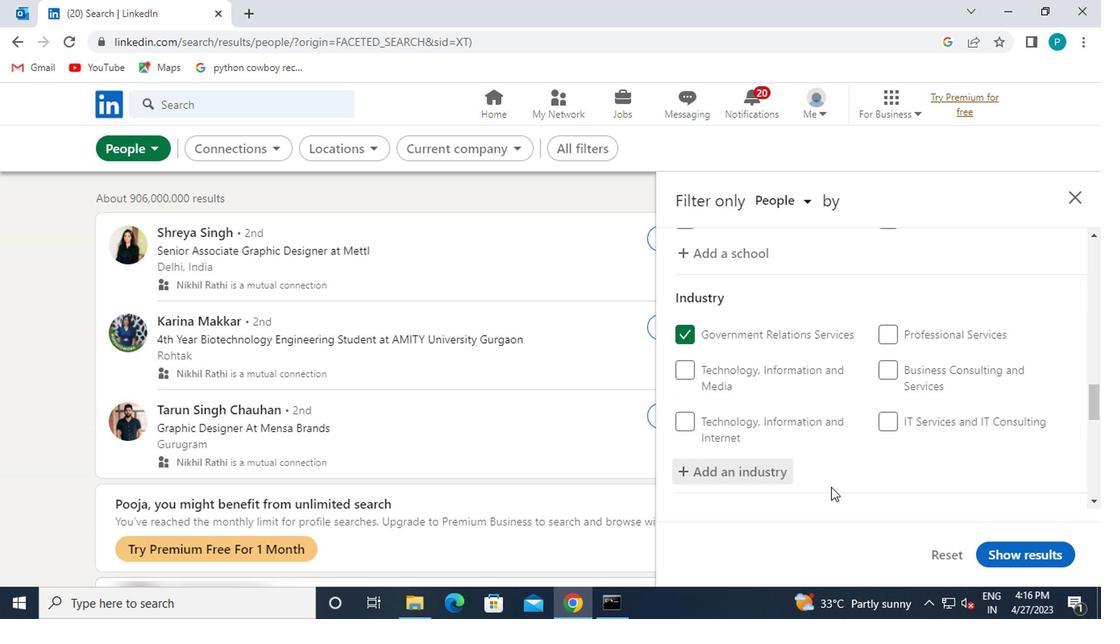 
Action: Mouse moved to (797, 470)
Screenshot: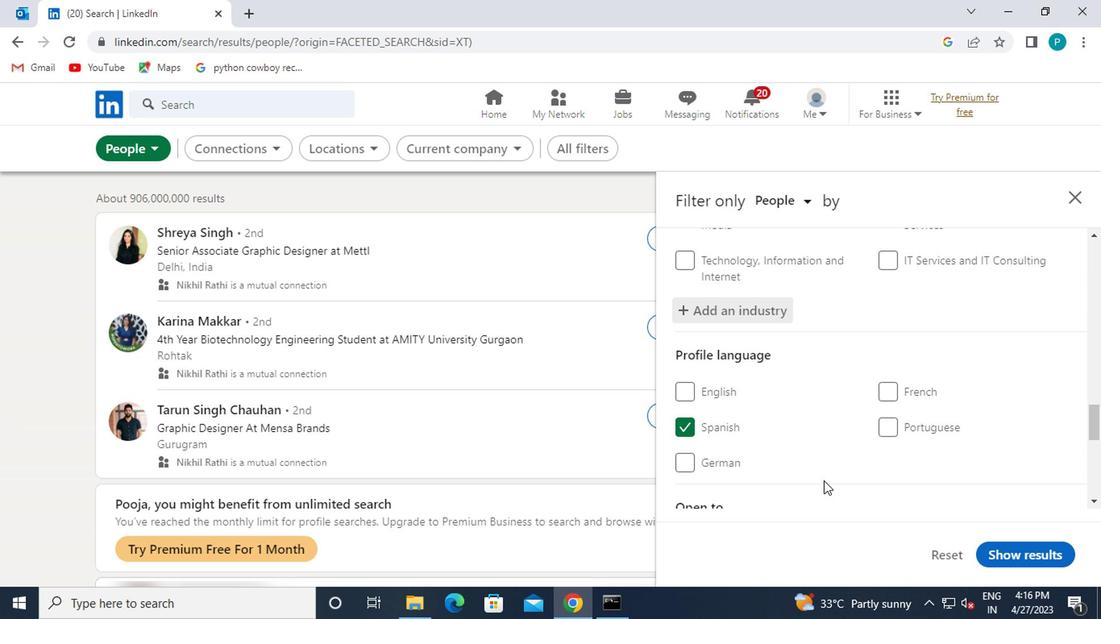 
Action: Mouse scrolled (797, 469) with delta (0, 0)
Screenshot: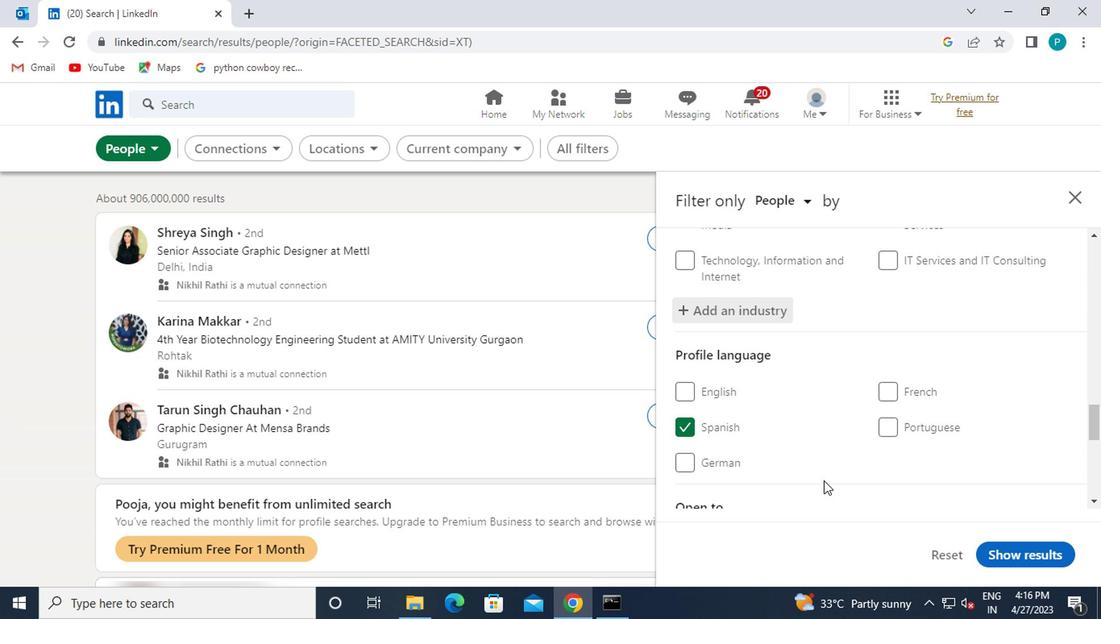 
Action: Mouse moved to (797, 469)
Screenshot: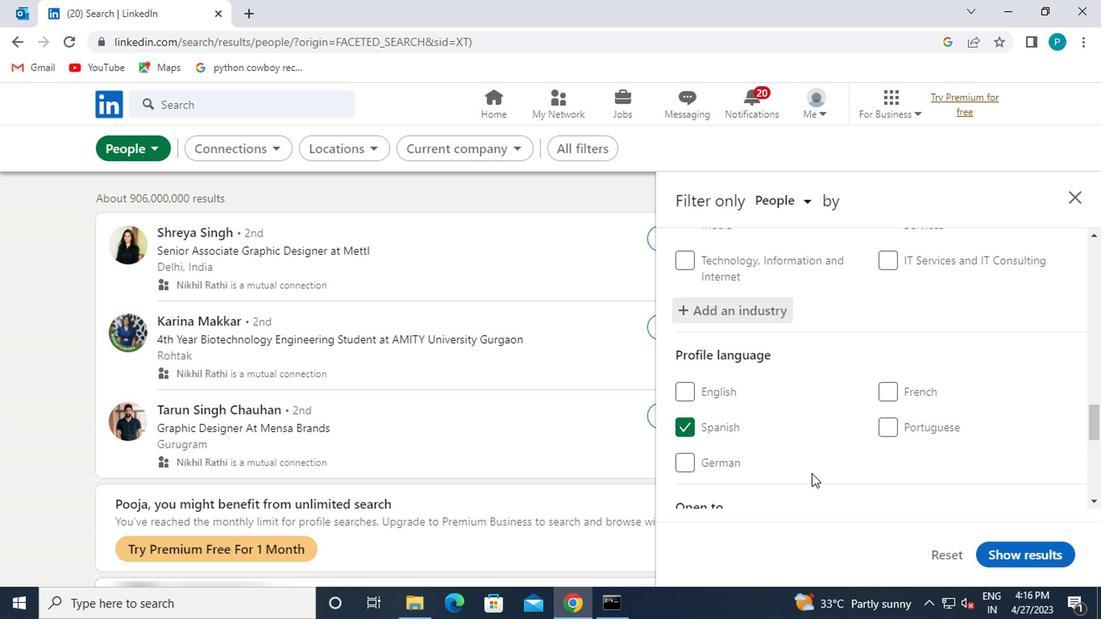 
Action: Mouse scrolled (797, 468) with delta (0, -1)
Screenshot: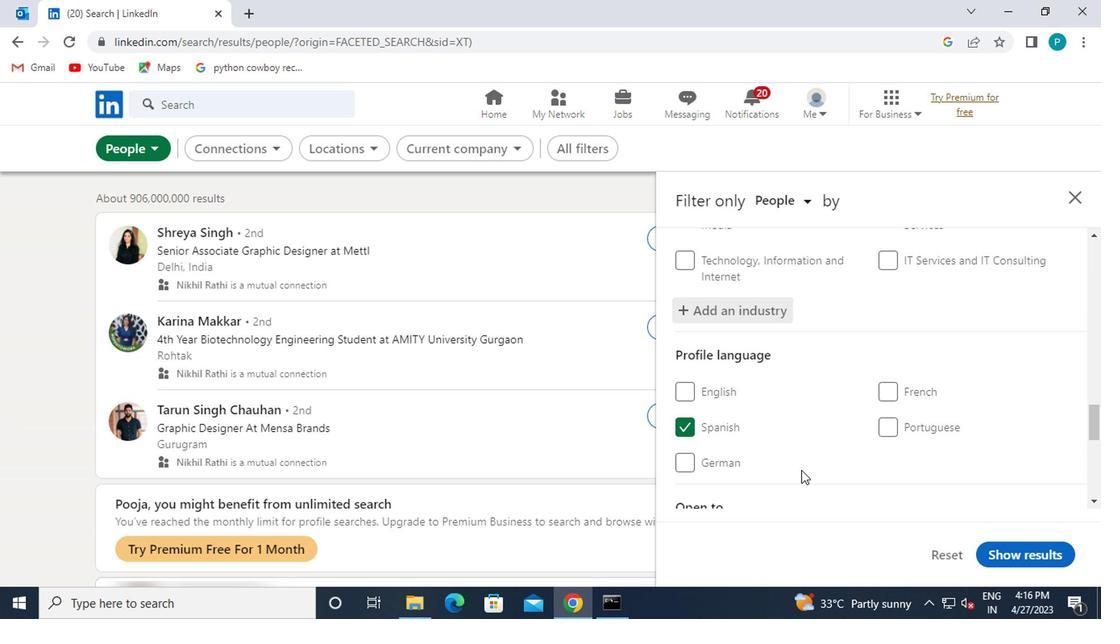 
Action: Mouse moved to (893, 447)
Screenshot: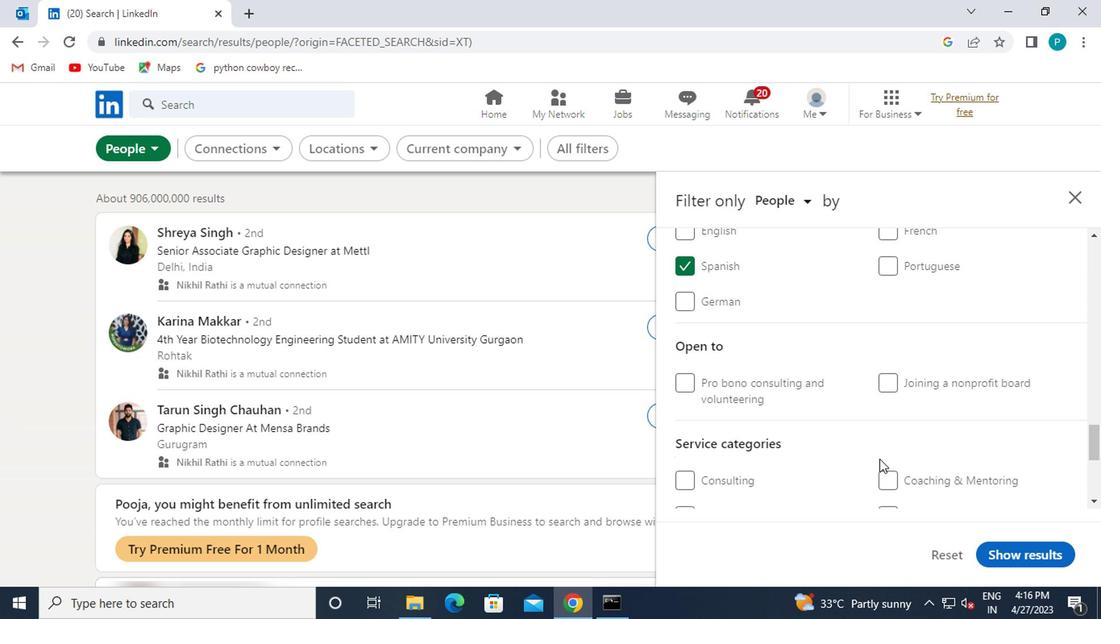 
Action: Mouse scrolled (893, 447) with delta (0, 0)
Screenshot: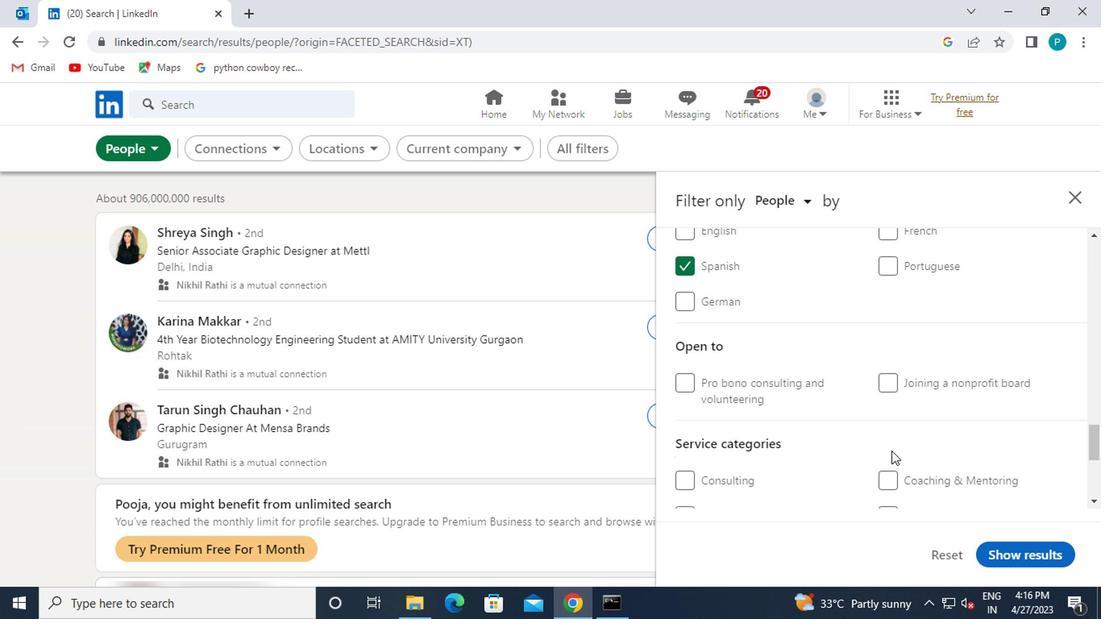 
Action: Mouse scrolled (893, 447) with delta (0, 0)
Screenshot: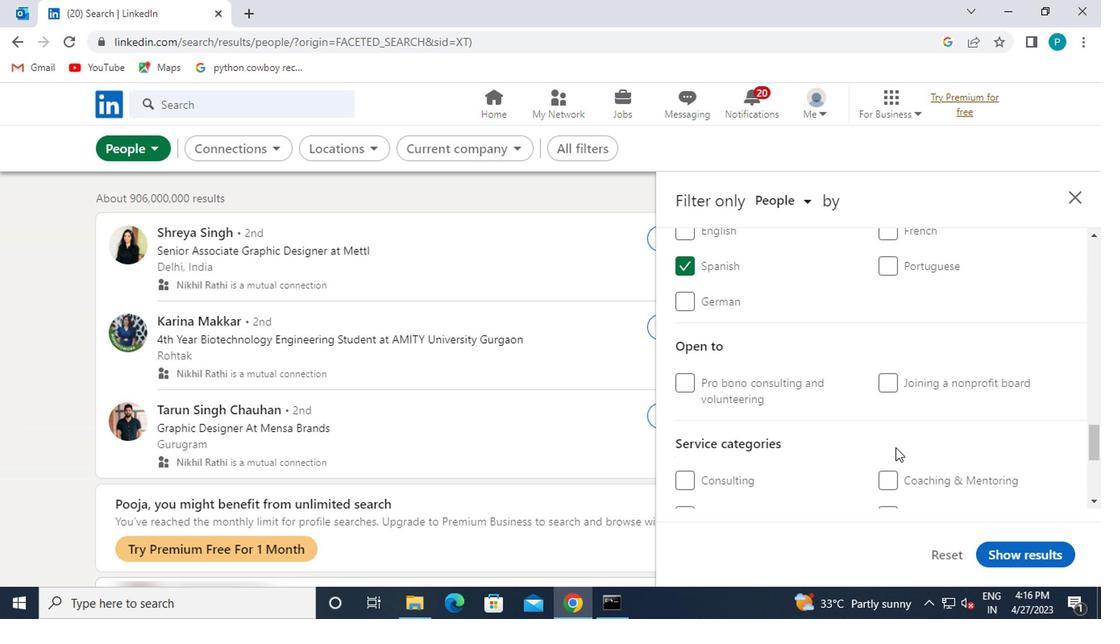 
Action: Mouse moved to (886, 391)
Screenshot: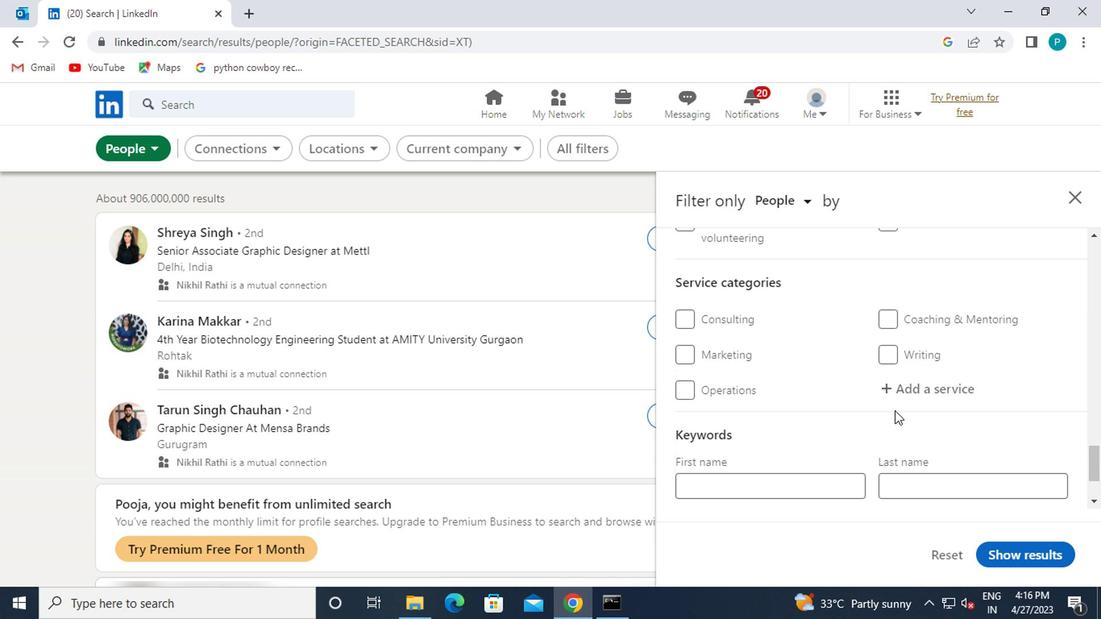 
Action: Mouse pressed left at (886, 391)
Screenshot: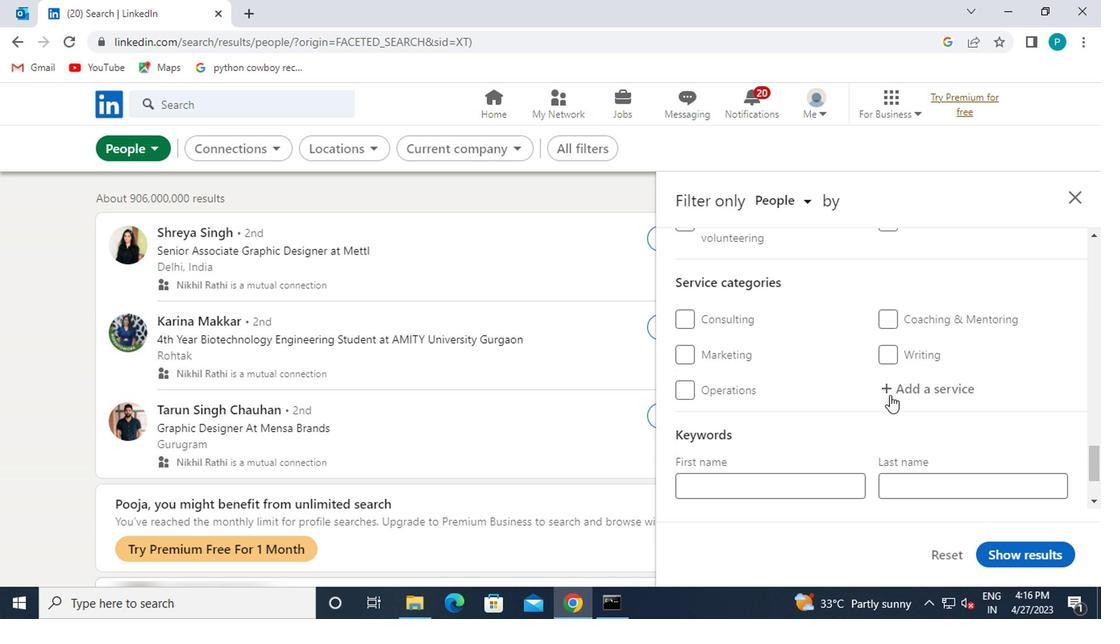 
Action: Key pressed P<Key.caps_lock>UBL
Screenshot: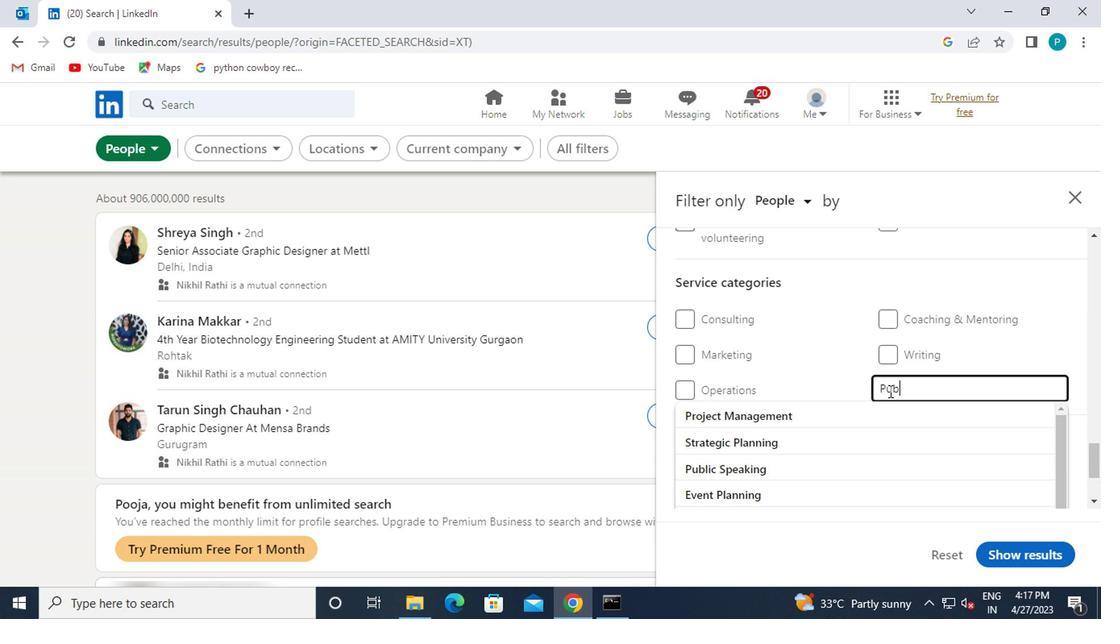 
Action: Mouse moved to (852, 444)
Screenshot: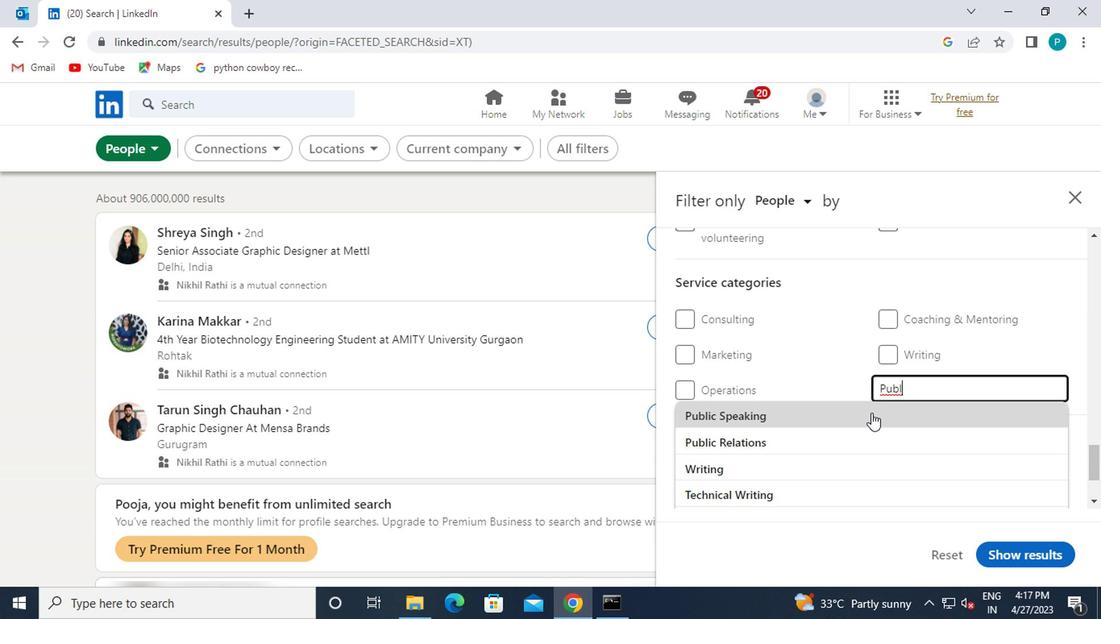 
Action: Mouse pressed left at (852, 444)
Screenshot: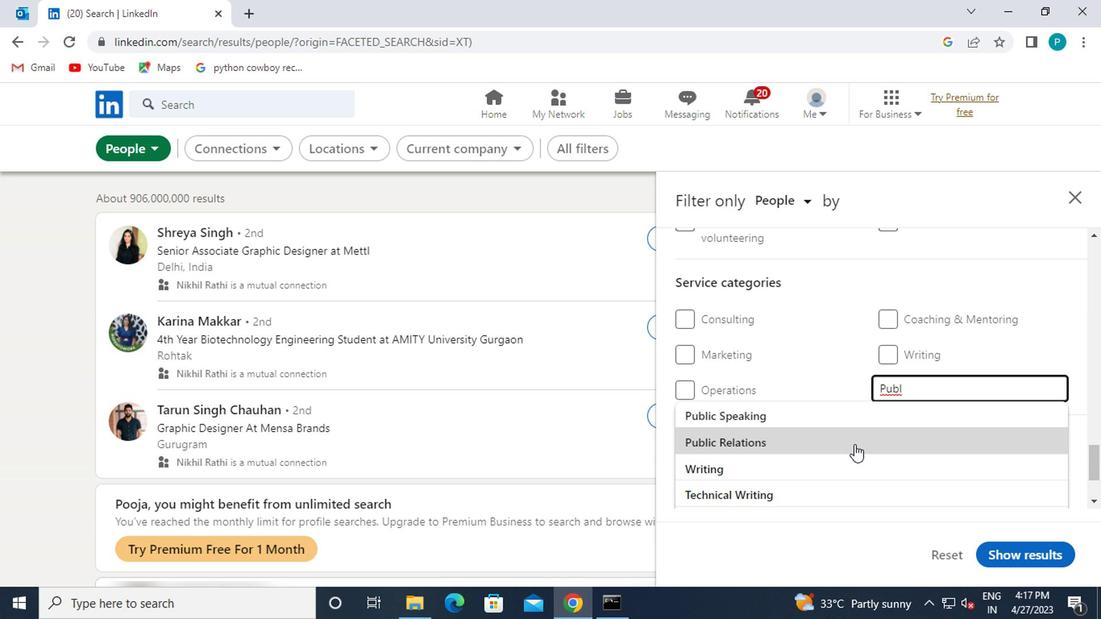 
Action: Mouse moved to (813, 420)
Screenshot: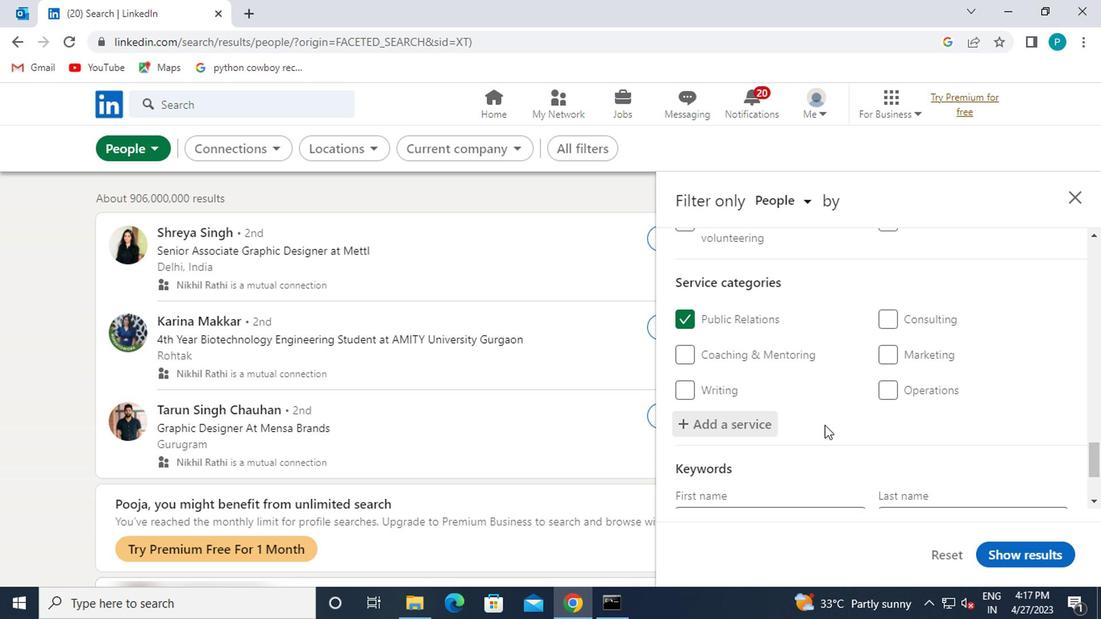 
Action: Mouse scrolled (813, 419) with delta (0, -1)
Screenshot: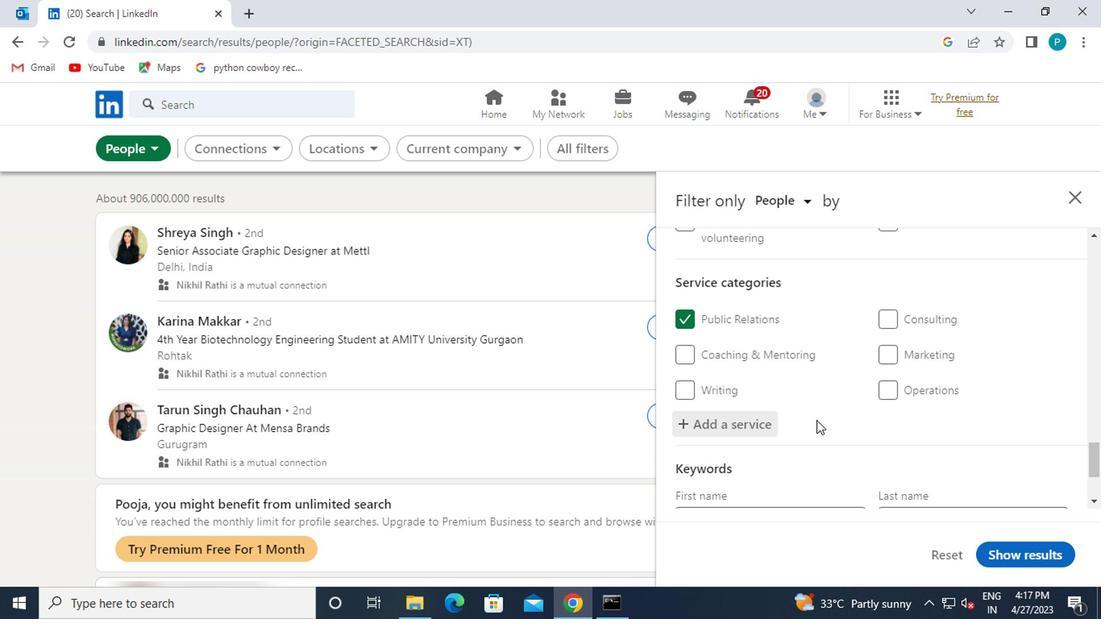 
Action: Mouse scrolled (813, 419) with delta (0, -1)
Screenshot: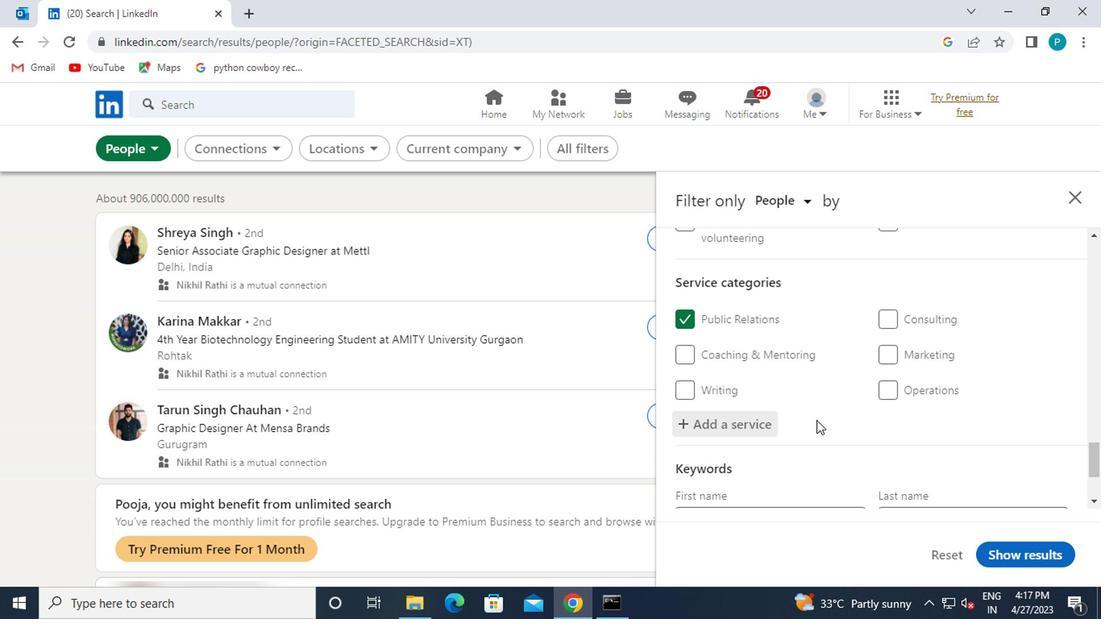 
Action: Mouse moved to (813, 435)
Screenshot: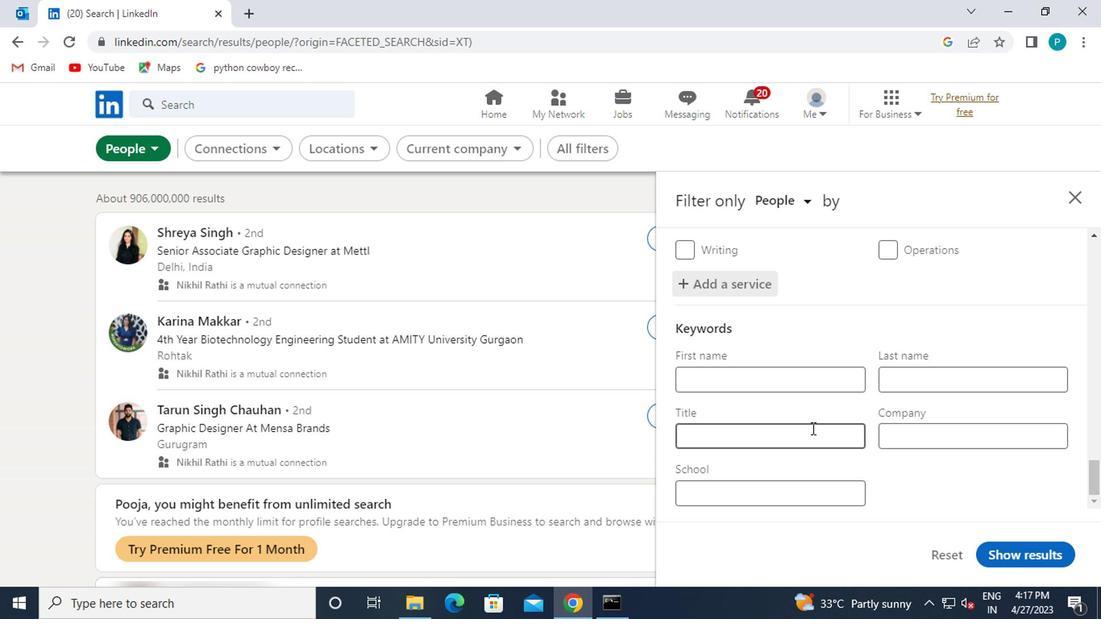 
Action: Mouse pressed left at (813, 435)
Screenshot: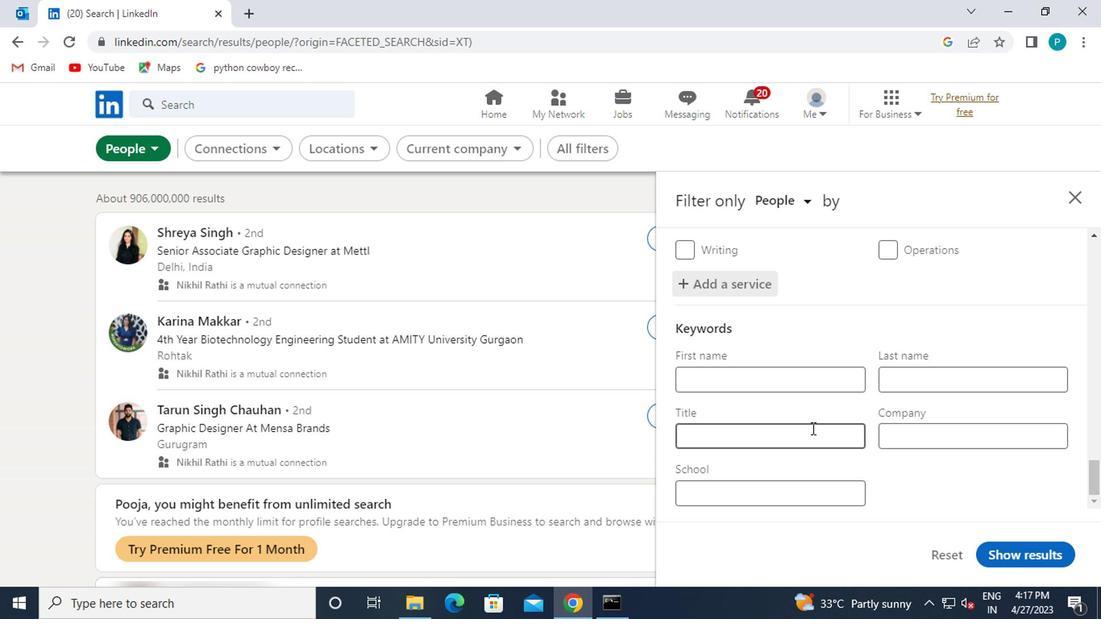 
Action: Mouse moved to (815, 440)
Screenshot: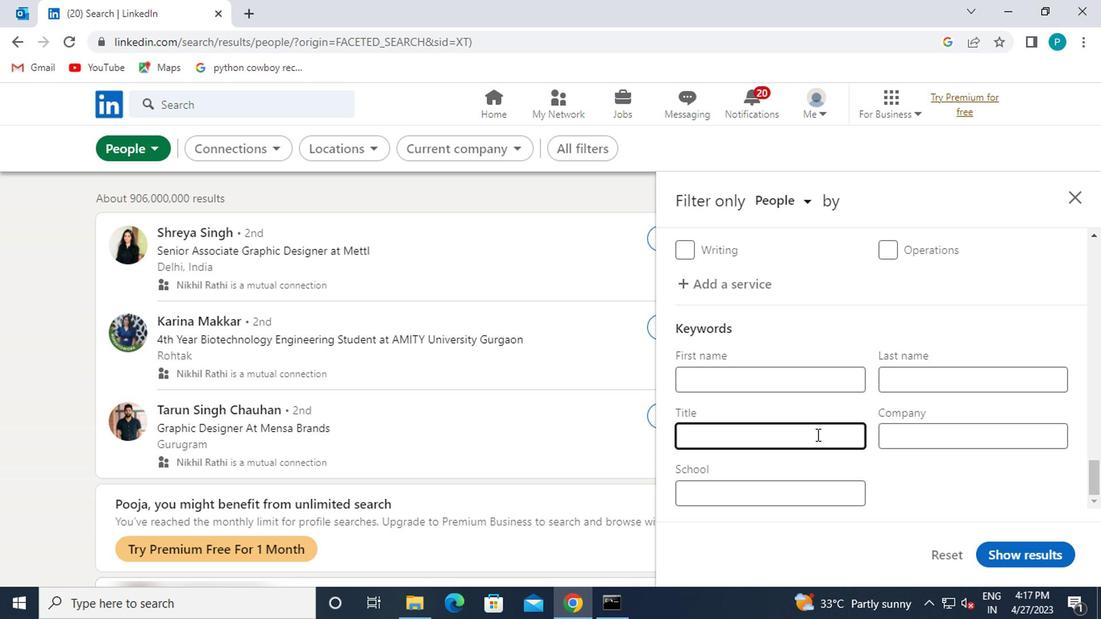 
Action: Key pressed <Key.caps_lock>N<Key.caps_lock>UCLEAR<Key.space><Key.caps_lock>E<Key.caps_lock>NGINEER
Screenshot: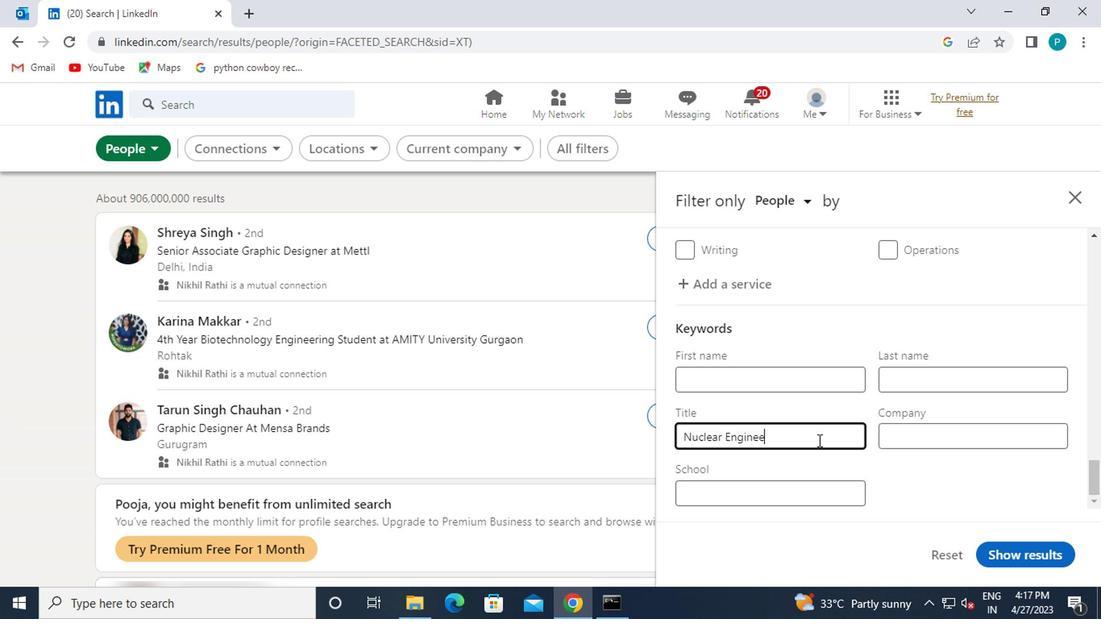
Action: Mouse moved to (1010, 547)
Screenshot: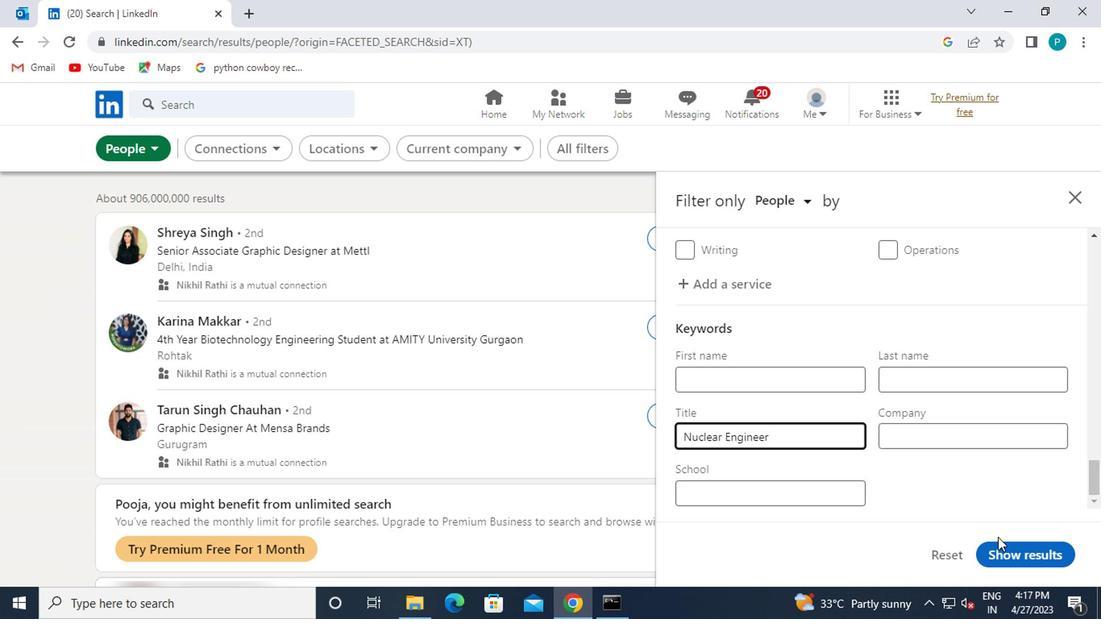 
Action: Mouse pressed left at (1010, 547)
Screenshot: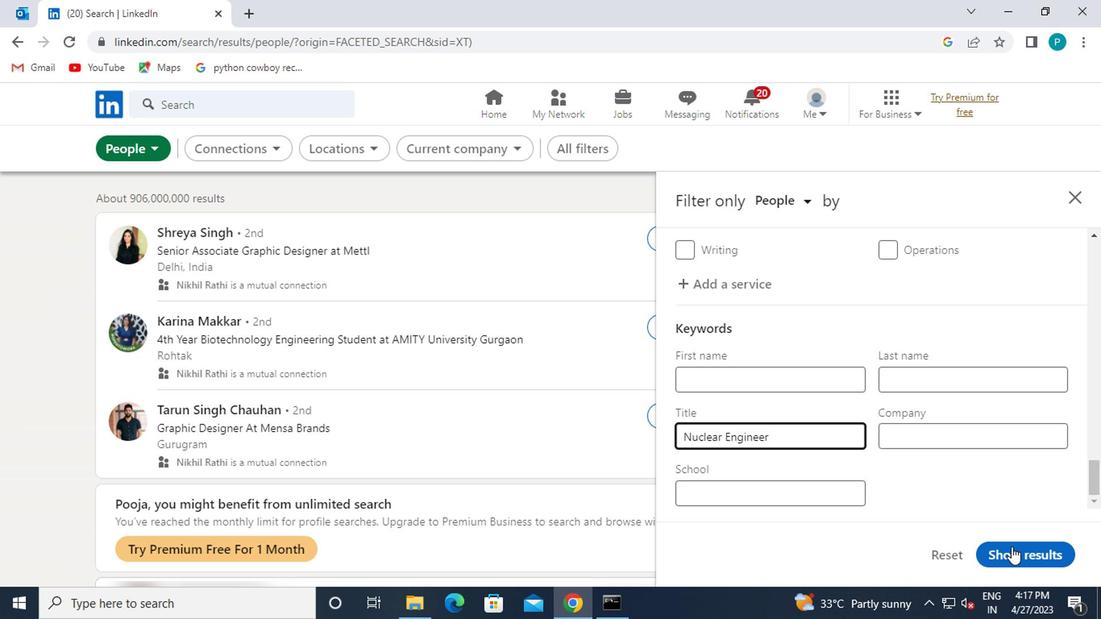 
Action: Mouse moved to (1011, 547)
Screenshot: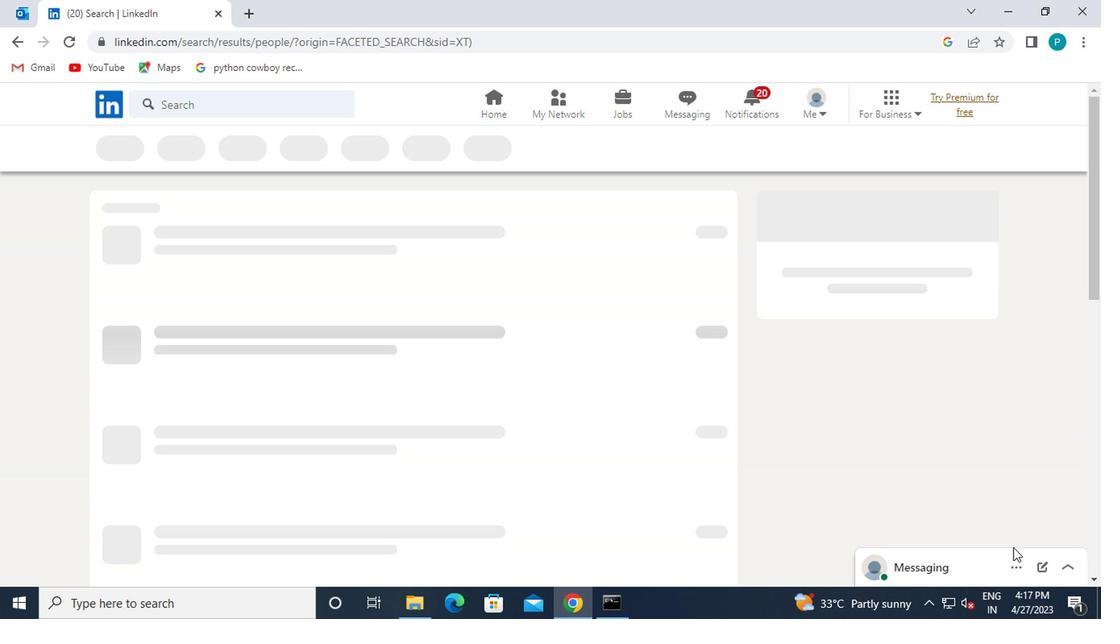 
